 Task: Open Card Project Stakeholder Management in Board Content Marketing Content Distribution and Promotion to Workspace Health and Safety and add a team member Softage.1@softage.net, a label Blue, a checklist Sales Reporting, an attachment from your computer, a color Blue and finally, add a card description 'Conduct customer research for new market expansion opportunities' and a comment 'This task presents an opportunity to demonstrate our leadership skills and ability to take charge.'. Add a start date 'Jan 09, 1900' with a due date 'Jan 16, 1900'
Action: Mouse moved to (706, 200)
Screenshot: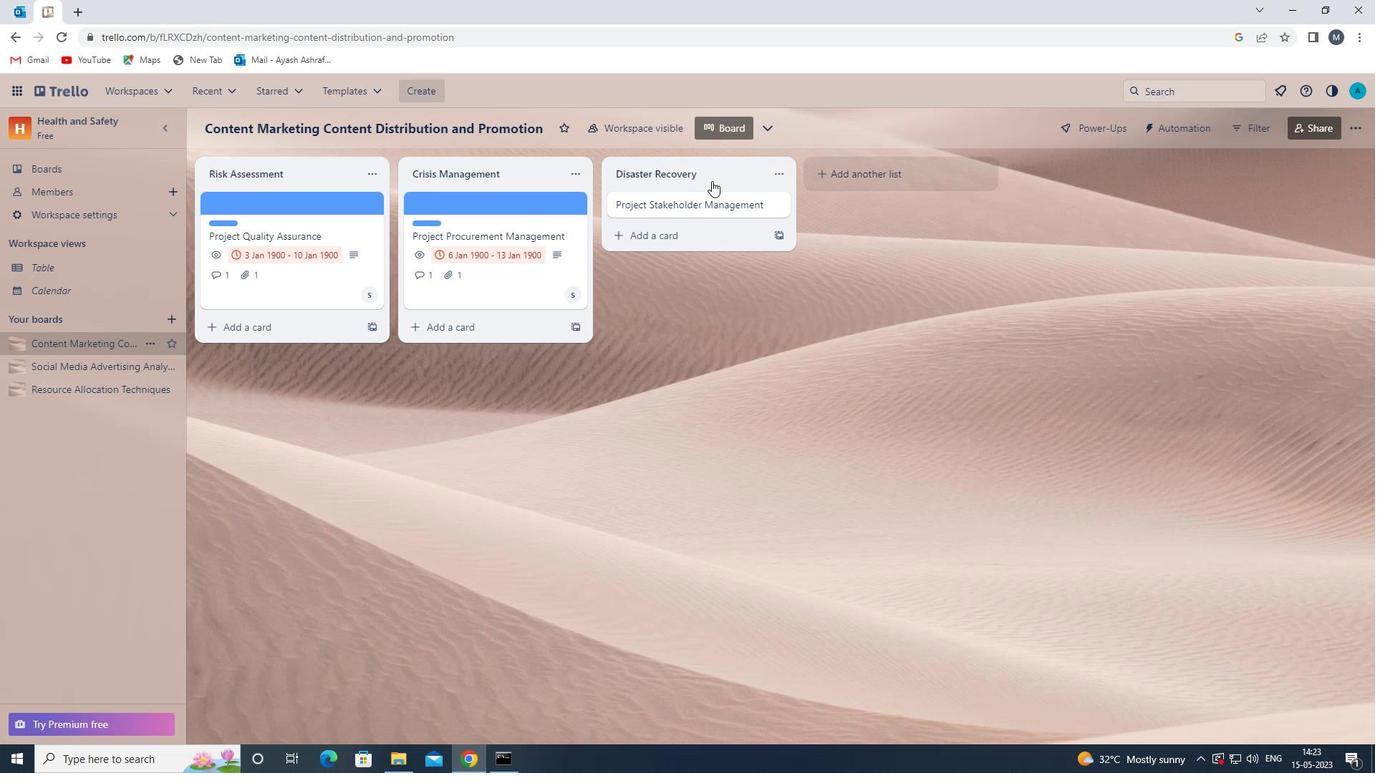 
Action: Mouse pressed left at (706, 200)
Screenshot: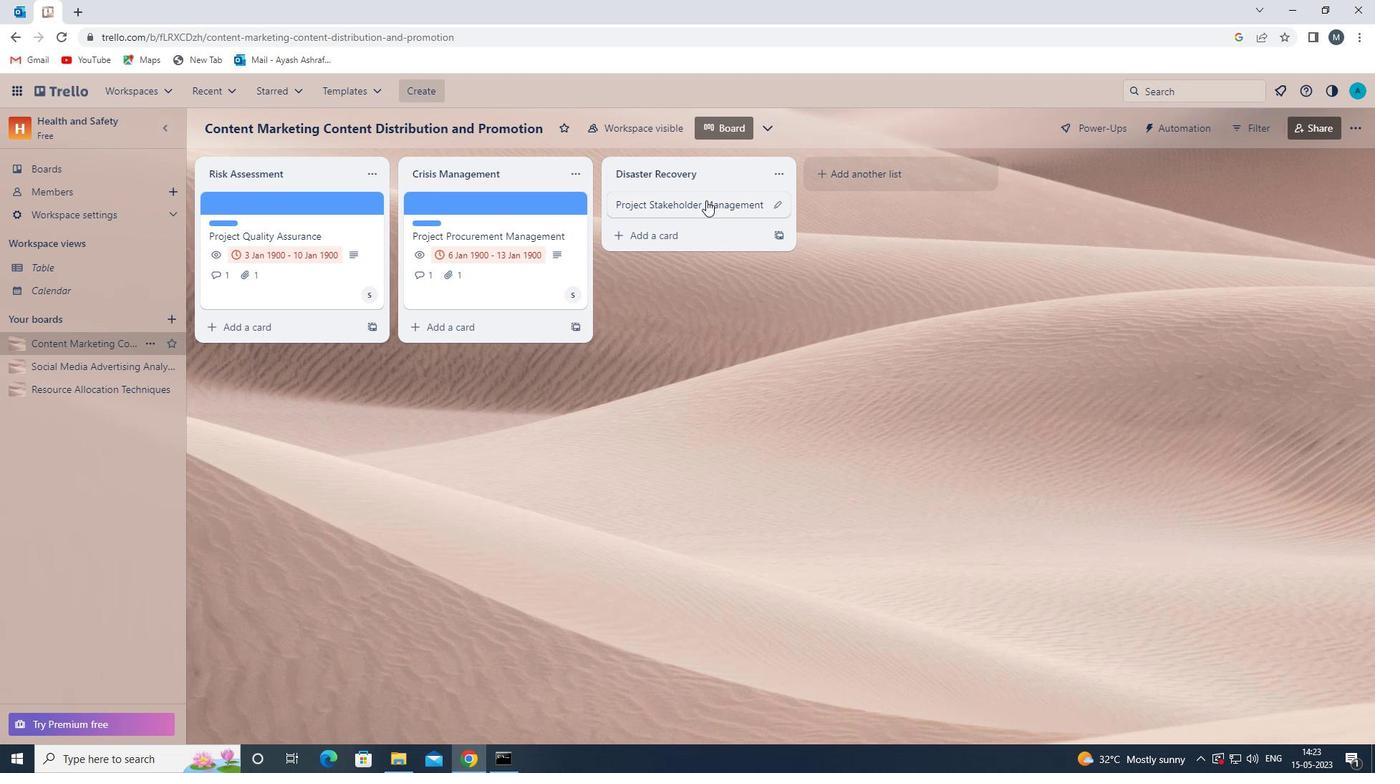 
Action: Mouse moved to (905, 258)
Screenshot: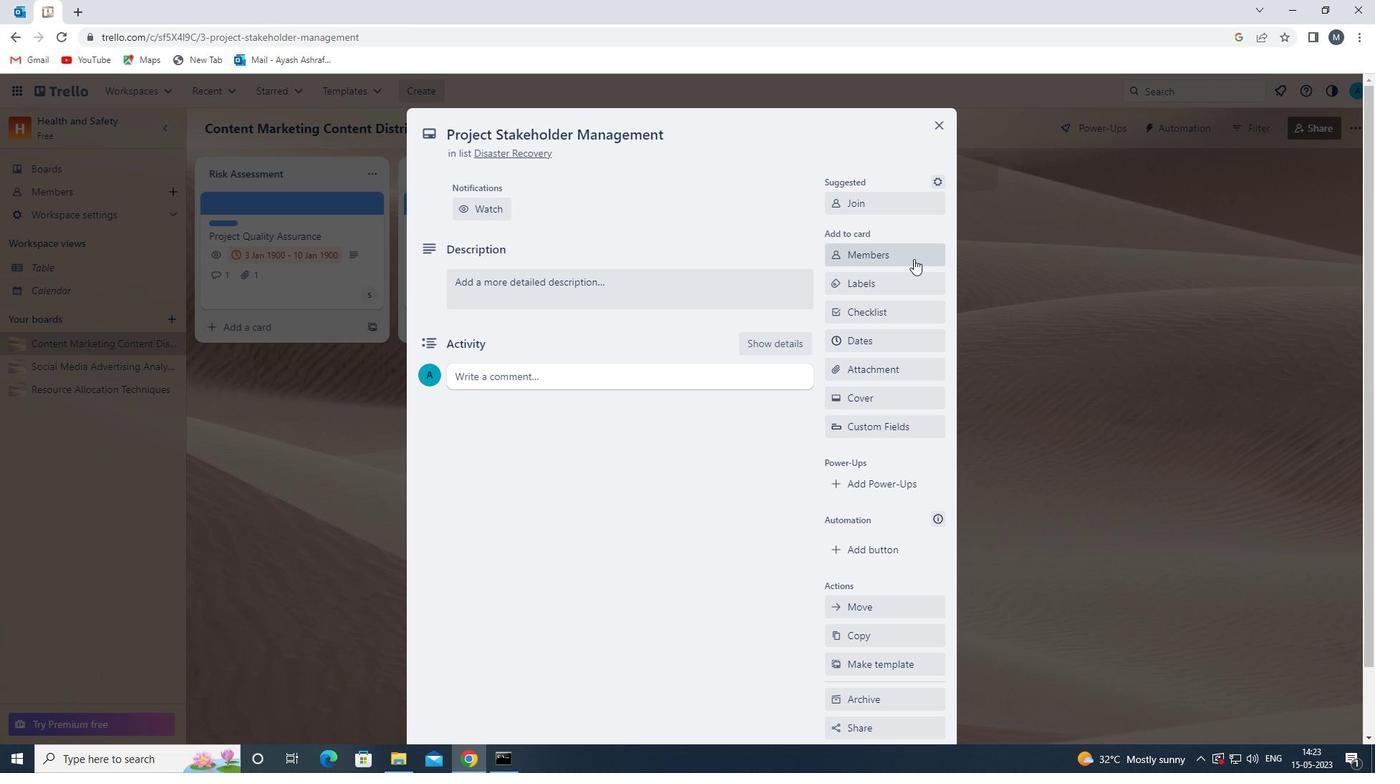 
Action: Mouse pressed left at (905, 258)
Screenshot: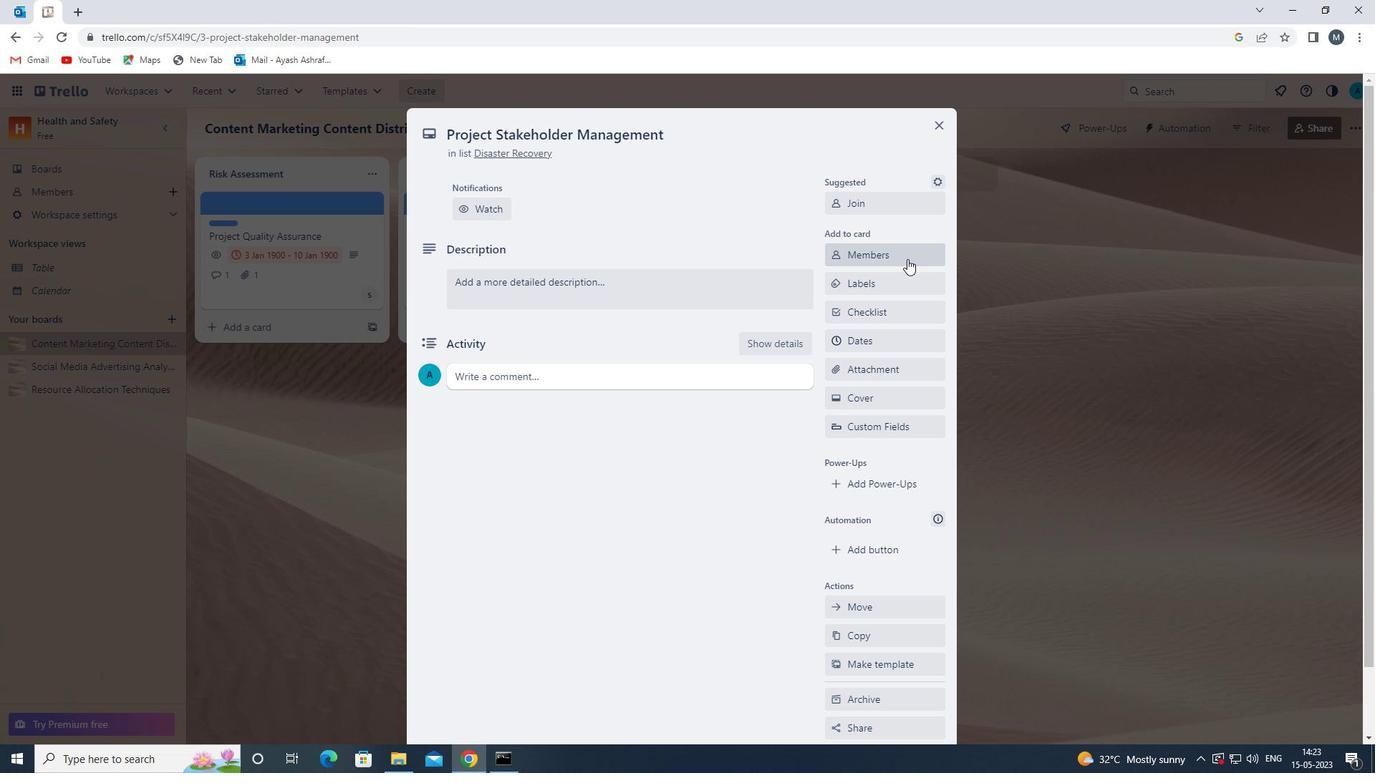 
Action: Mouse moved to (902, 257)
Screenshot: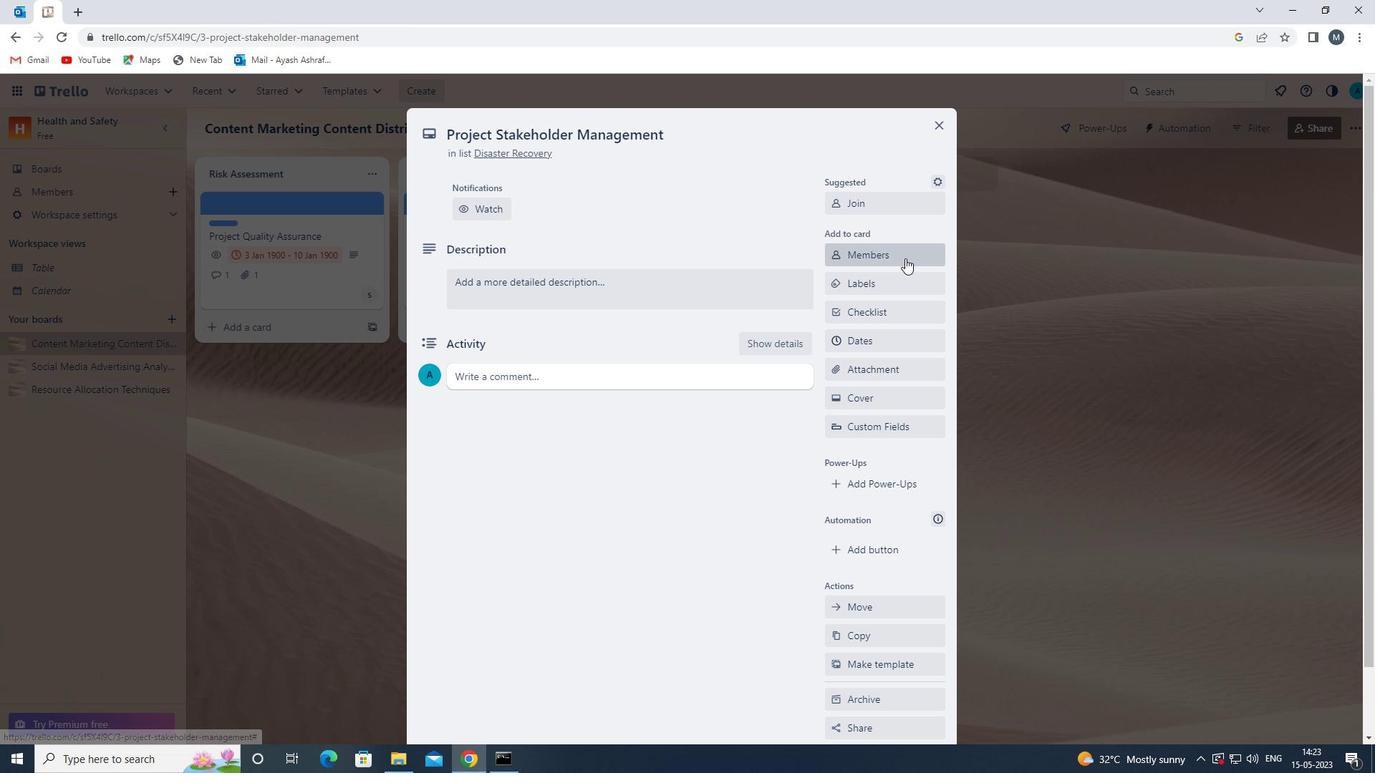 
Action: Key pressed s
Screenshot: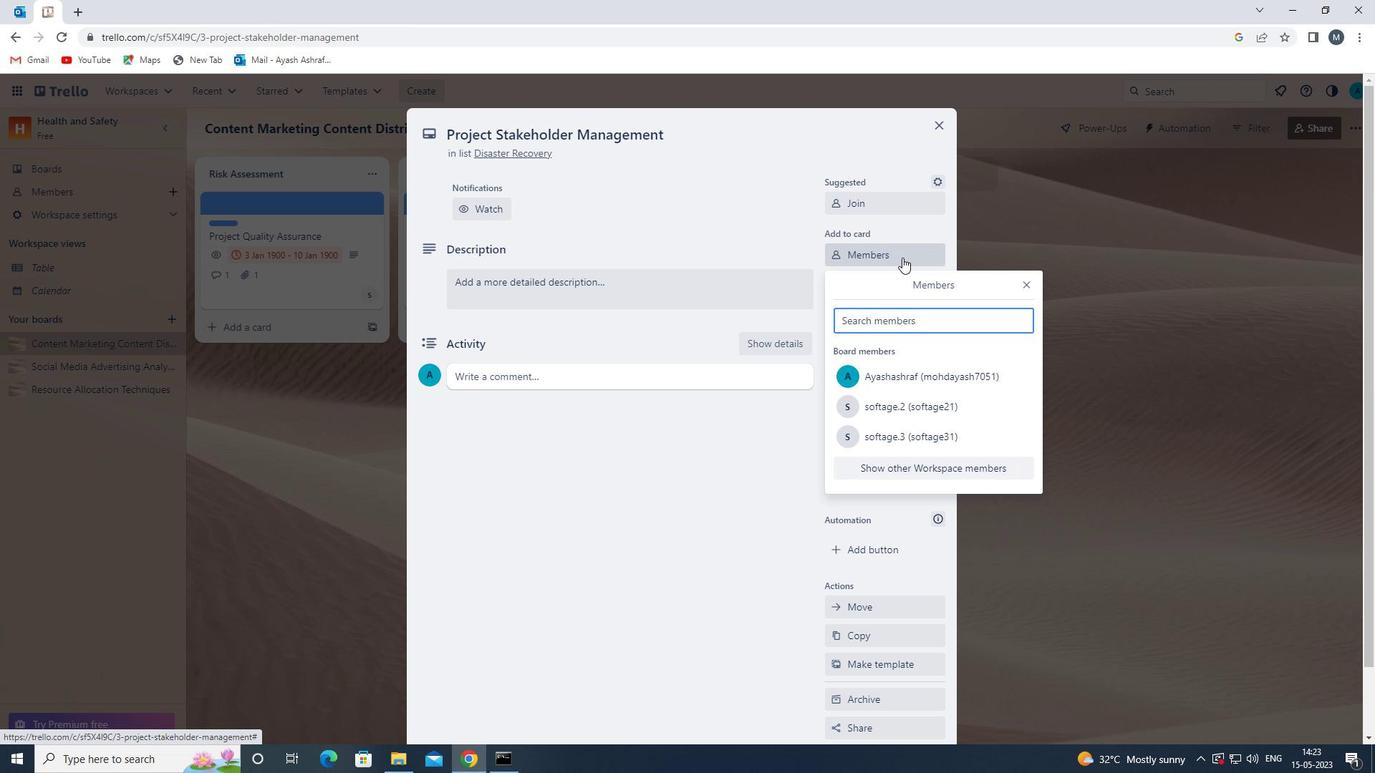 
Action: Mouse moved to (927, 467)
Screenshot: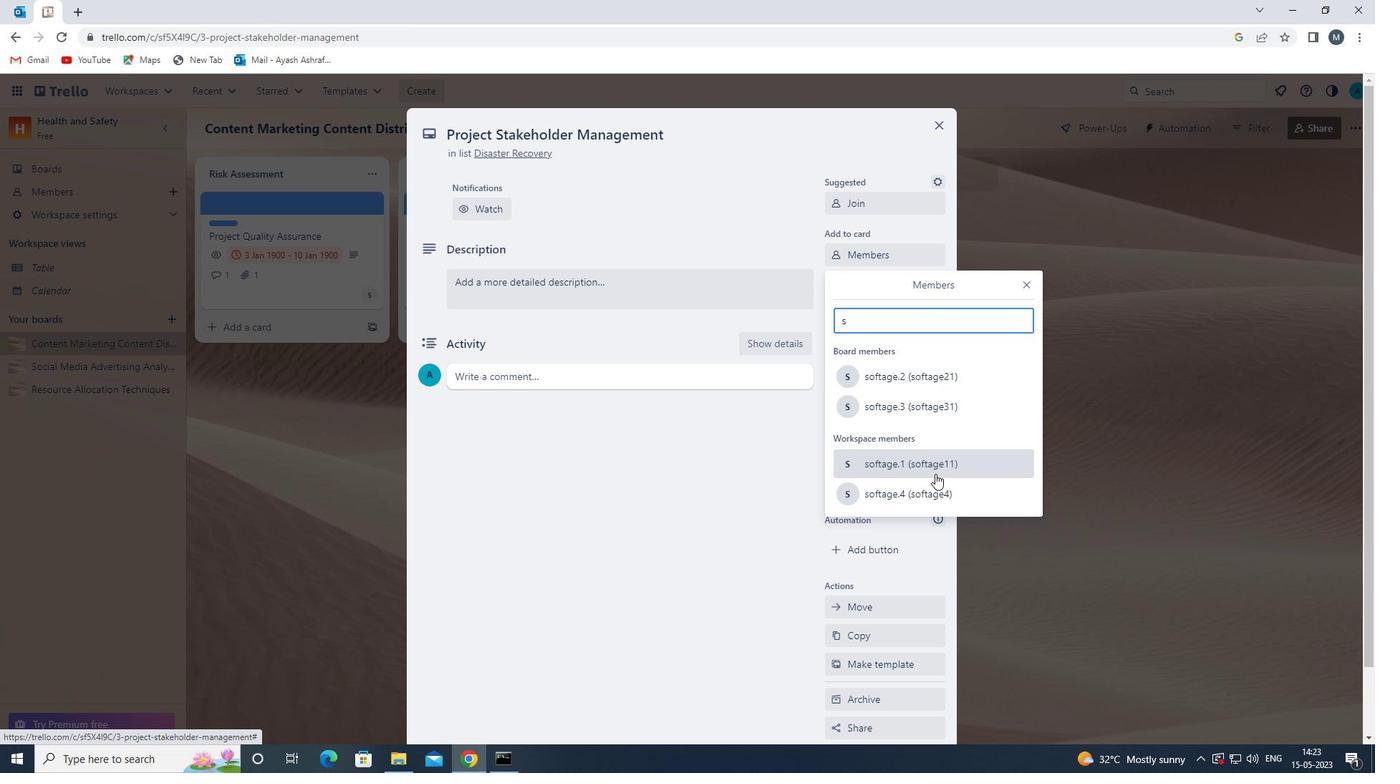
Action: Mouse pressed left at (927, 467)
Screenshot: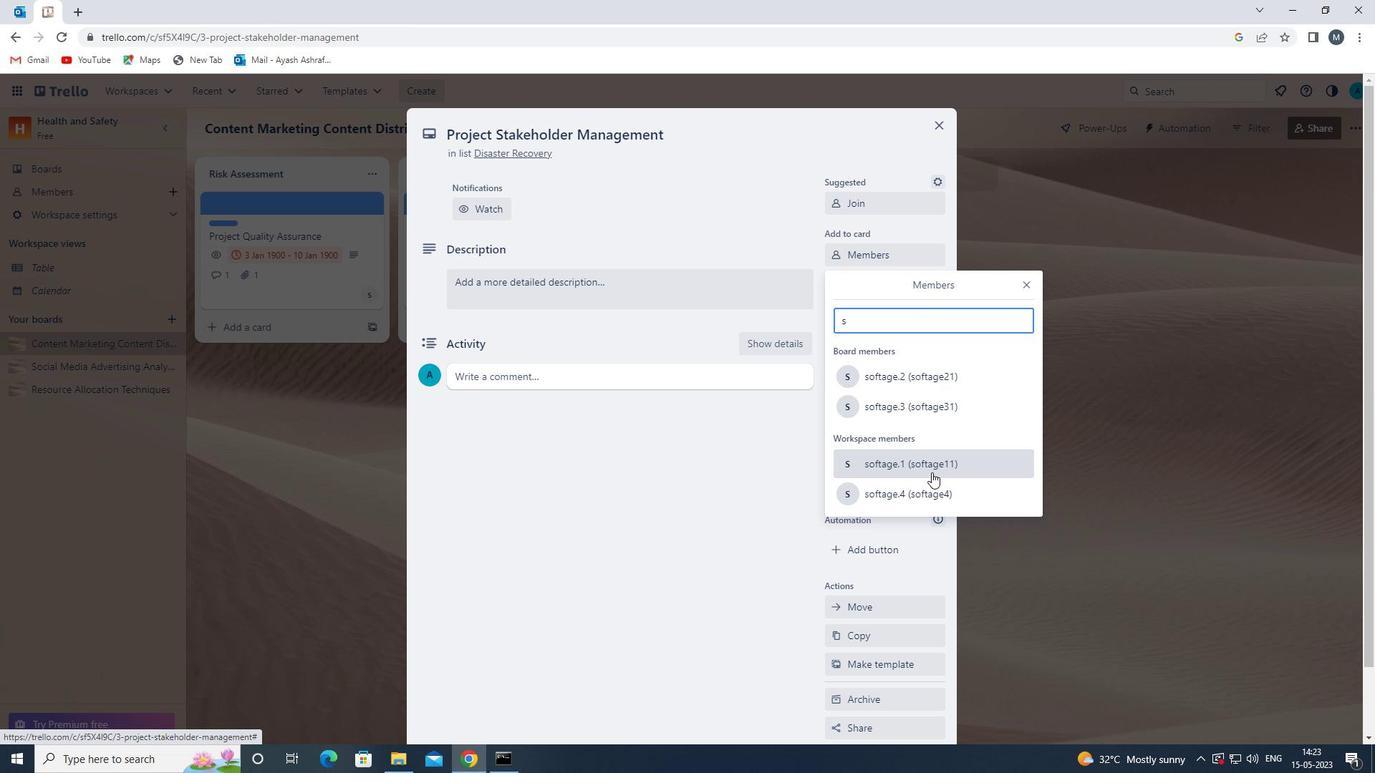
Action: Mouse moved to (1022, 288)
Screenshot: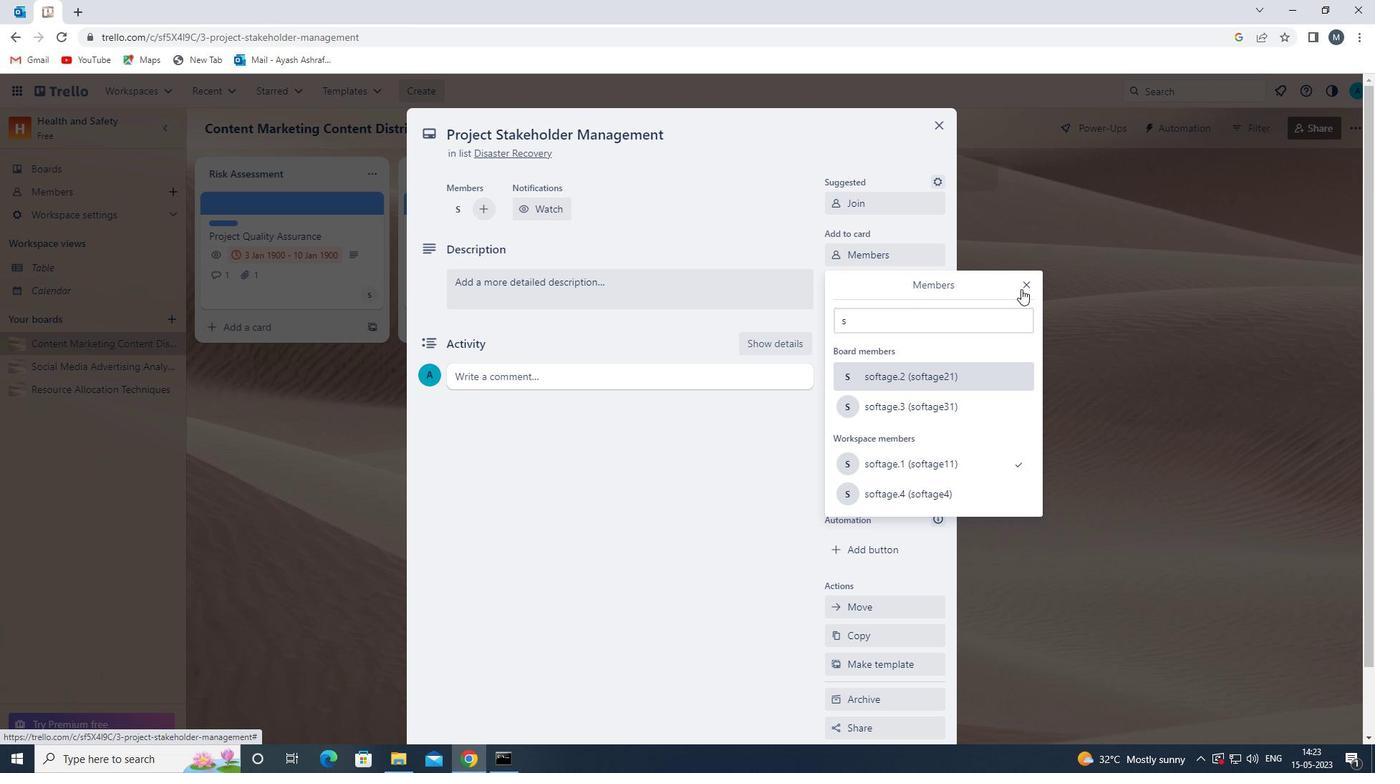 
Action: Mouse pressed left at (1022, 288)
Screenshot: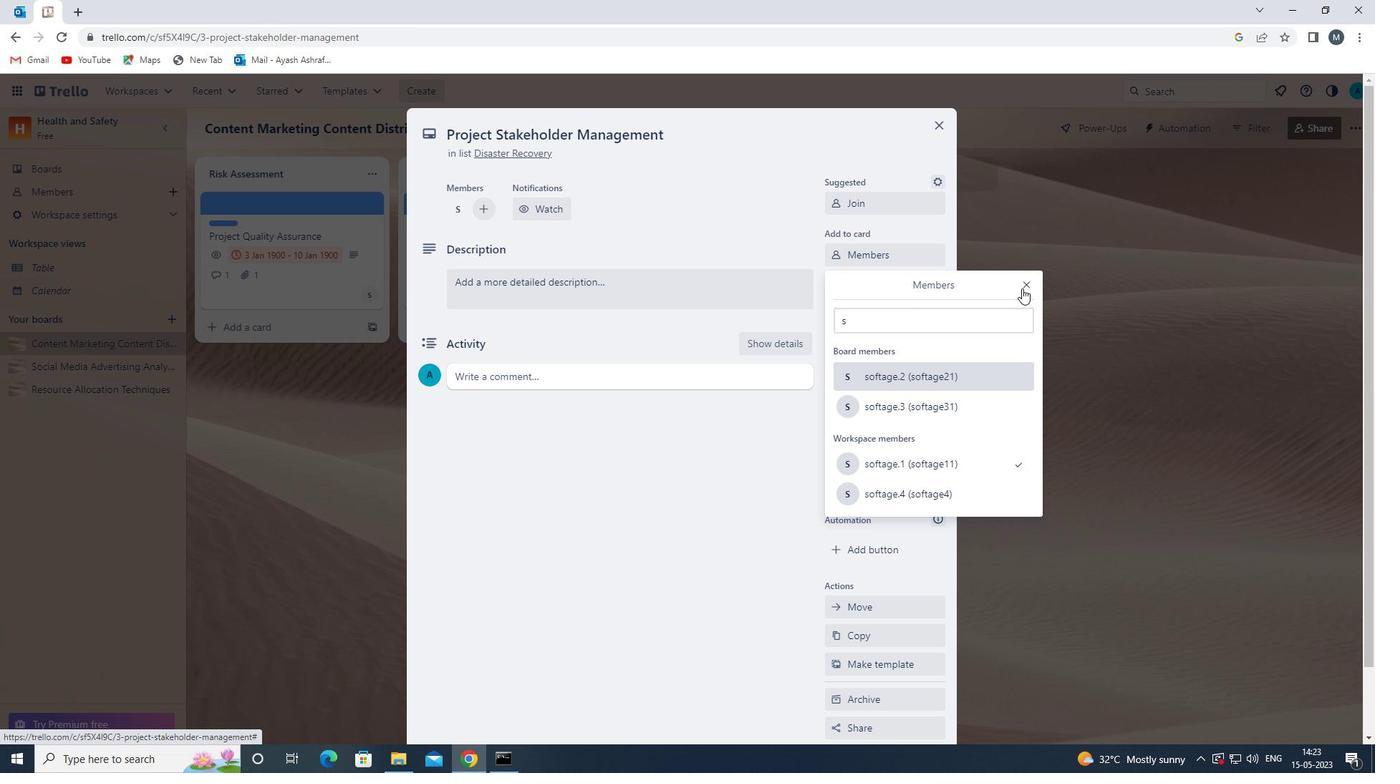 
Action: Mouse moved to (871, 289)
Screenshot: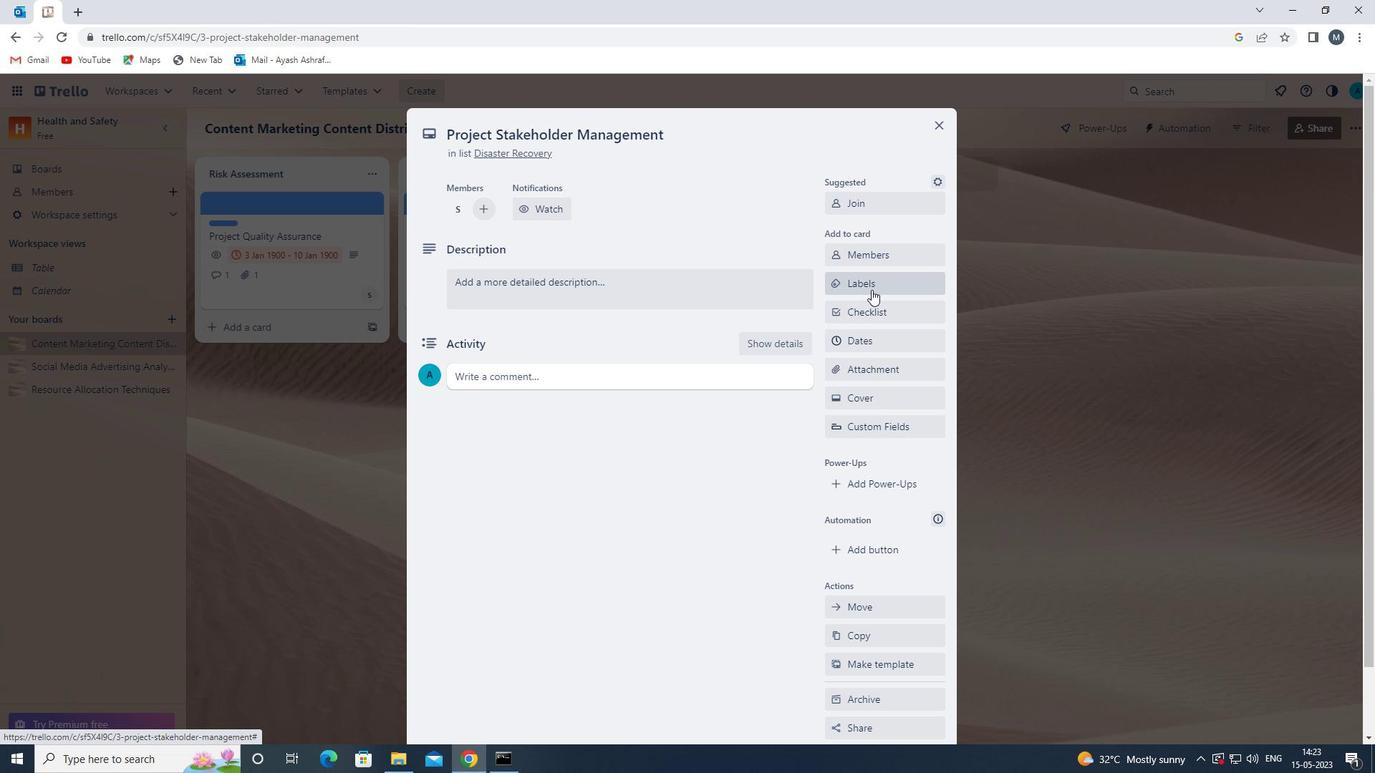 
Action: Mouse pressed left at (871, 289)
Screenshot: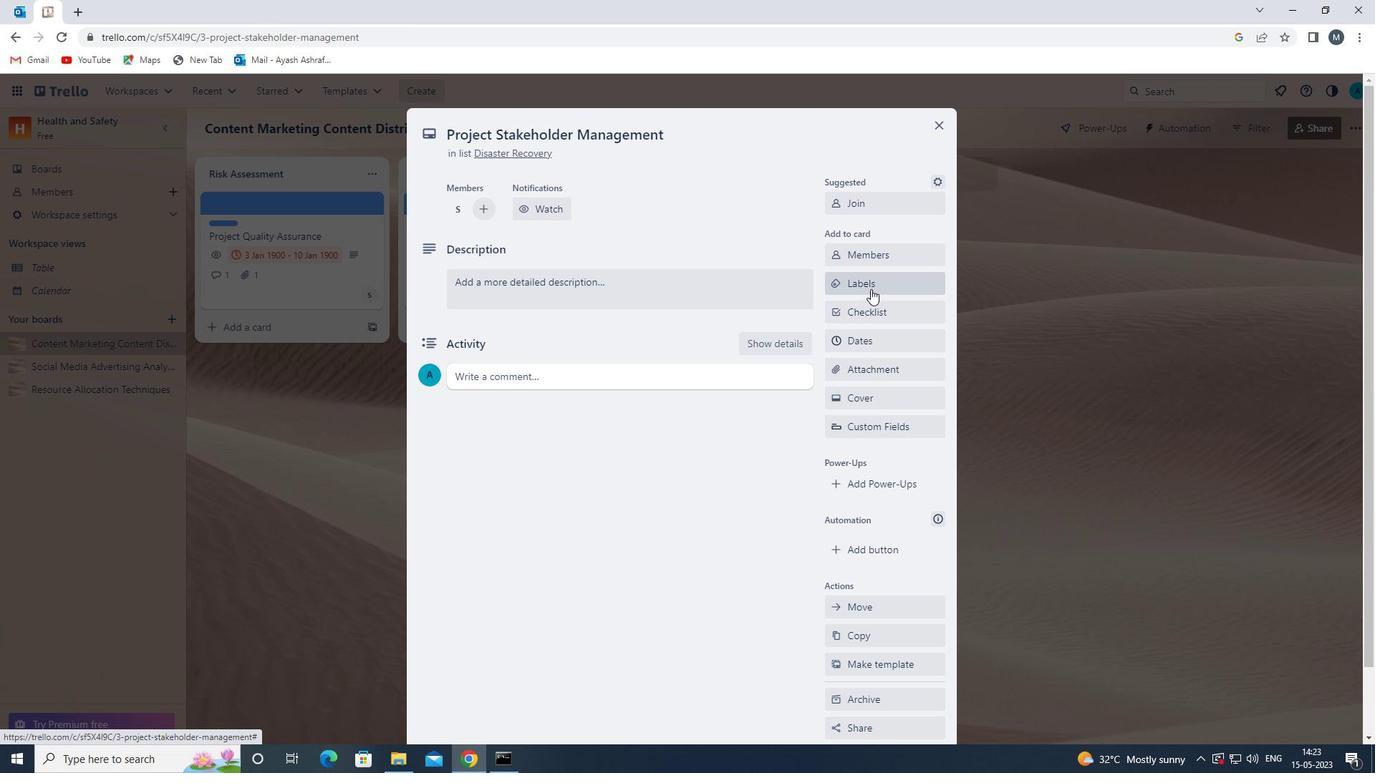 
Action: Mouse moved to (899, 528)
Screenshot: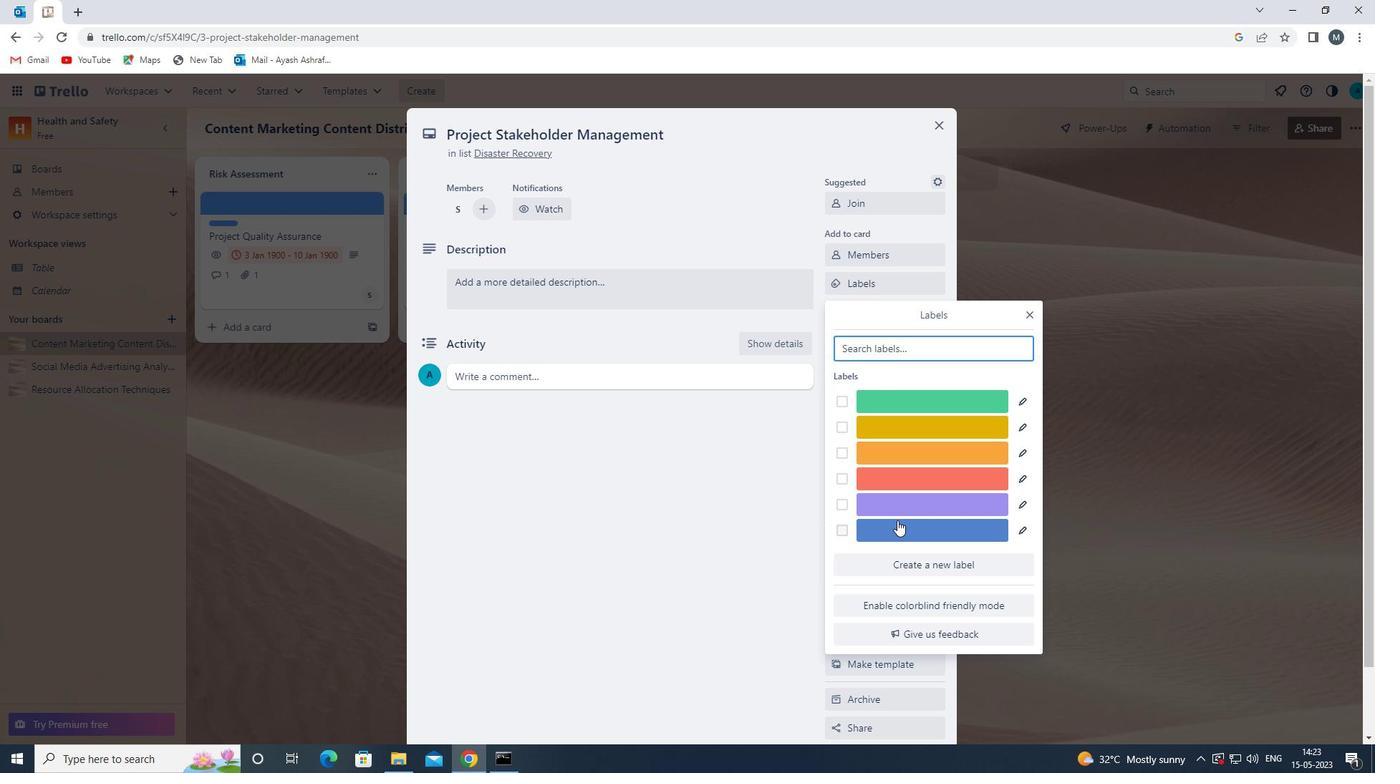 
Action: Mouse pressed left at (899, 528)
Screenshot: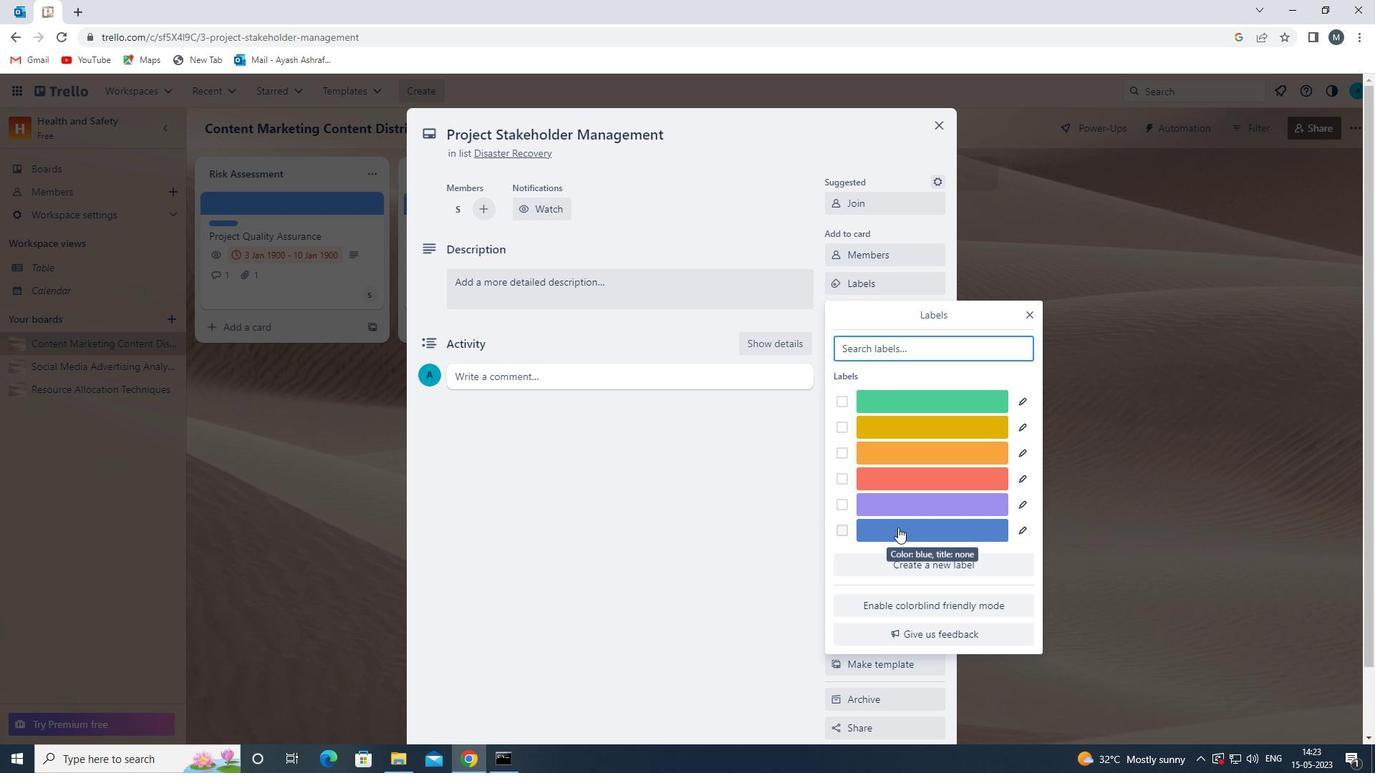
Action: Mouse moved to (1032, 313)
Screenshot: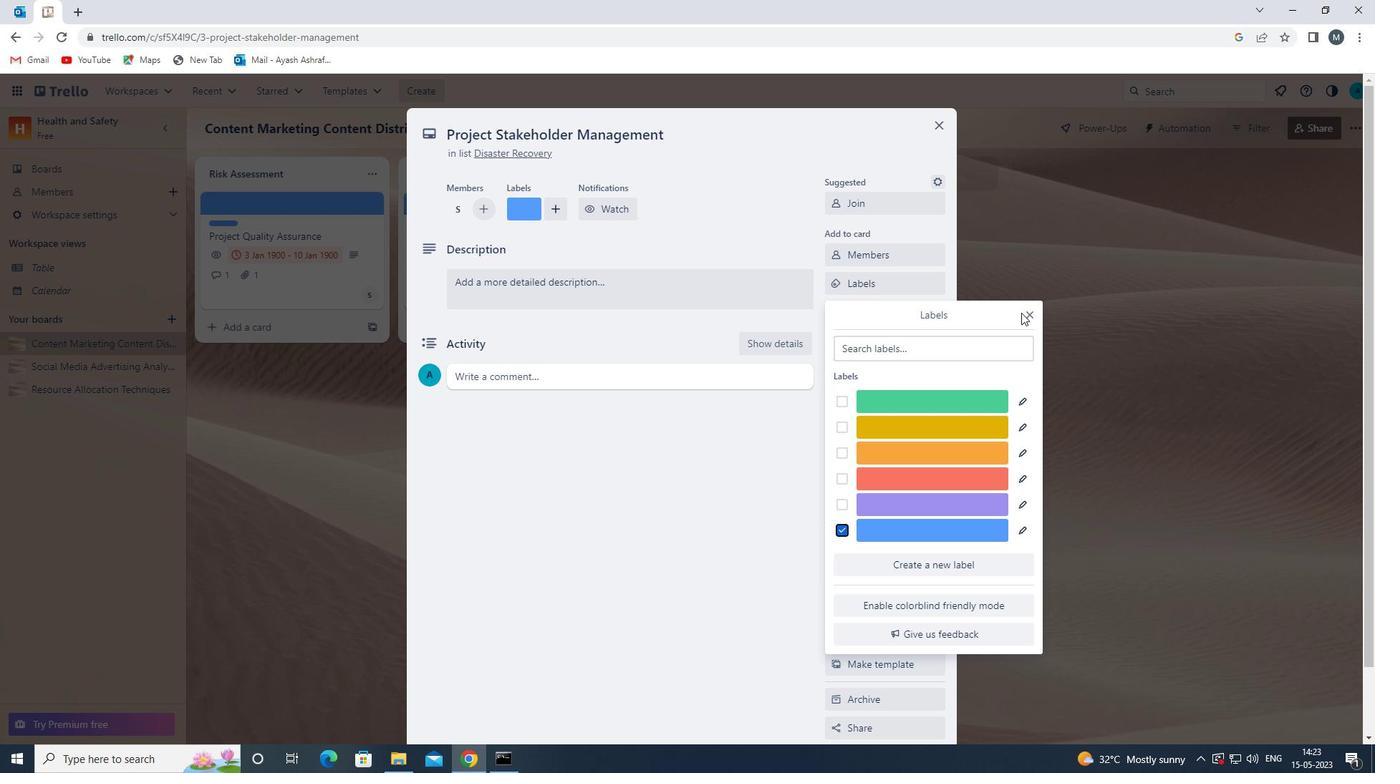 
Action: Mouse pressed left at (1032, 313)
Screenshot: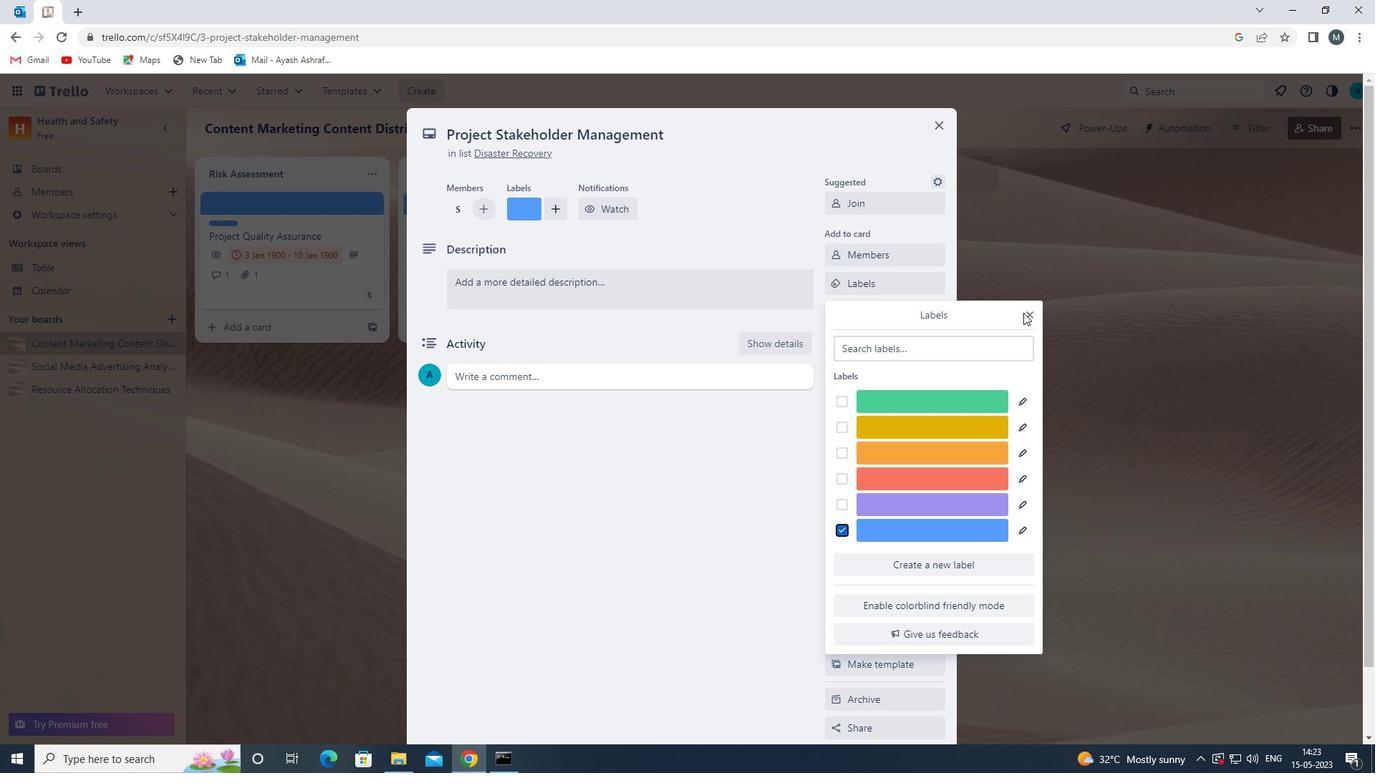 
Action: Mouse moved to (883, 311)
Screenshot: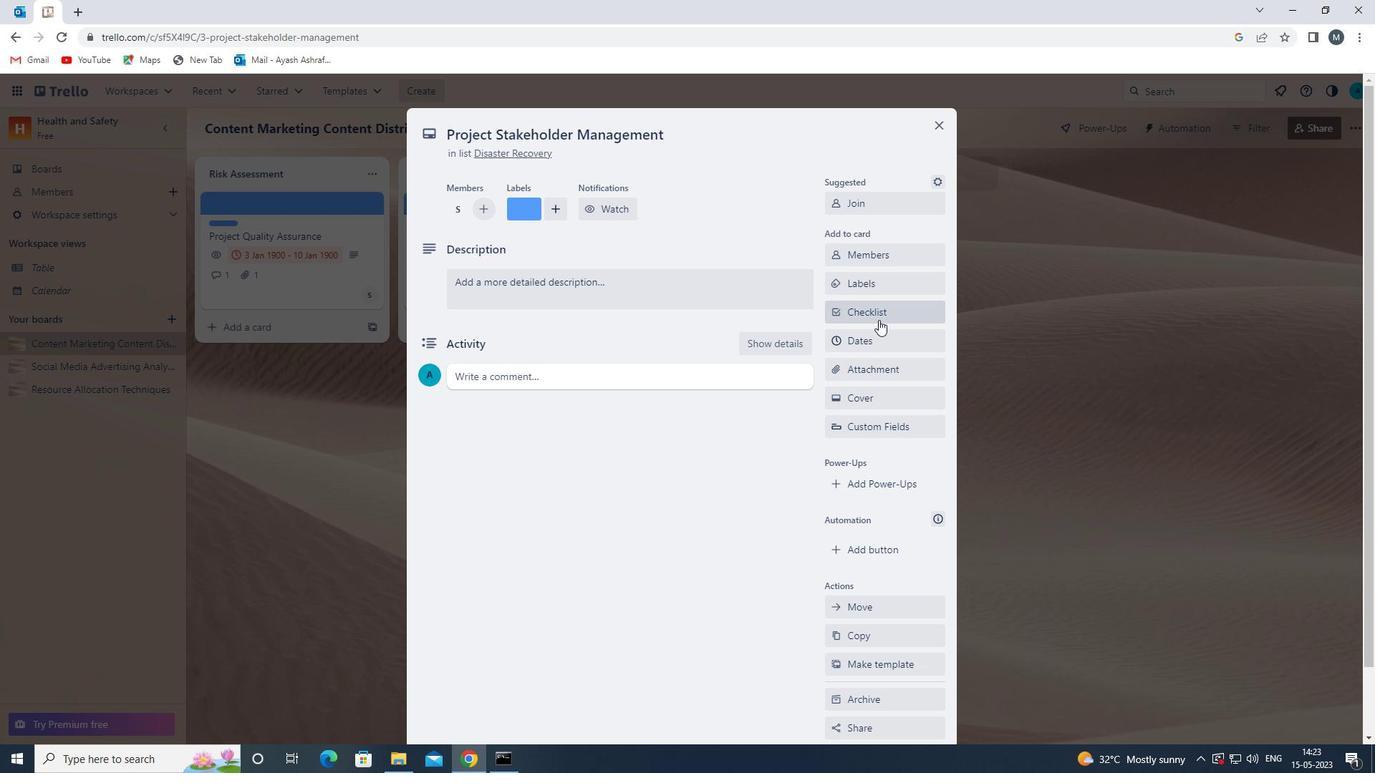 
Action: Mouse pressed left at (883, 311)
Screenshot: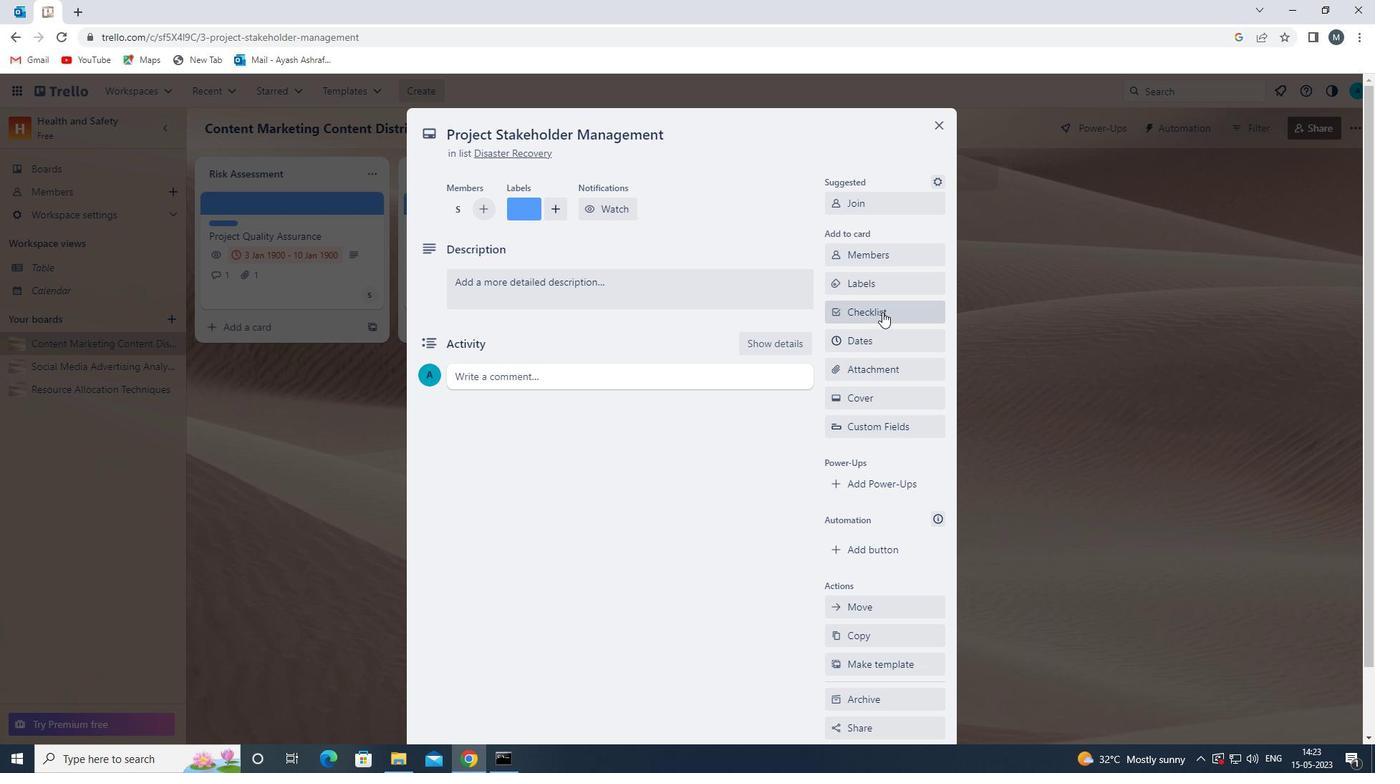 
Action: Key pressed s
Screenshot: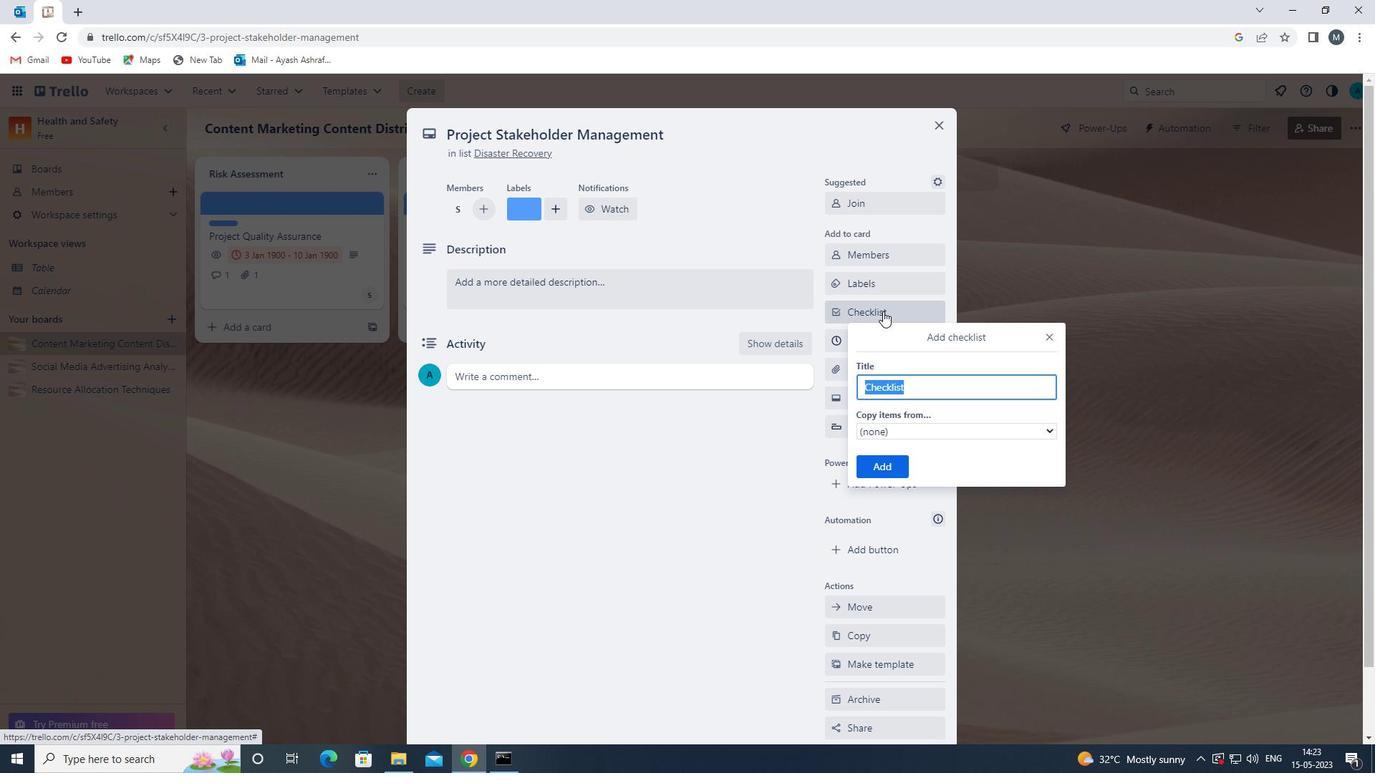 
Action: Mouse moved to (972, 475)
Screenshot: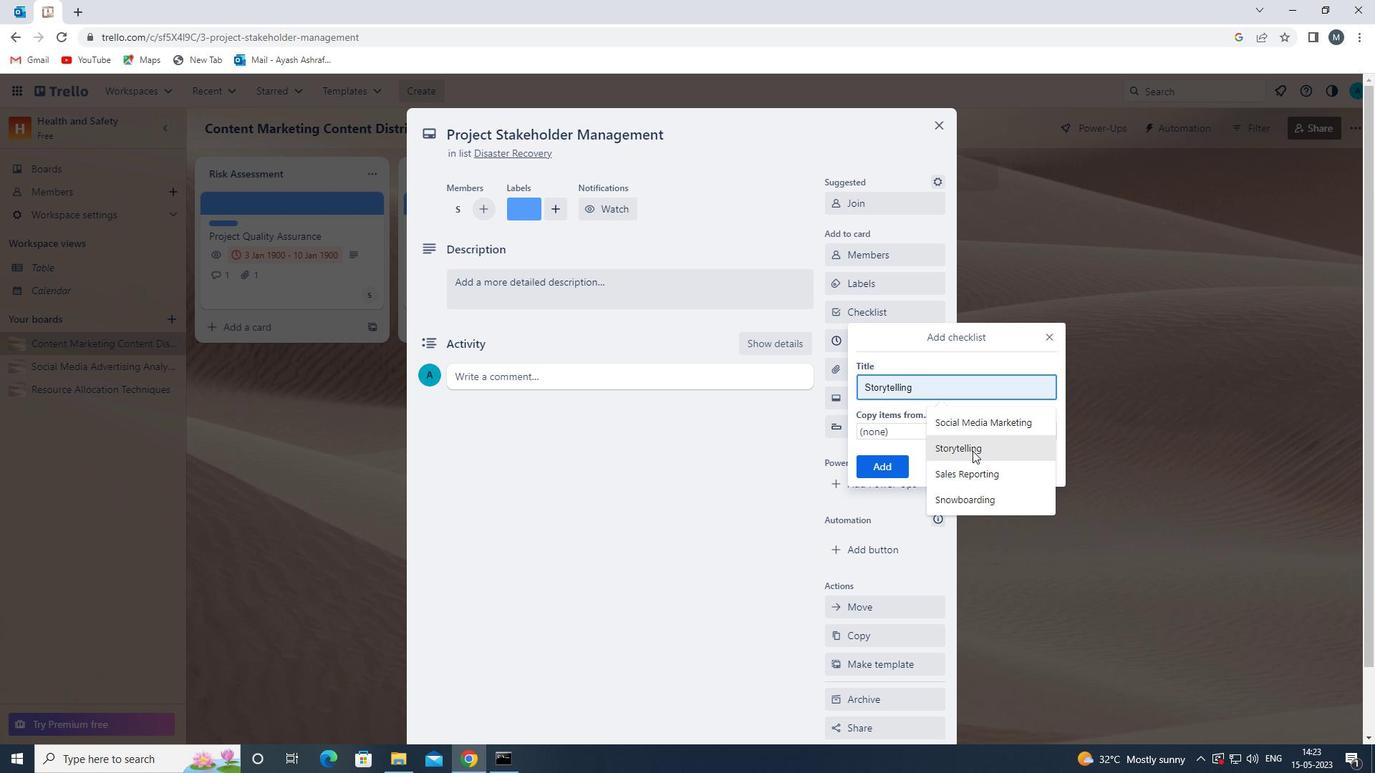 
Action: Mouse pressed left at (972, 475)
Screenshot: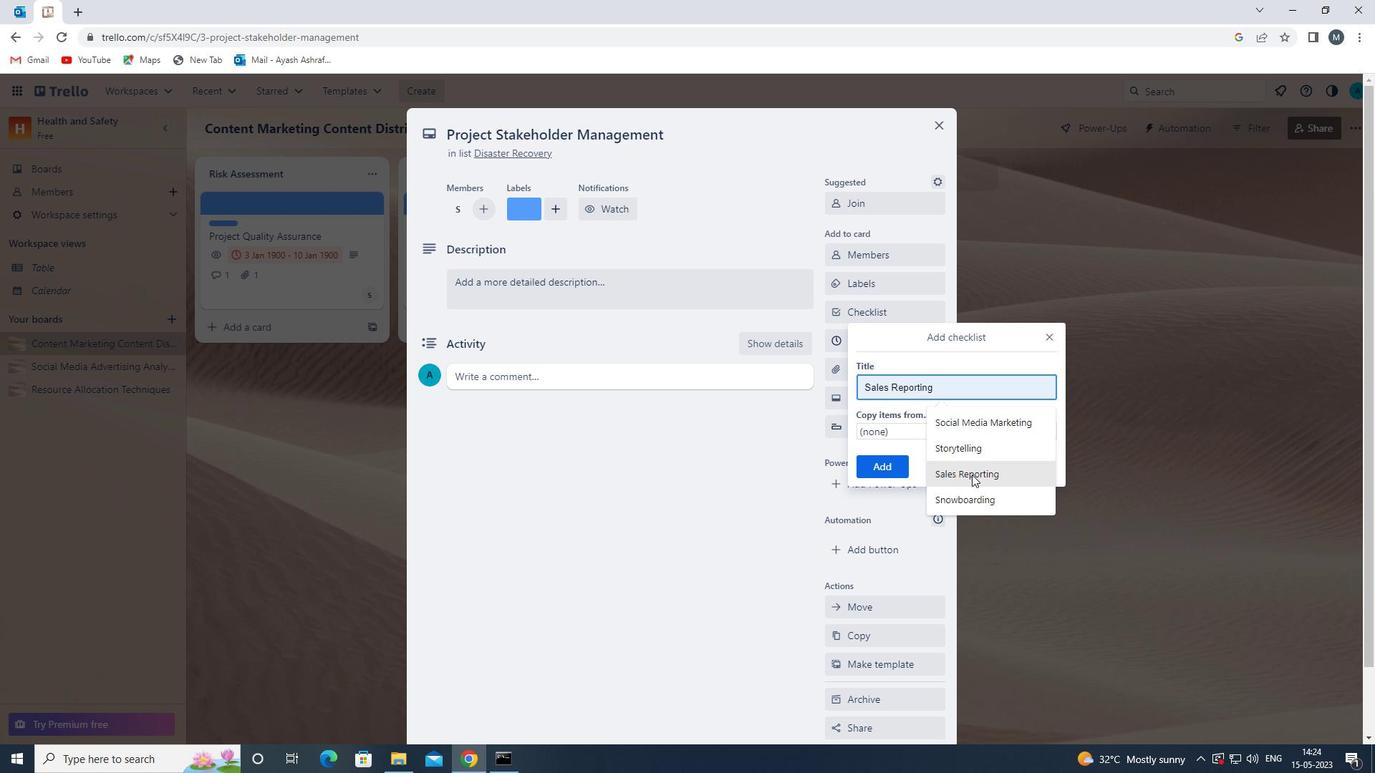 
Action: Mouse moved to (888, 467)
Screenshot: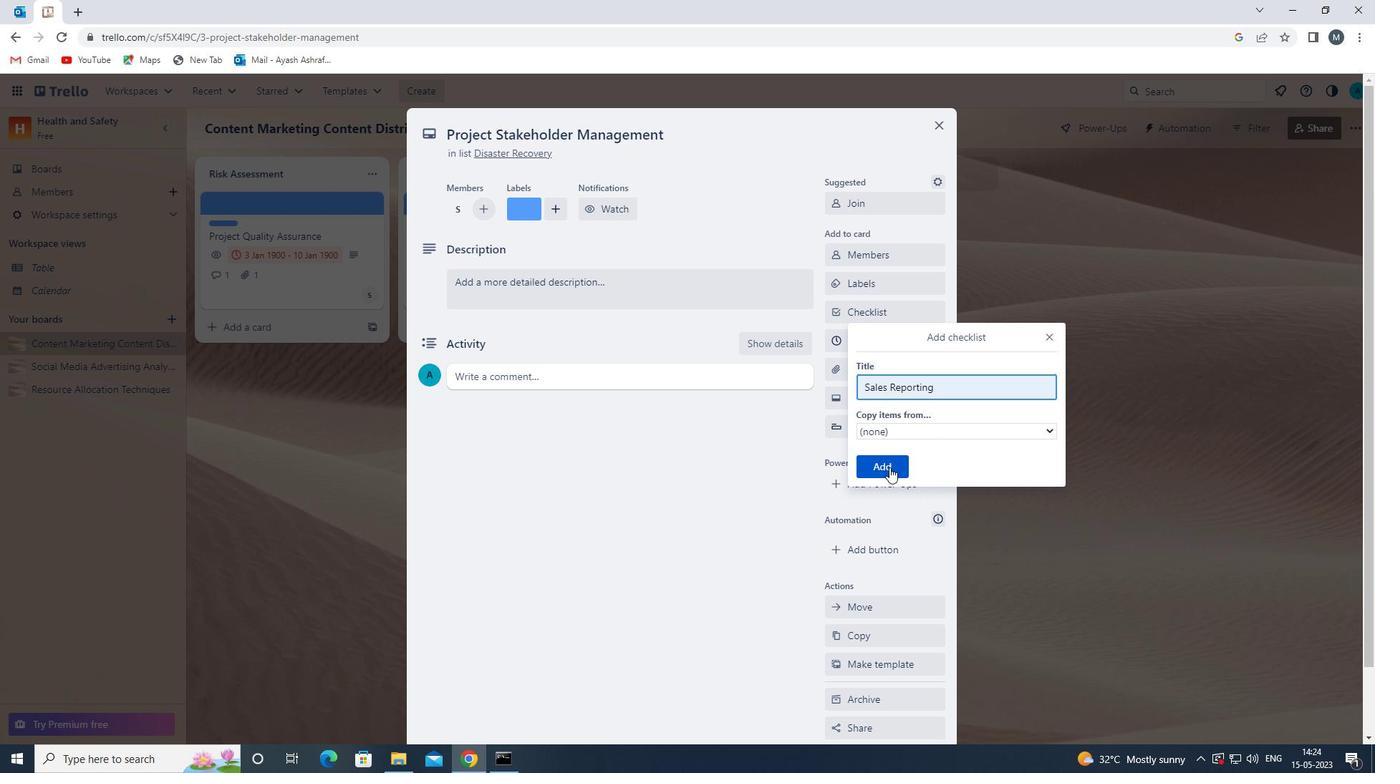 
Action: Mouse pressed left at (888, 467)
Screenshot: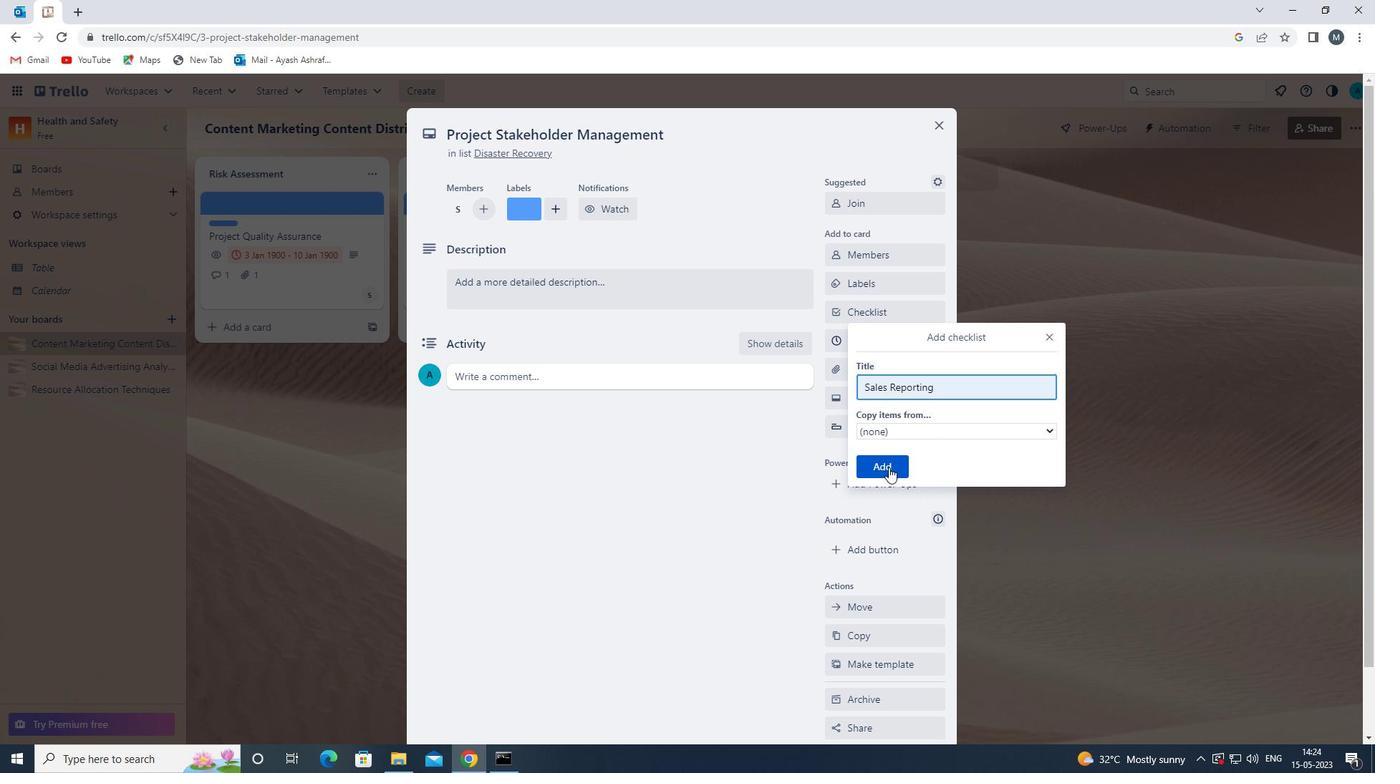 
Action: Mouse moved to (884, 376)
Screenshot: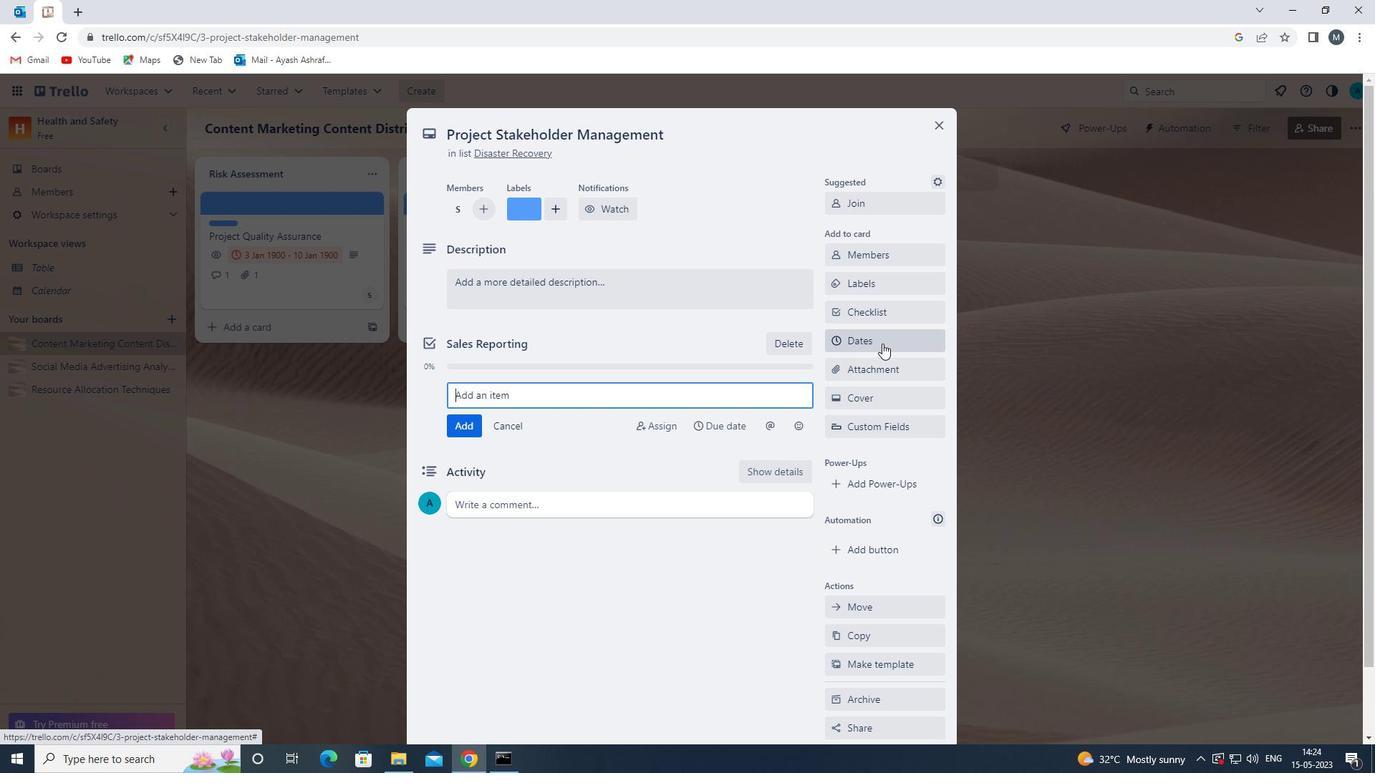 
Action: Mouse pressed left at (884, 376)
Screenshot: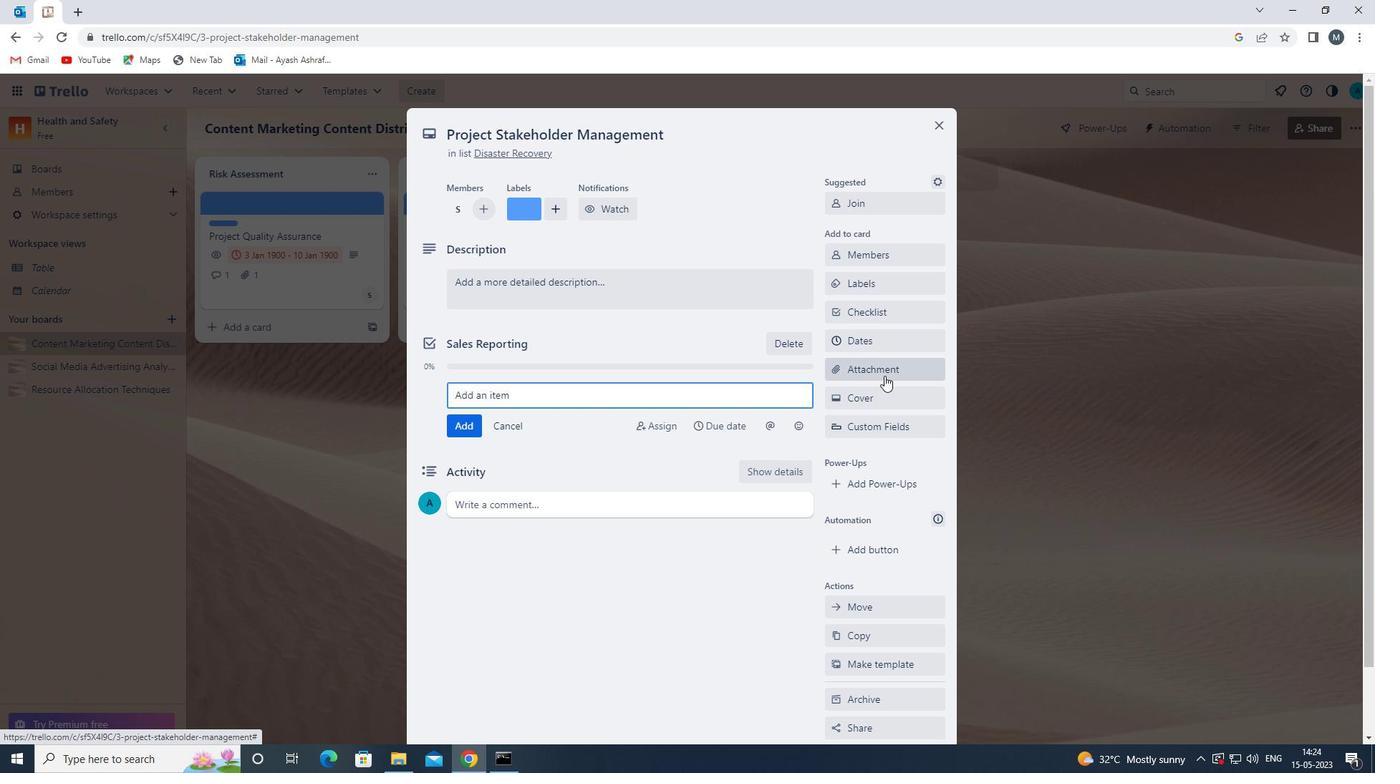 
Action: Mouse moved to (872, 430)
Screenshot: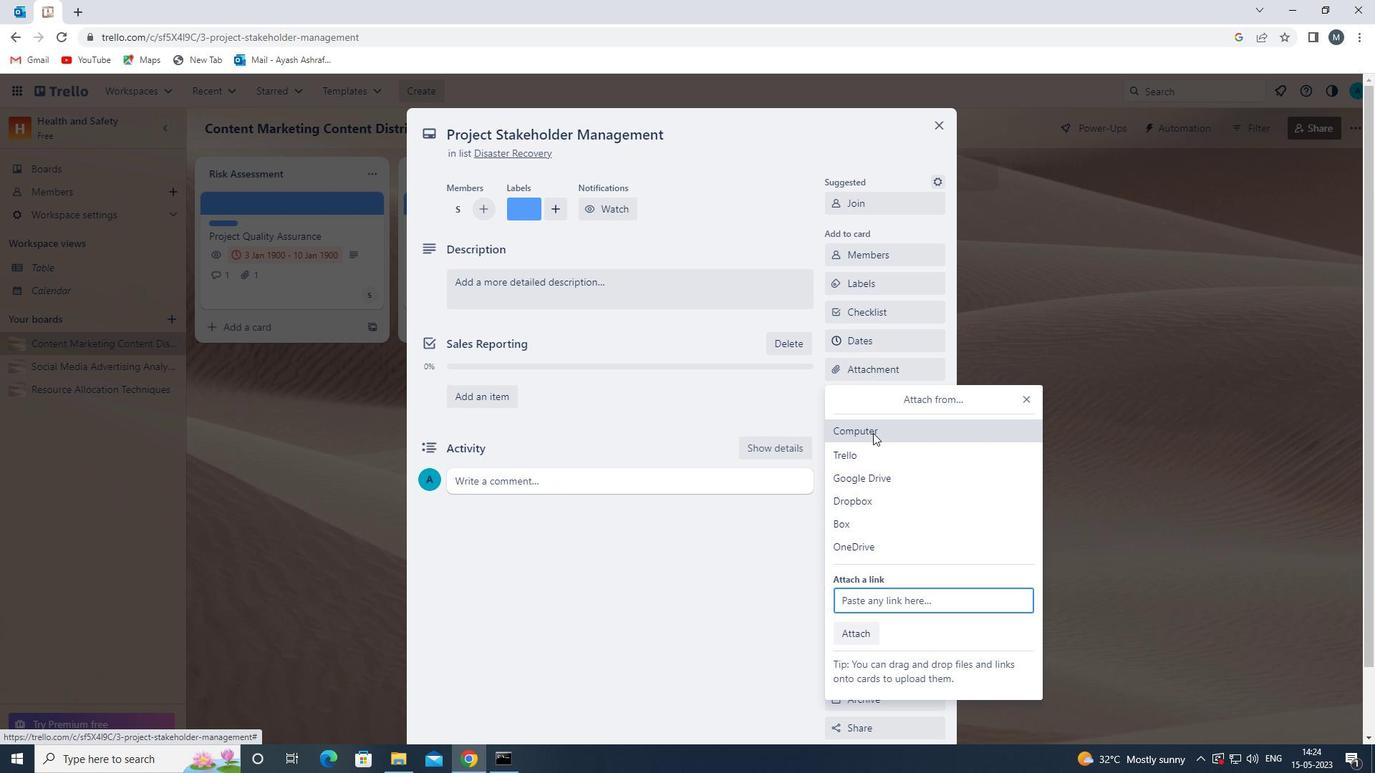
Action: Mouse pressed left at (872, 430)
Screenshot: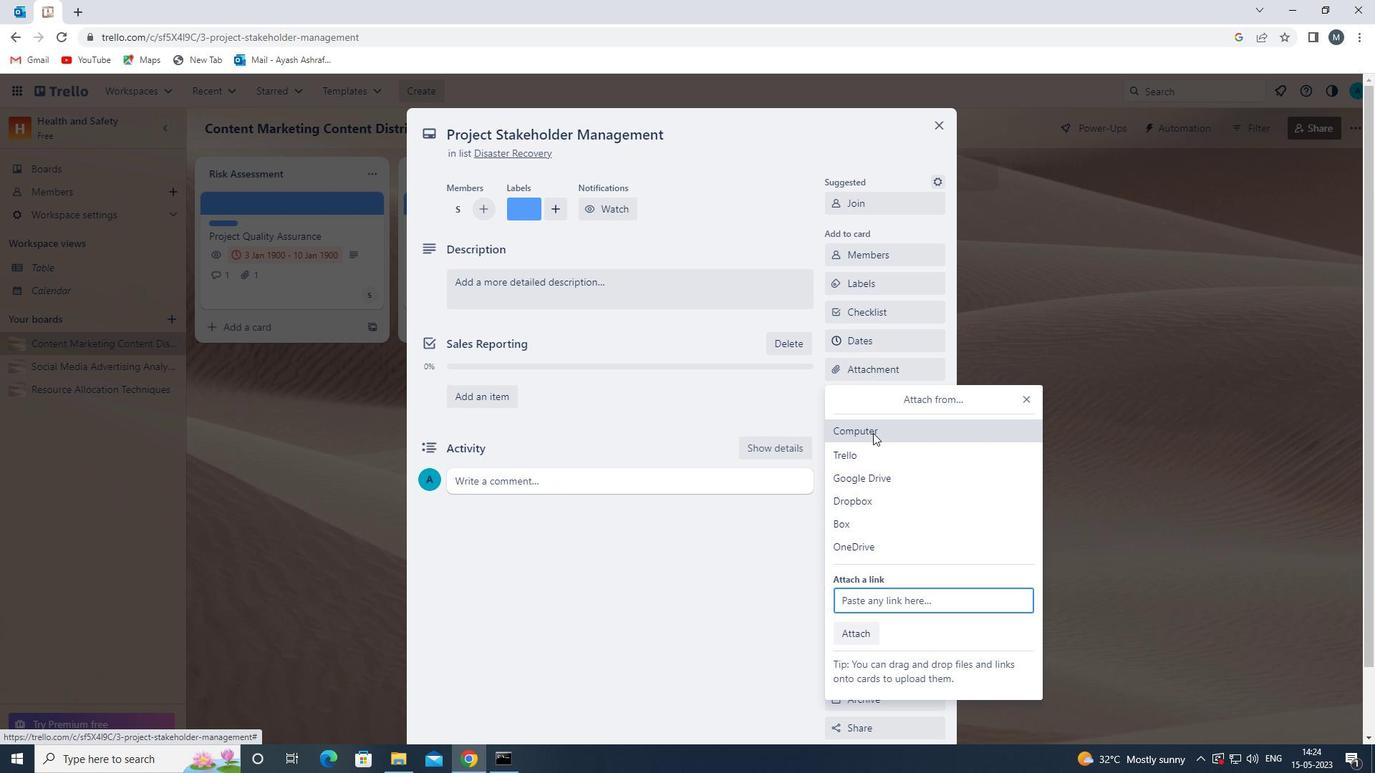 
Action: Mouse moved to (533, 270)
Screenshot: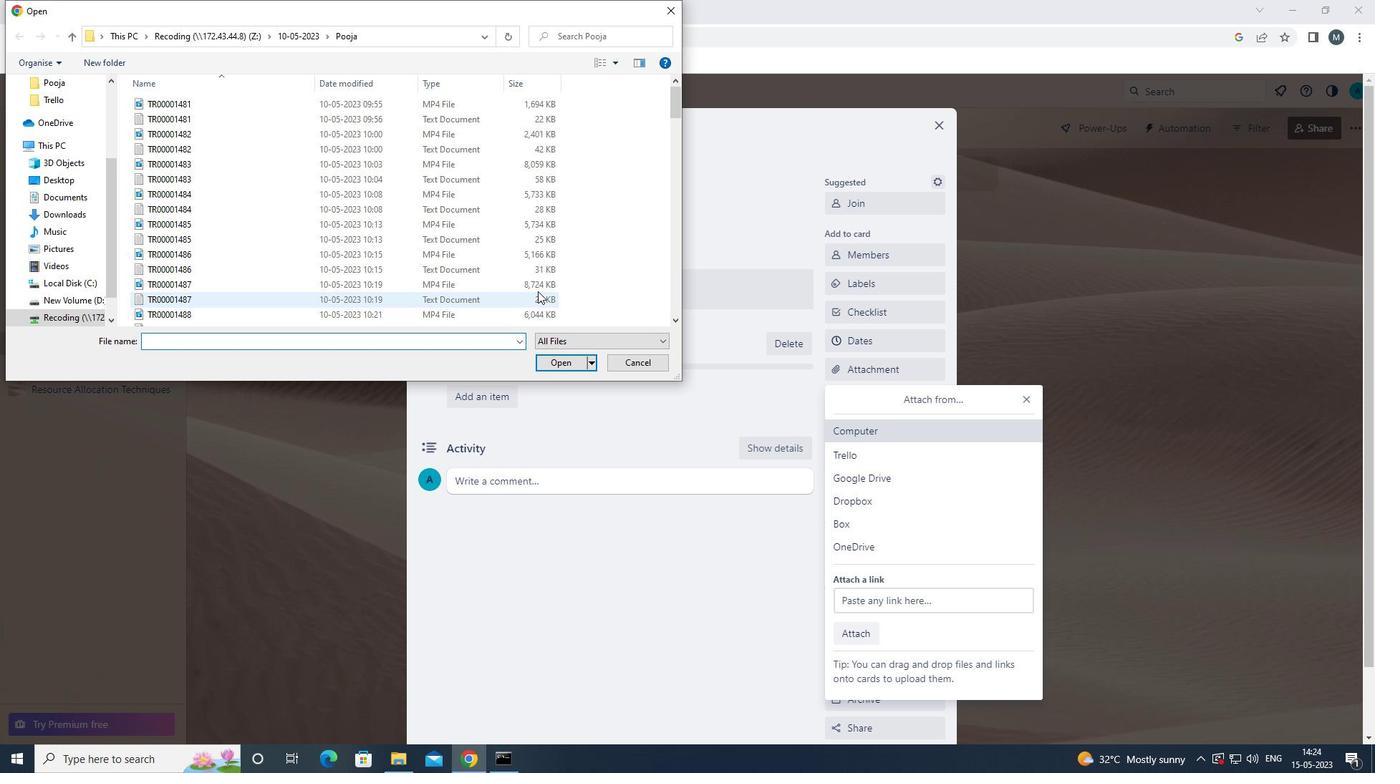 
Action: Mouse pressed left at (533, 270)
Screenshot: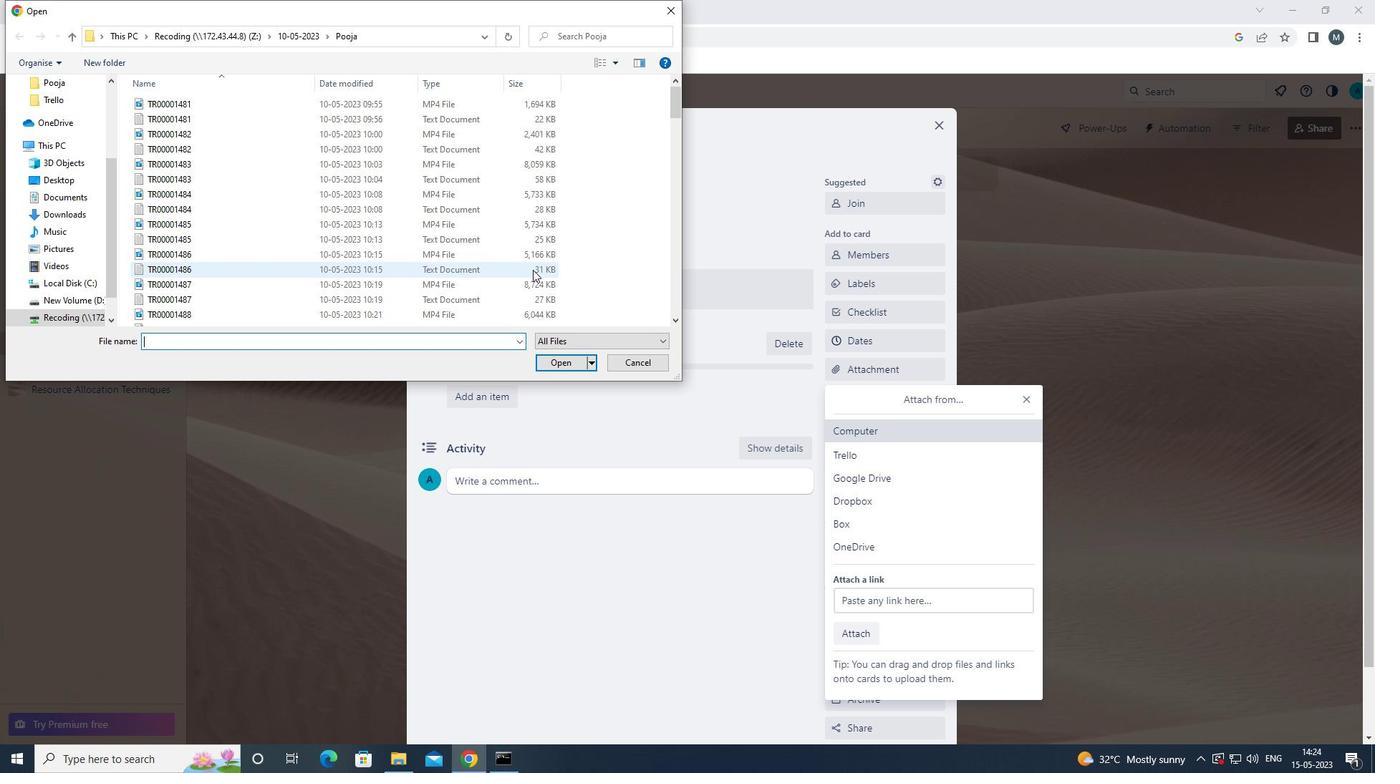 
Action: Mouse moved to (559, 358)
Screenshot: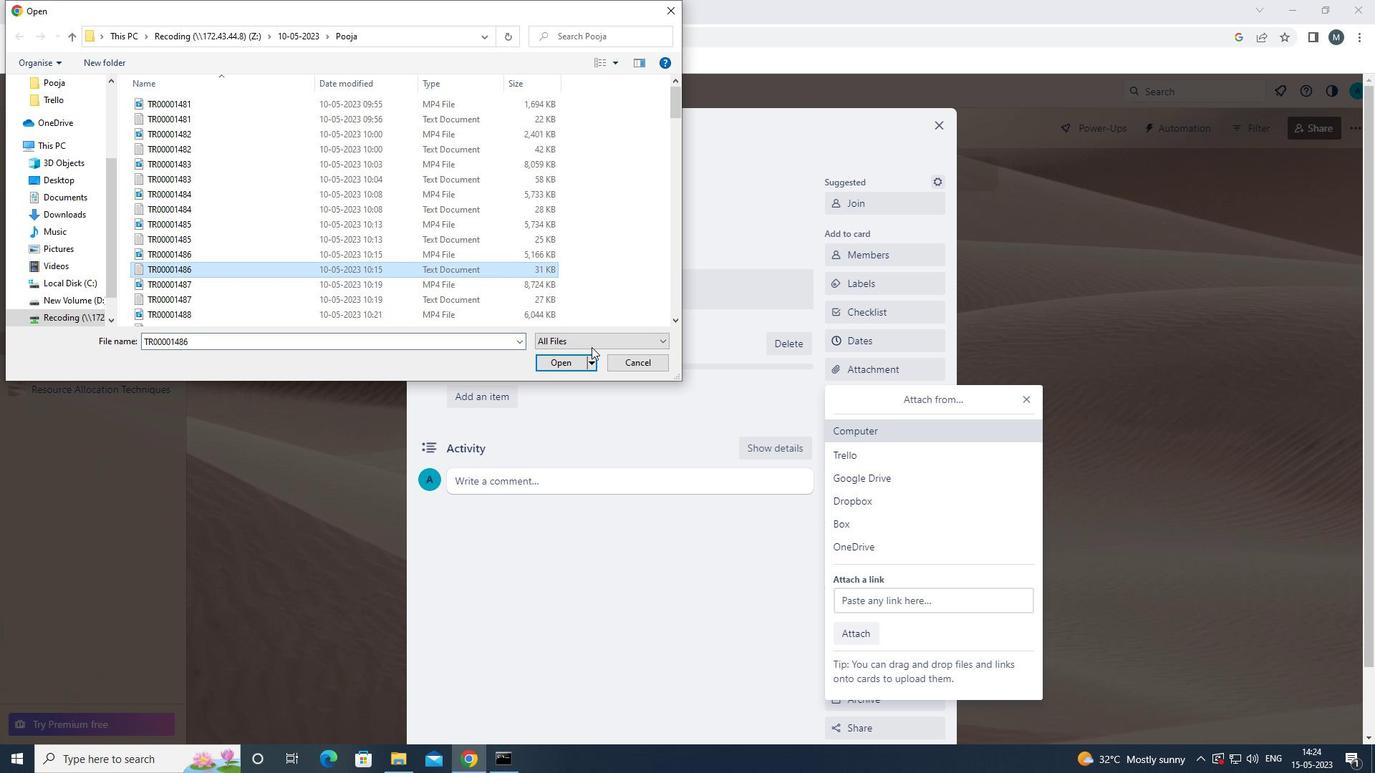 
Action: Mouse pressed left at (559, 358)
Screenshot: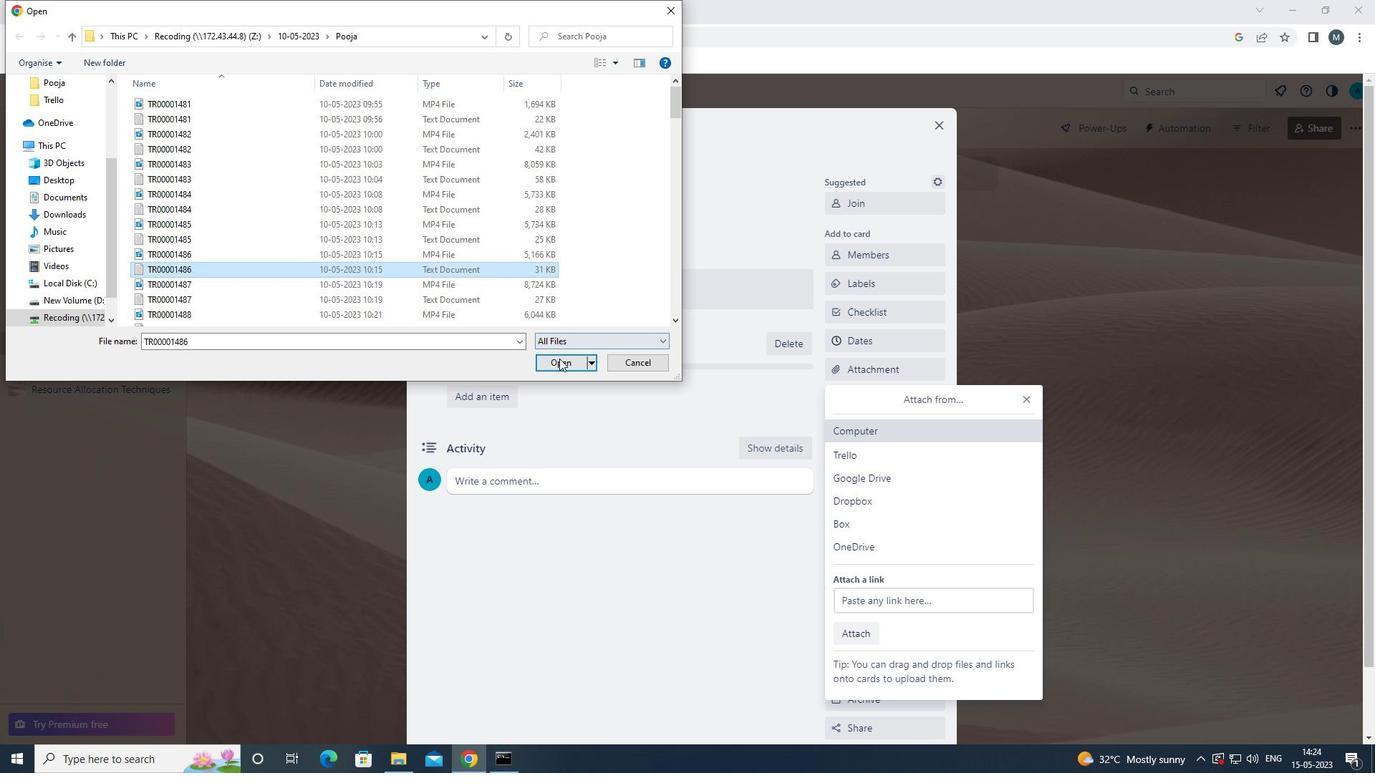 
Action: Mouse moved to (884, 398)
Screenshot: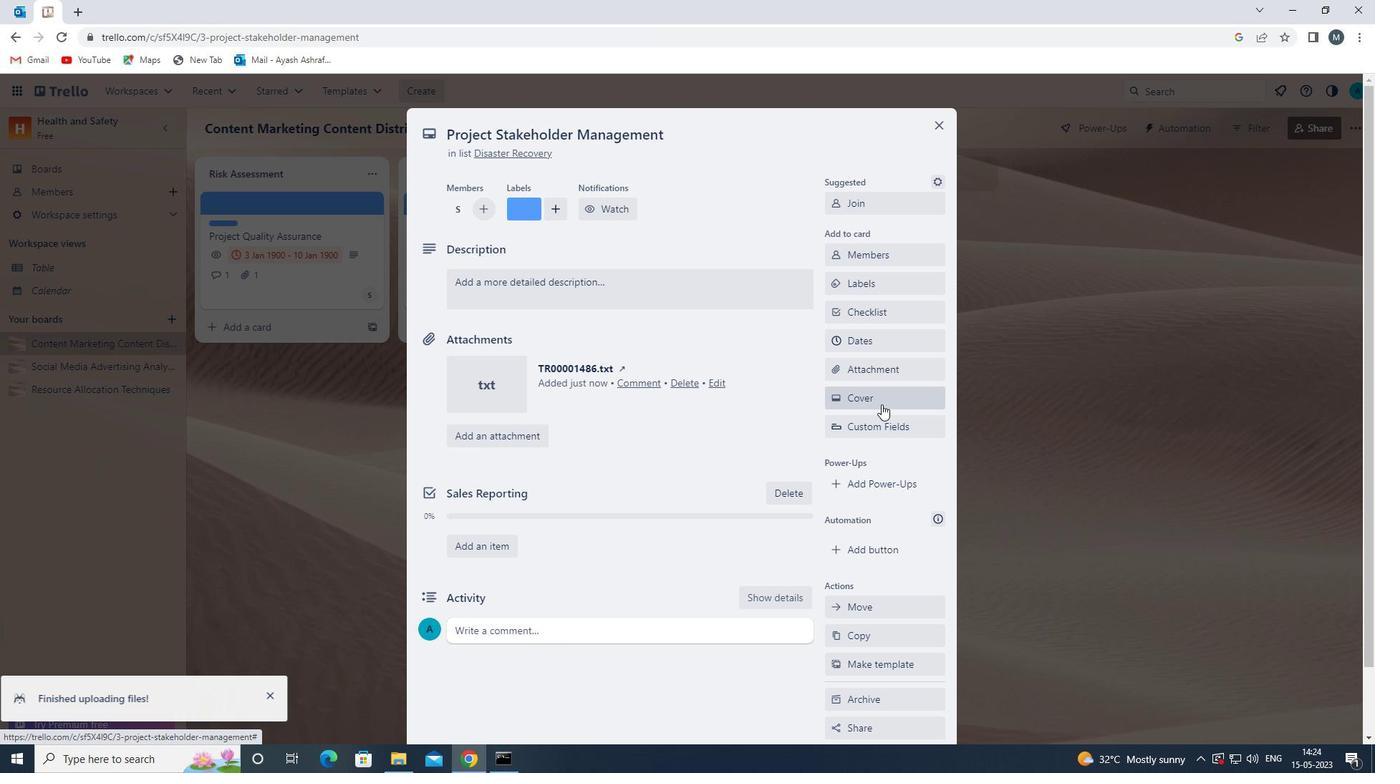 
Action: Mouse pressed left at (884, 398)
Screenshot: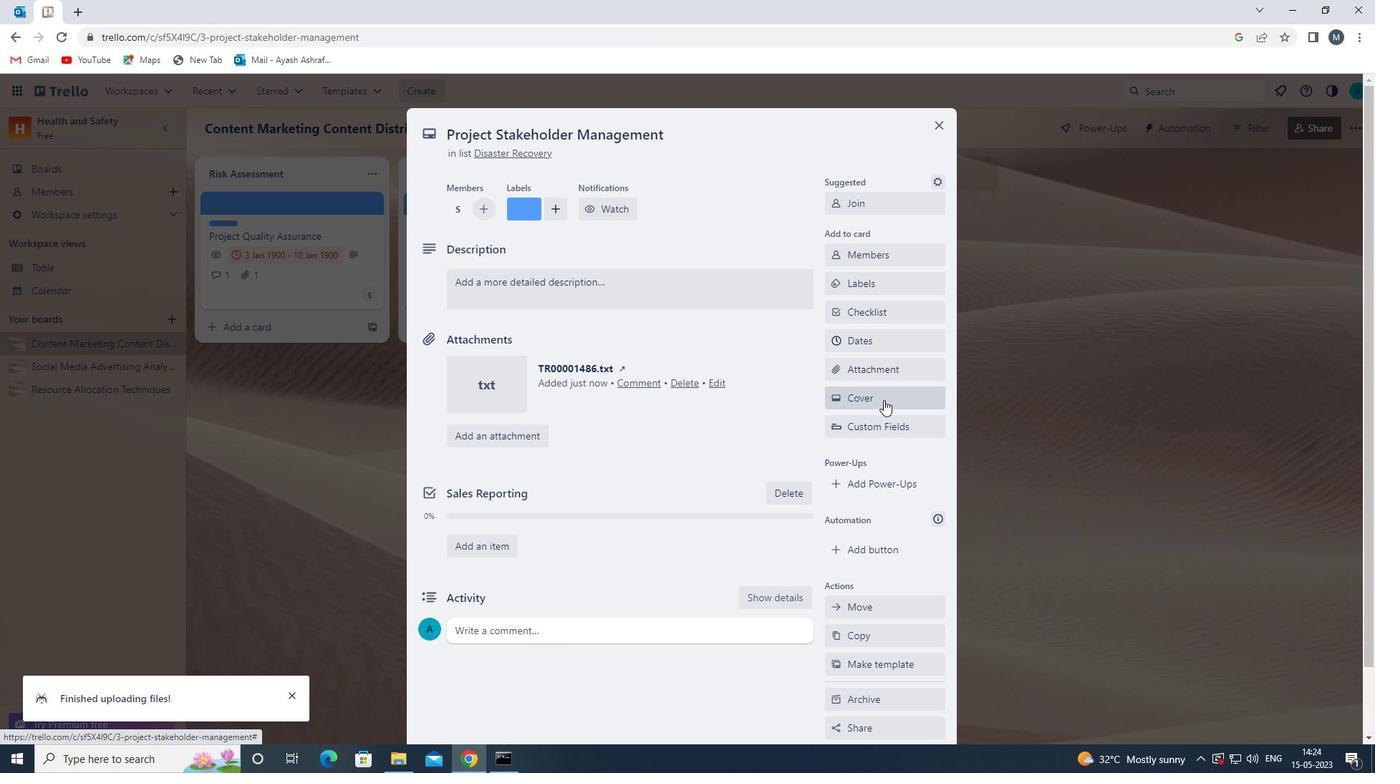 
Action: Mouse moved to (849, 488)
Screenshot: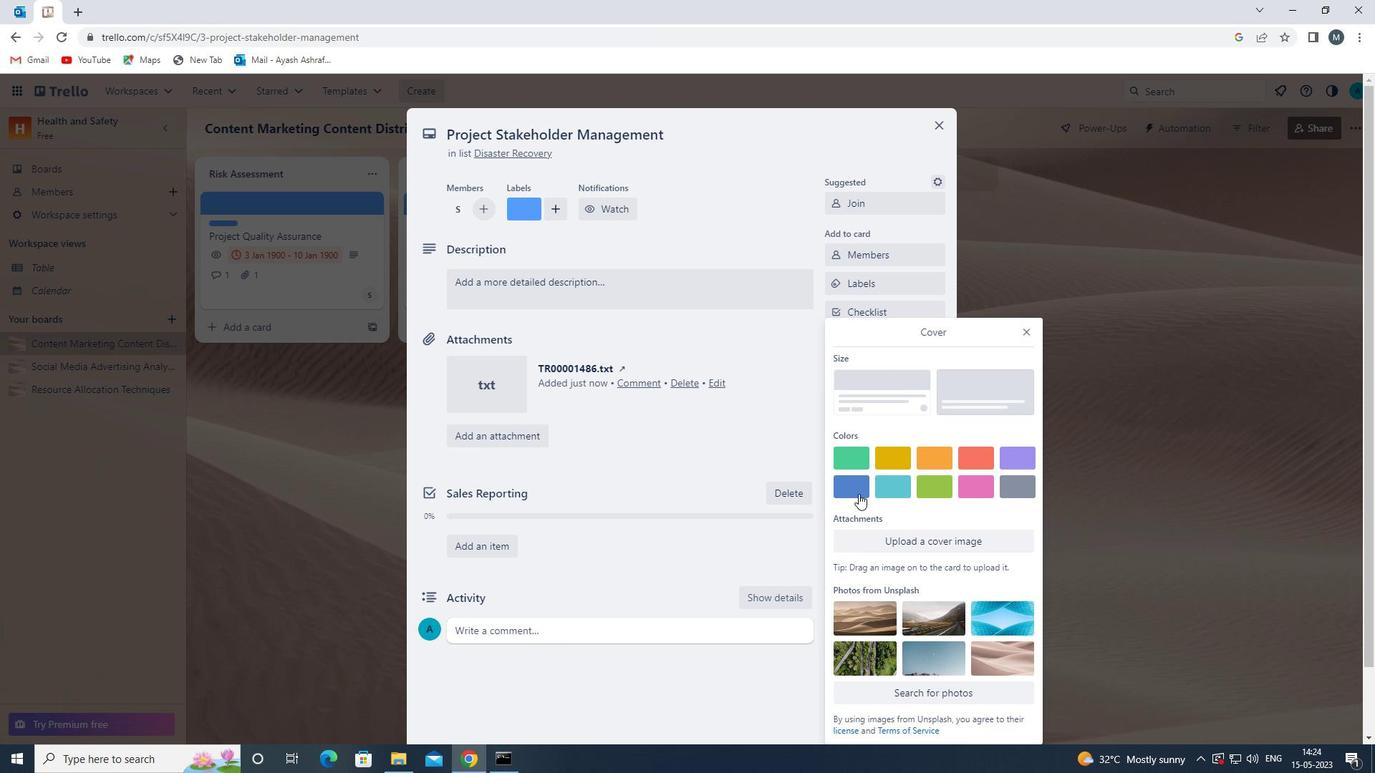 
Action: Mouse pressed left at (849, 488)
Screenshot: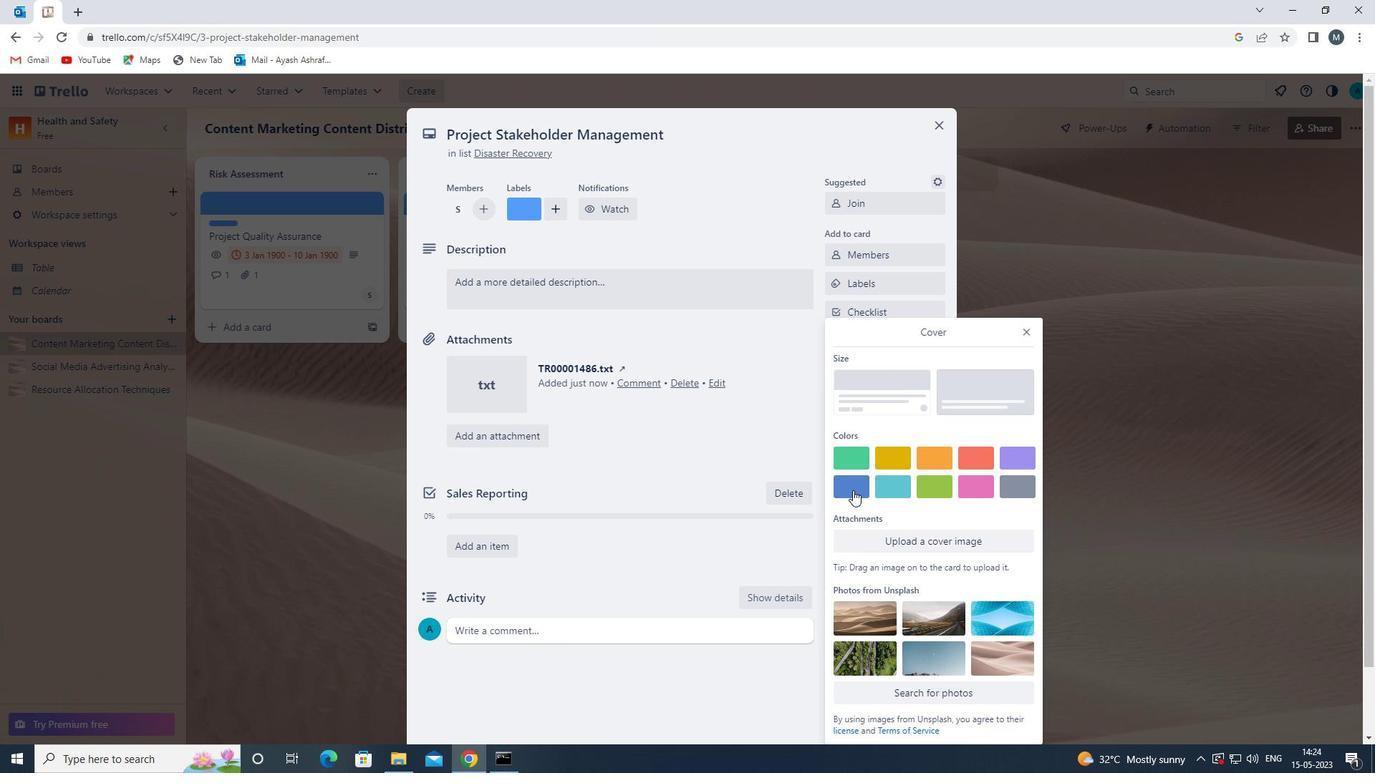 
Action: Mouse moved to (1024, 305)
Screenshot: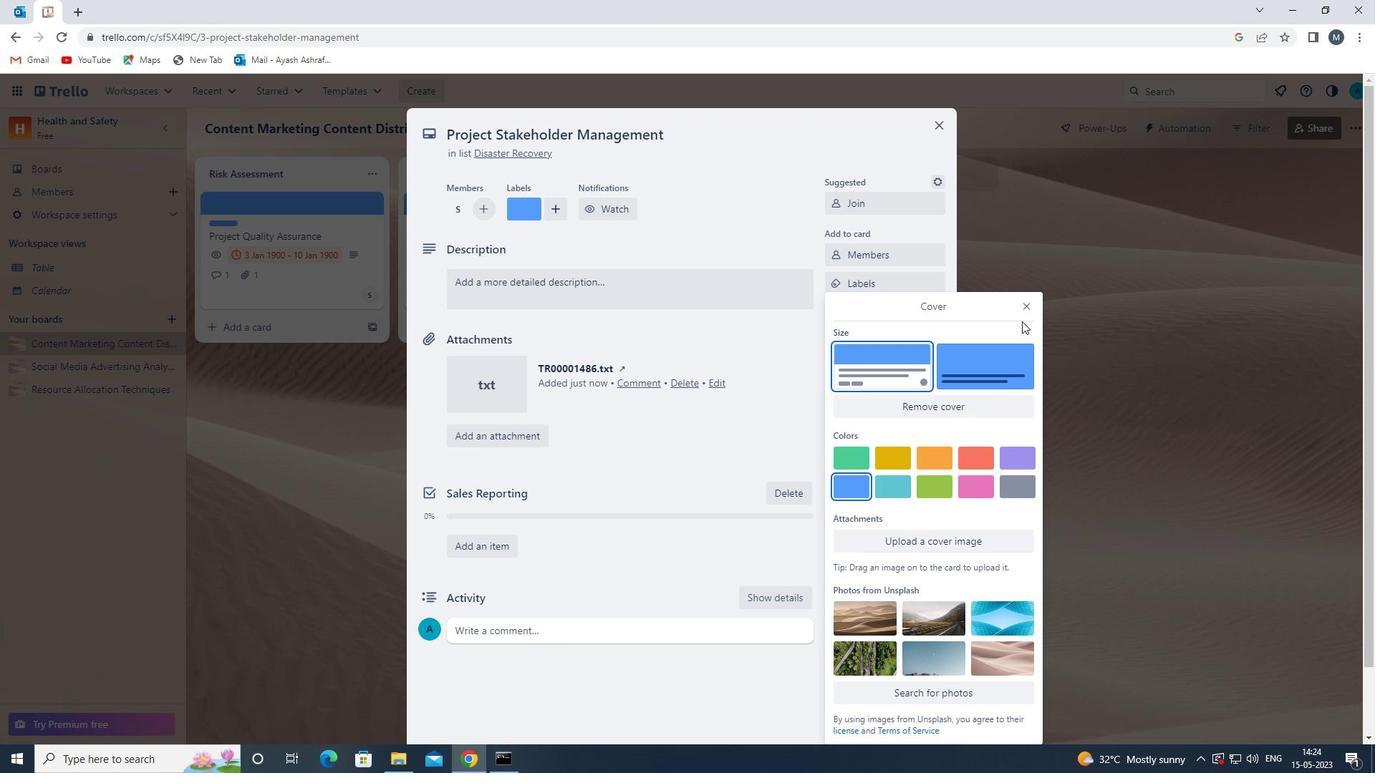 
Action: Mouse pressed left at (1024, 305)
Screenshot: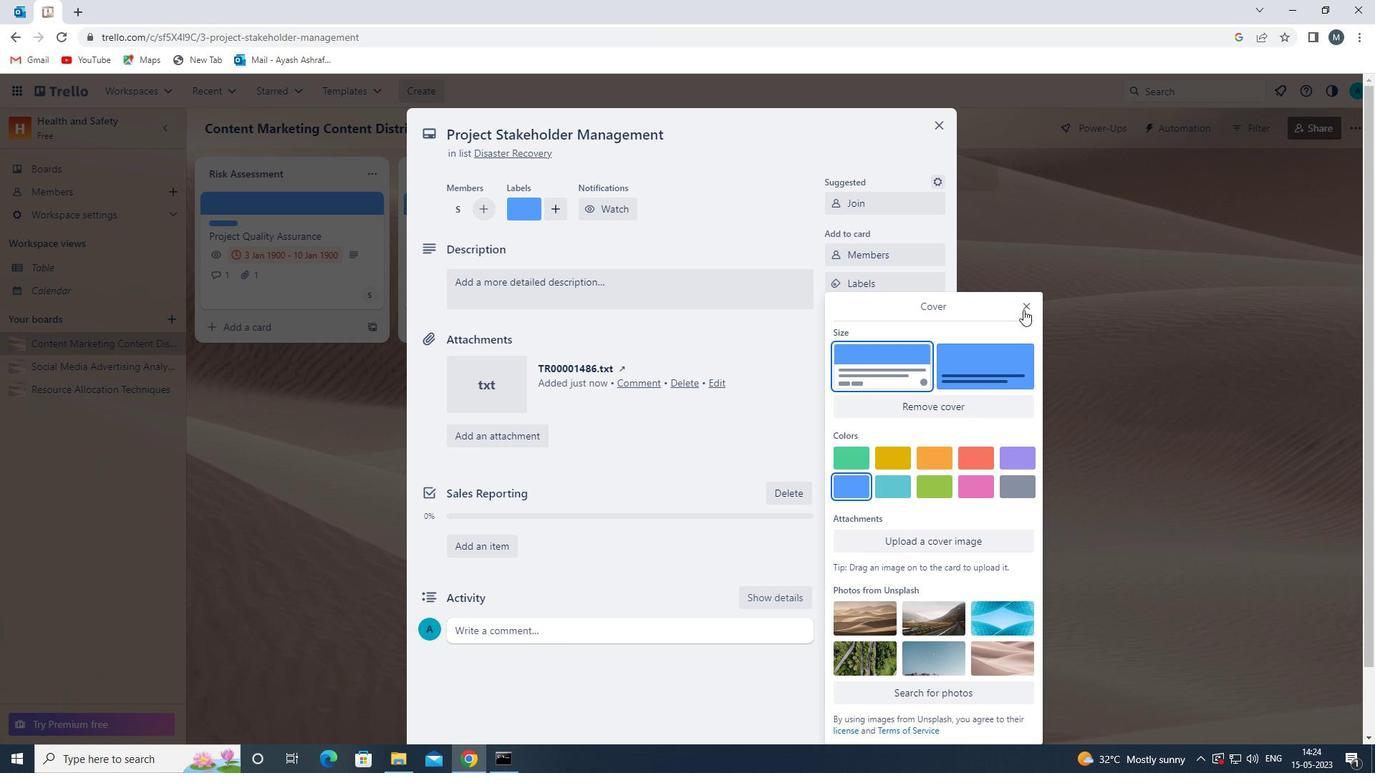 
Action: Mouse moved to (489, 366)
Screenshot: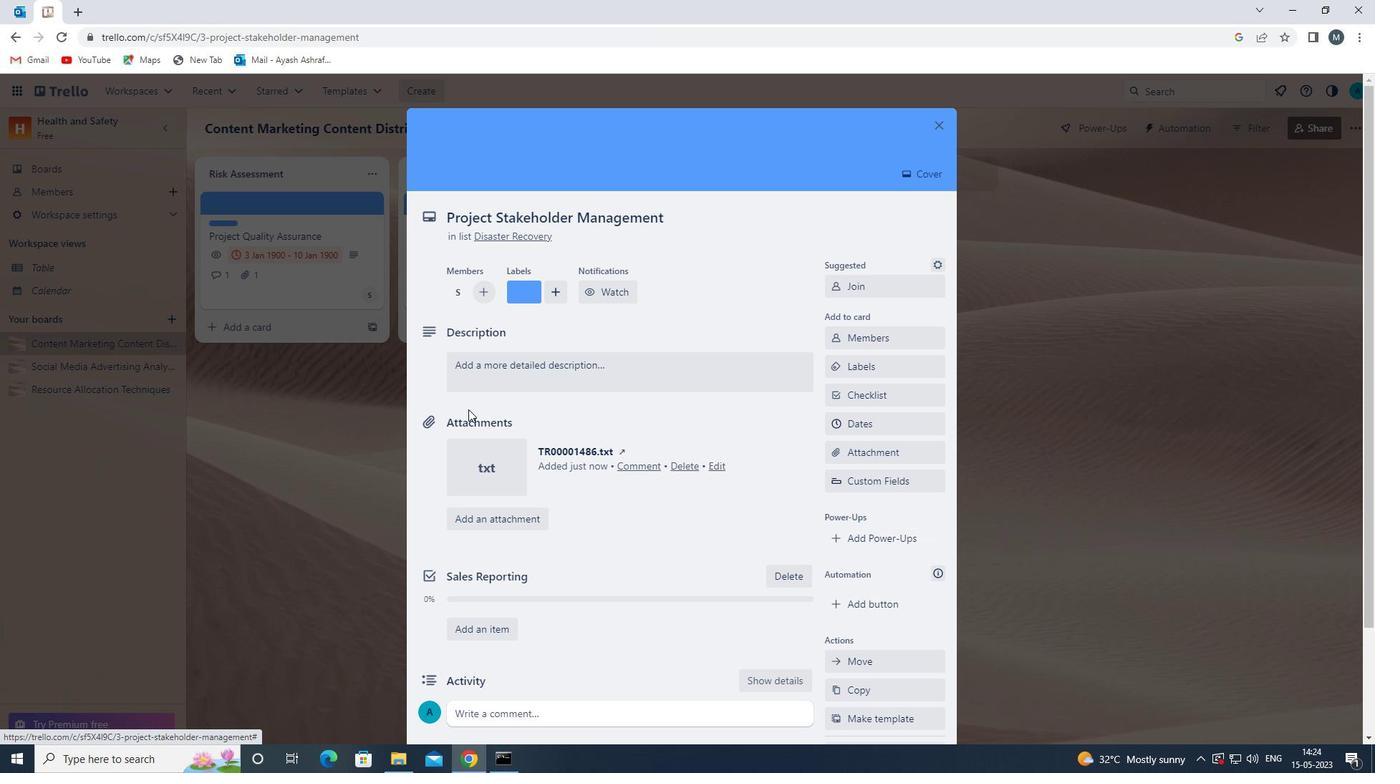
Action: Mouse pressed left at (489, 366)
Screenshot: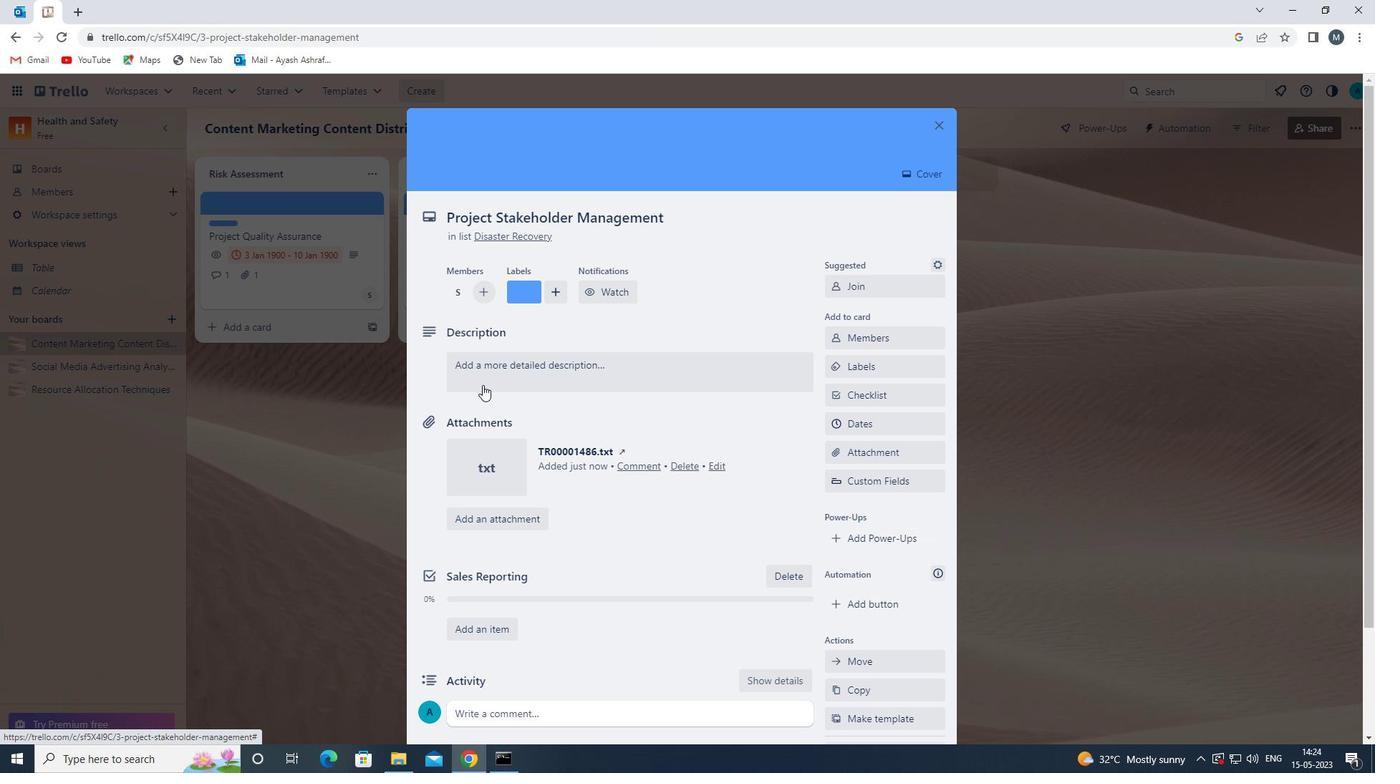 
Action: Mouse moved to (496, 417)
Screenshot: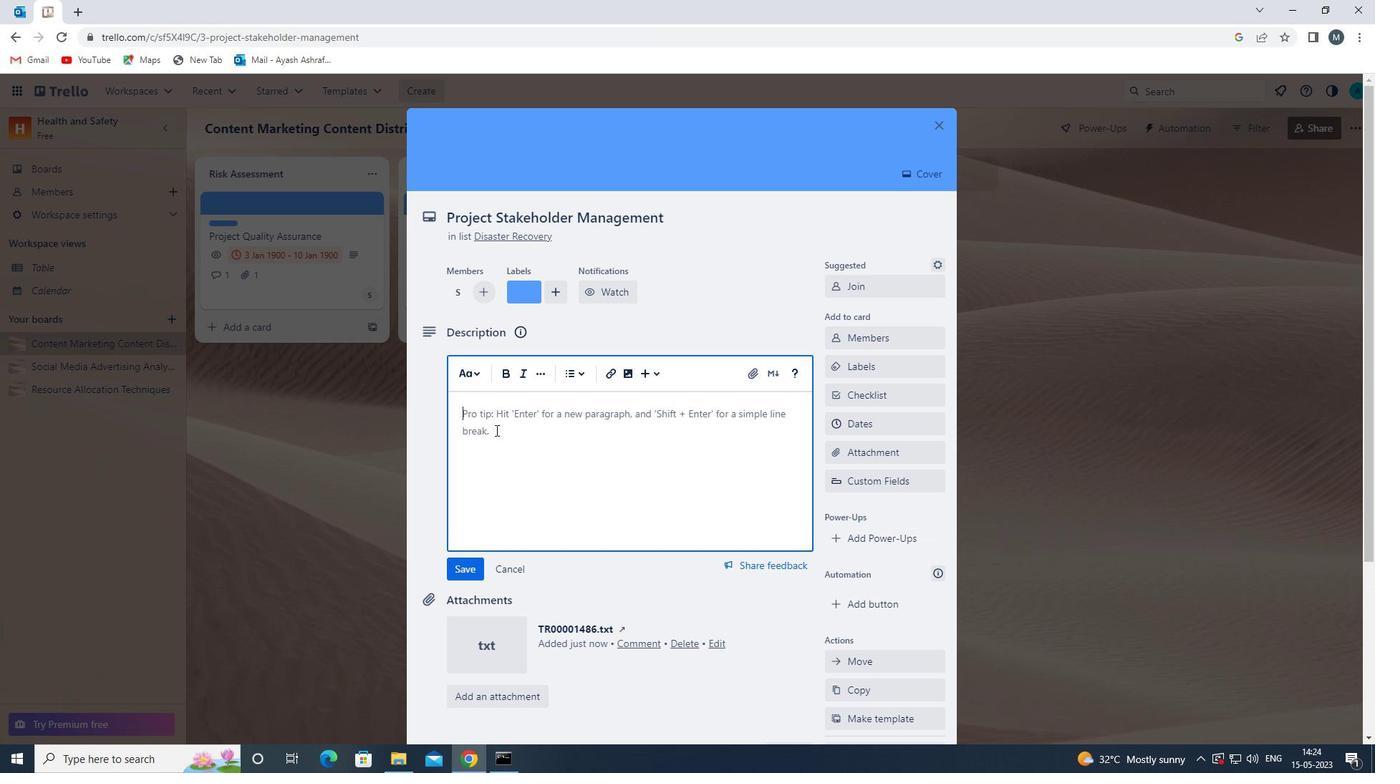 
Action: Mouse pressed left at (496, 417)
Screenshot: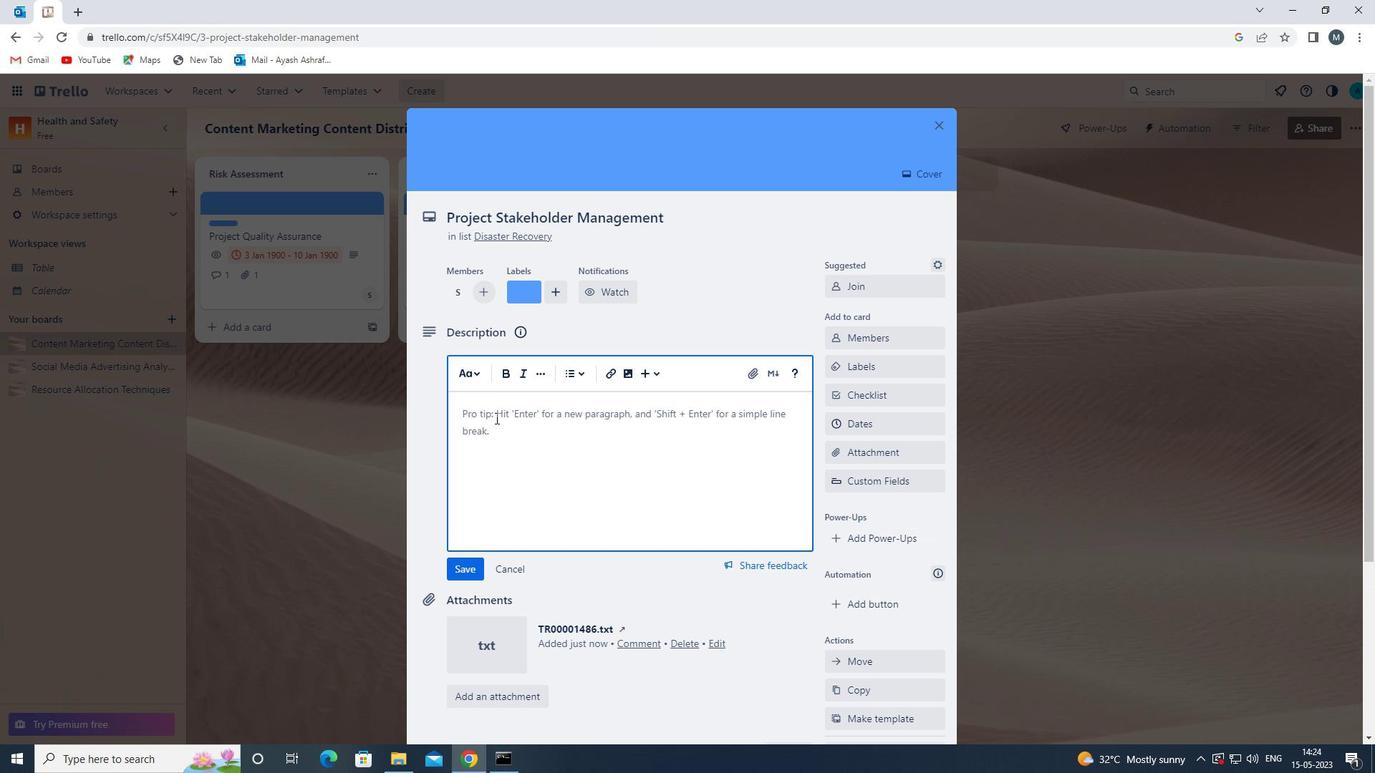 
Action: Key pressed <Key.shift>CONDUCT<Key.space>CUSTOMER<Key.space>RESEARCH<Key.space>FOR<Key.space>NEW<Key.space>MARKET<Key.space>EXPANSION<Key.space>OPPORTUNITIES<Key.space>
Screenshot: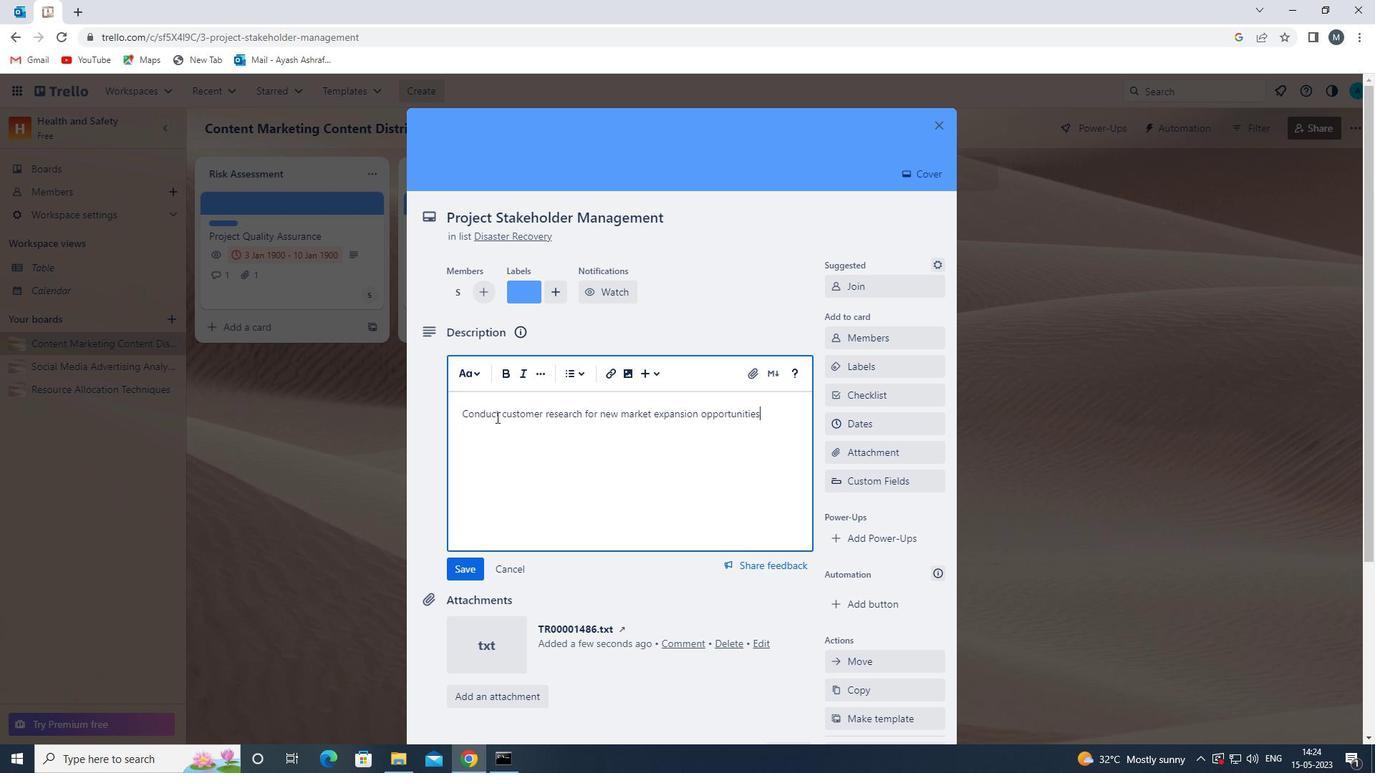 
Action: Mouse moved to (470, 571)
Screenshot: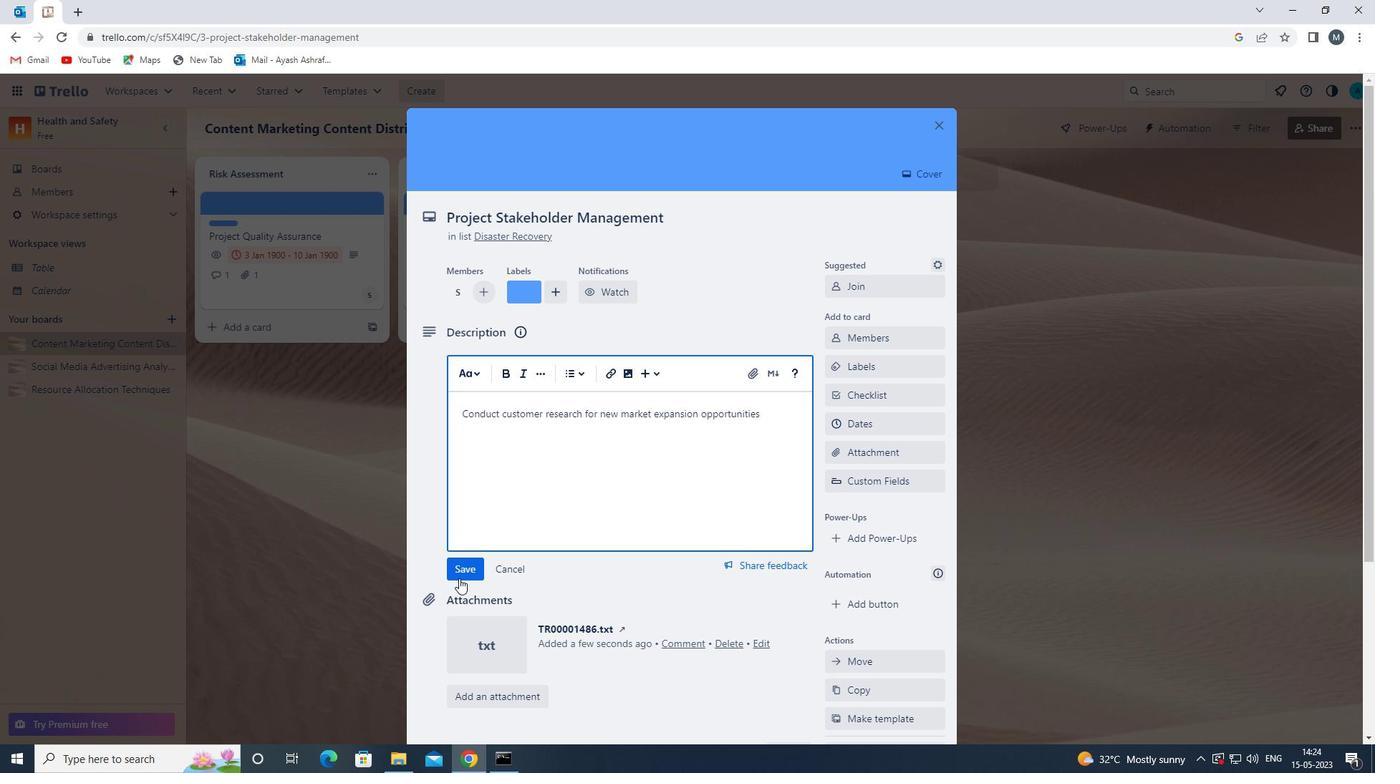 
Action: Mouse pressed left at (470, 571)
Screenshot: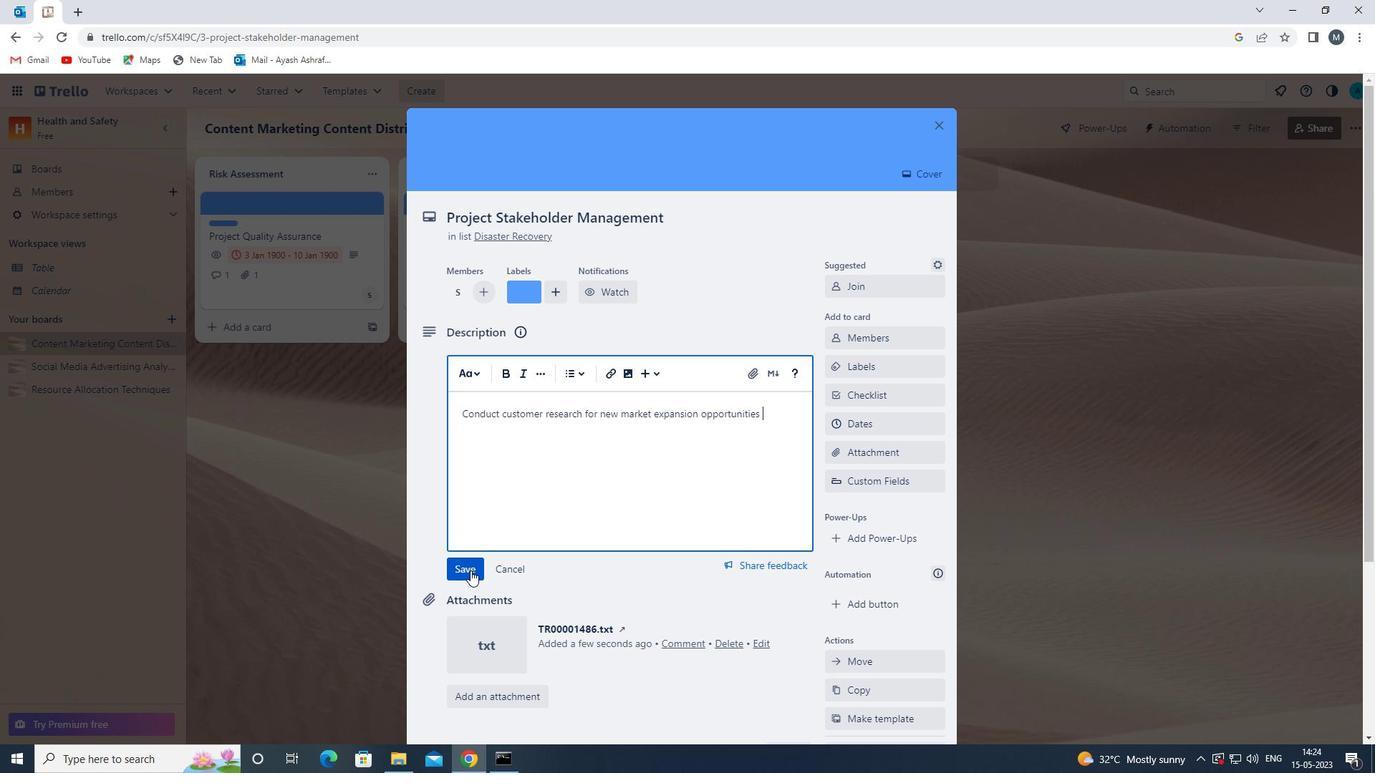 
Action: Mouse moved to (556, 506)
Screenshot: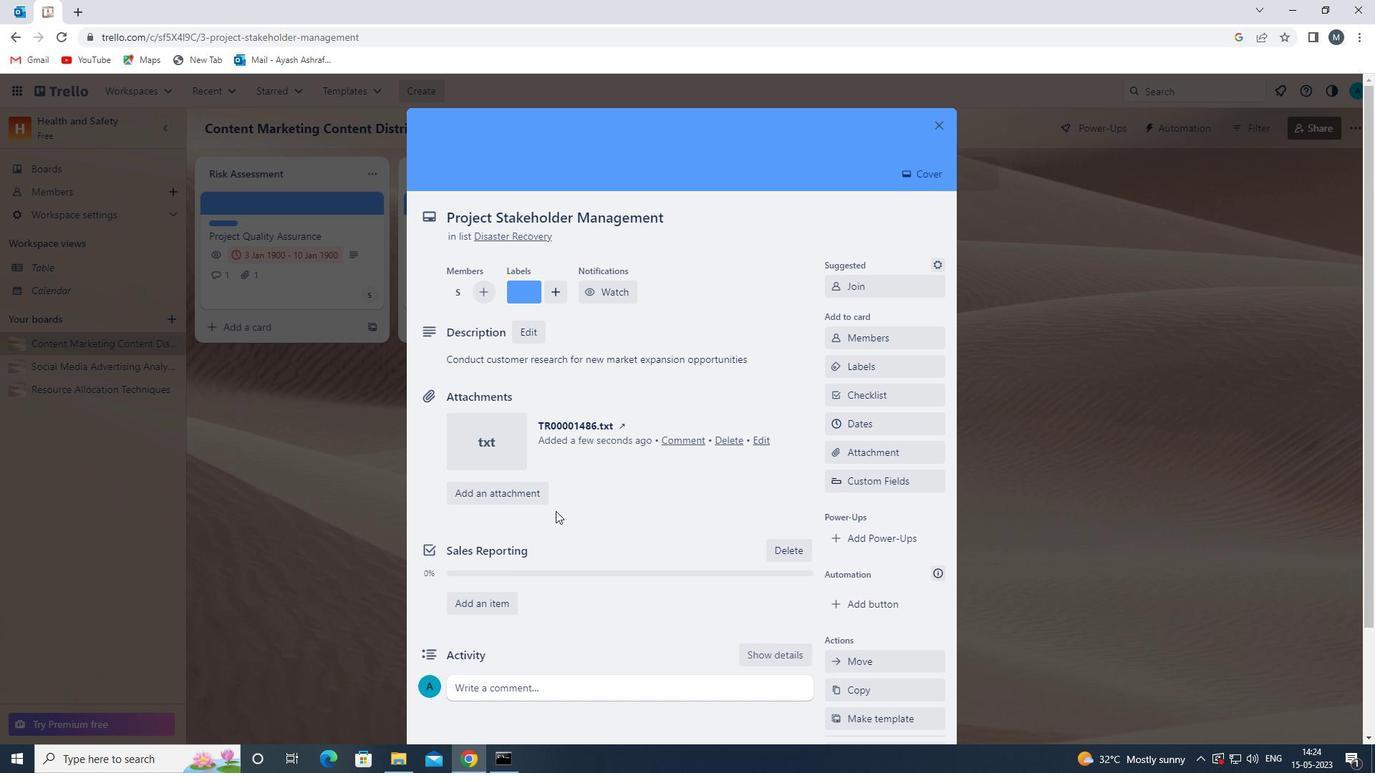 
Action: Mouse scrolled (556, 505) with delta (0, 0)
Screenshot: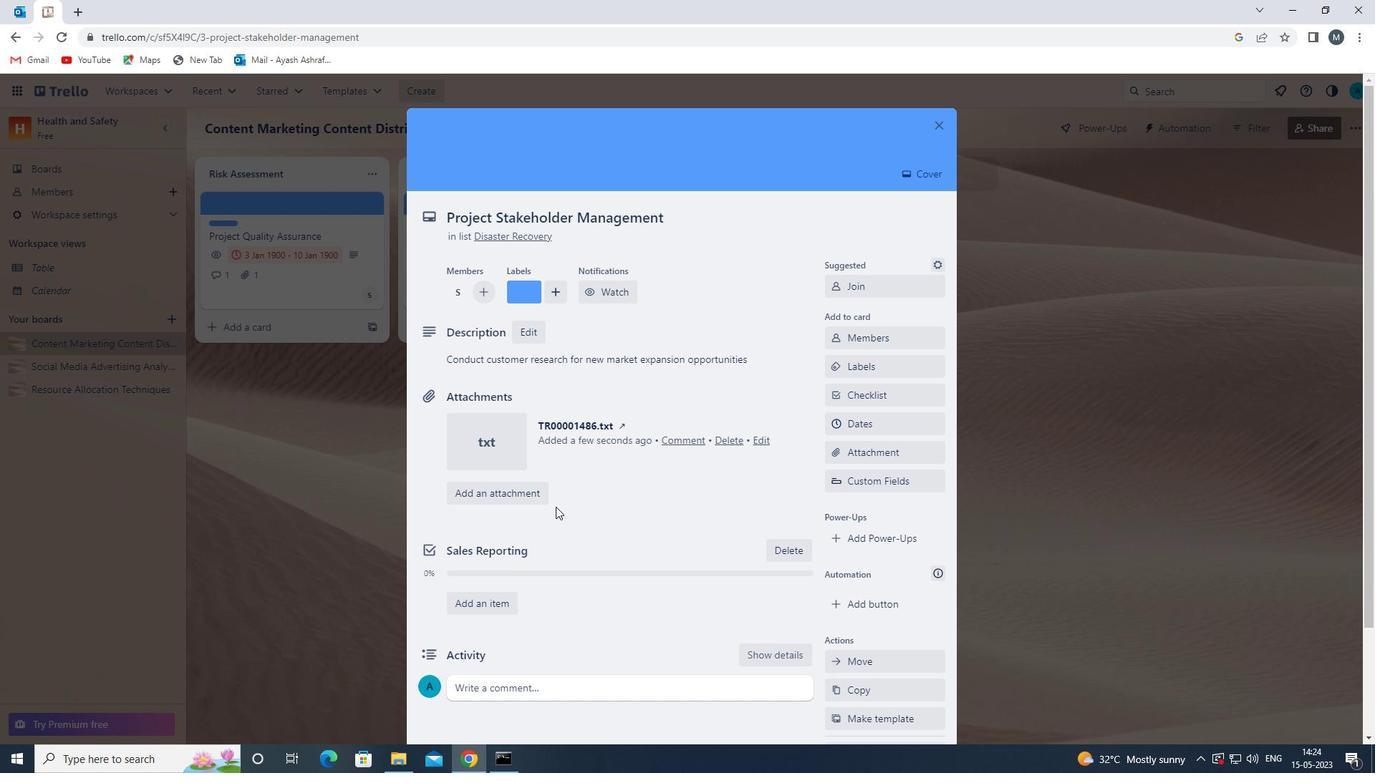 
Action: Mouse scrolled (556, 505) with delta (0, 0)
Screenshot: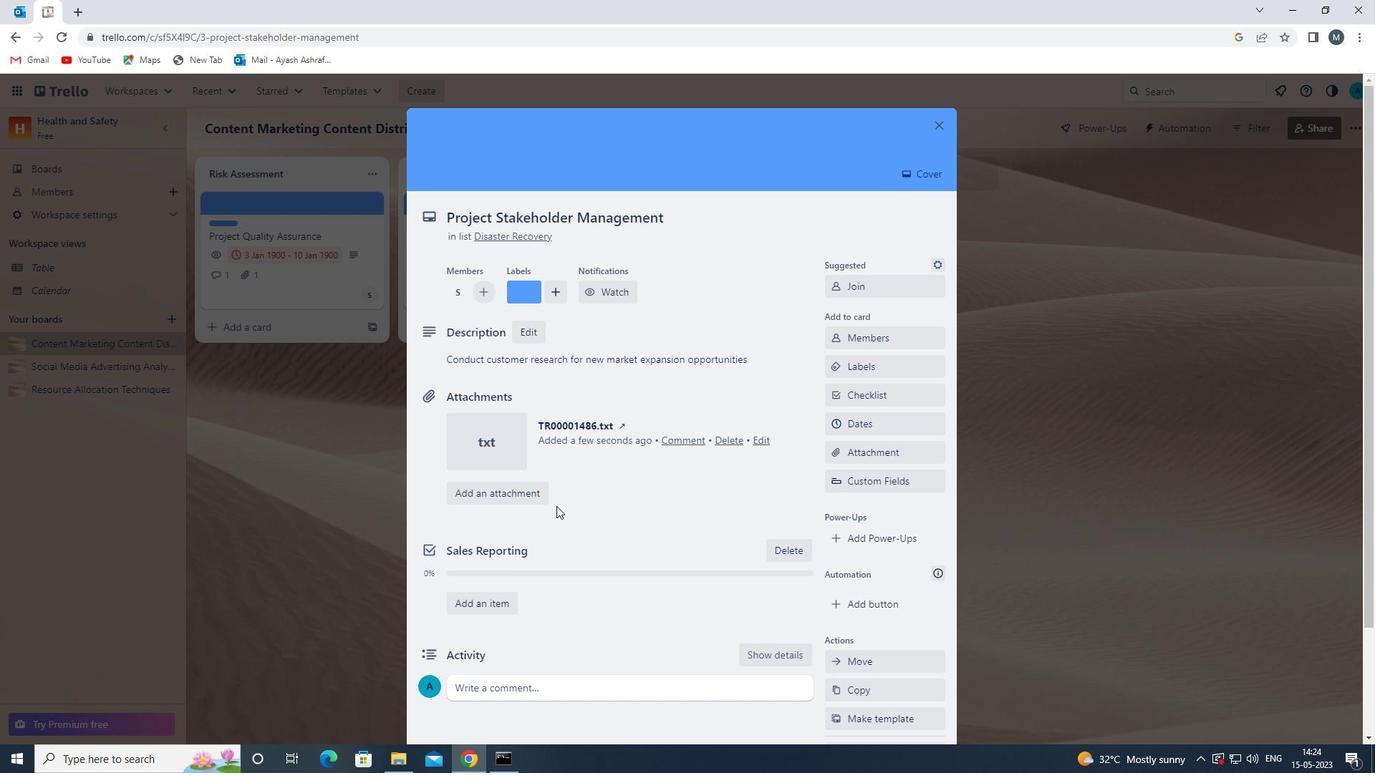 
Action: Mouse moved to (537, 558)
Screenshot: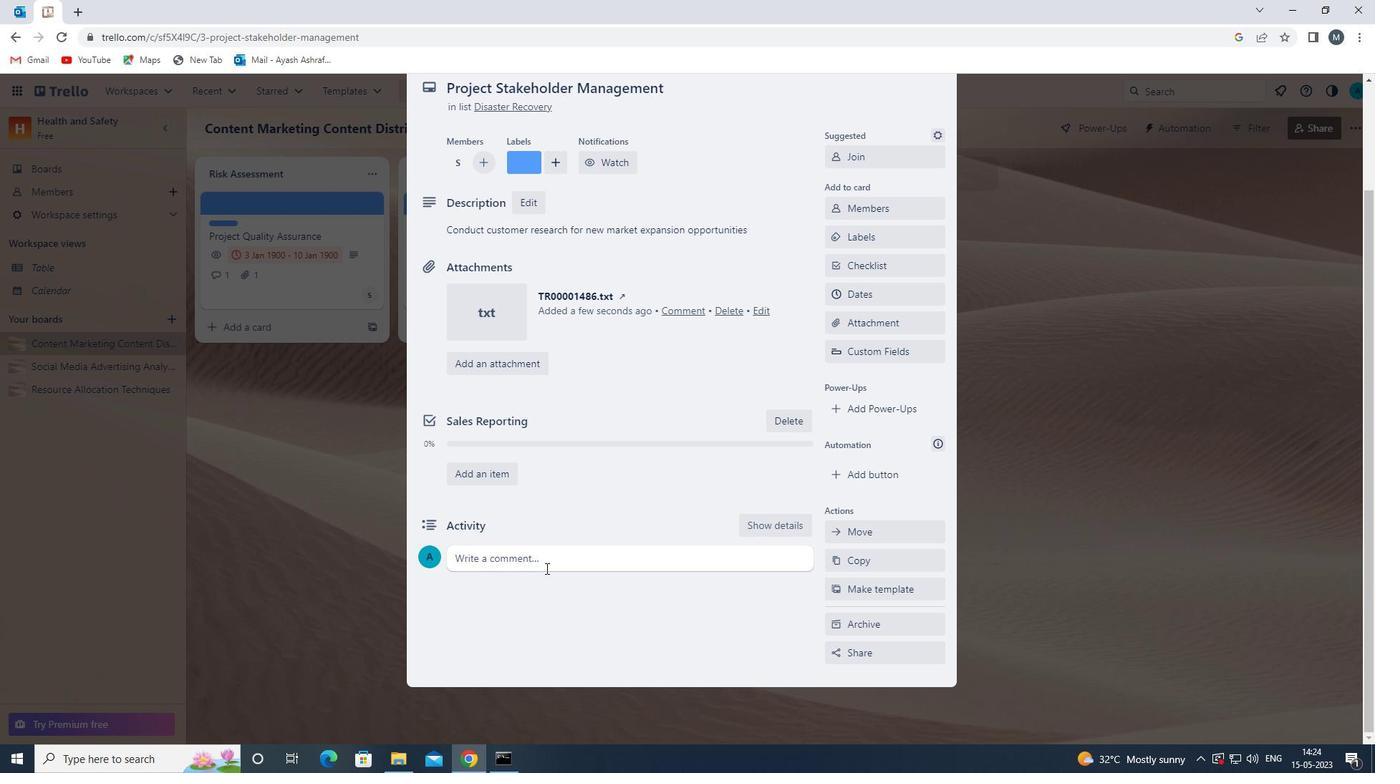 
Action: Mouse pressed left at (537, 558)
Screenshot: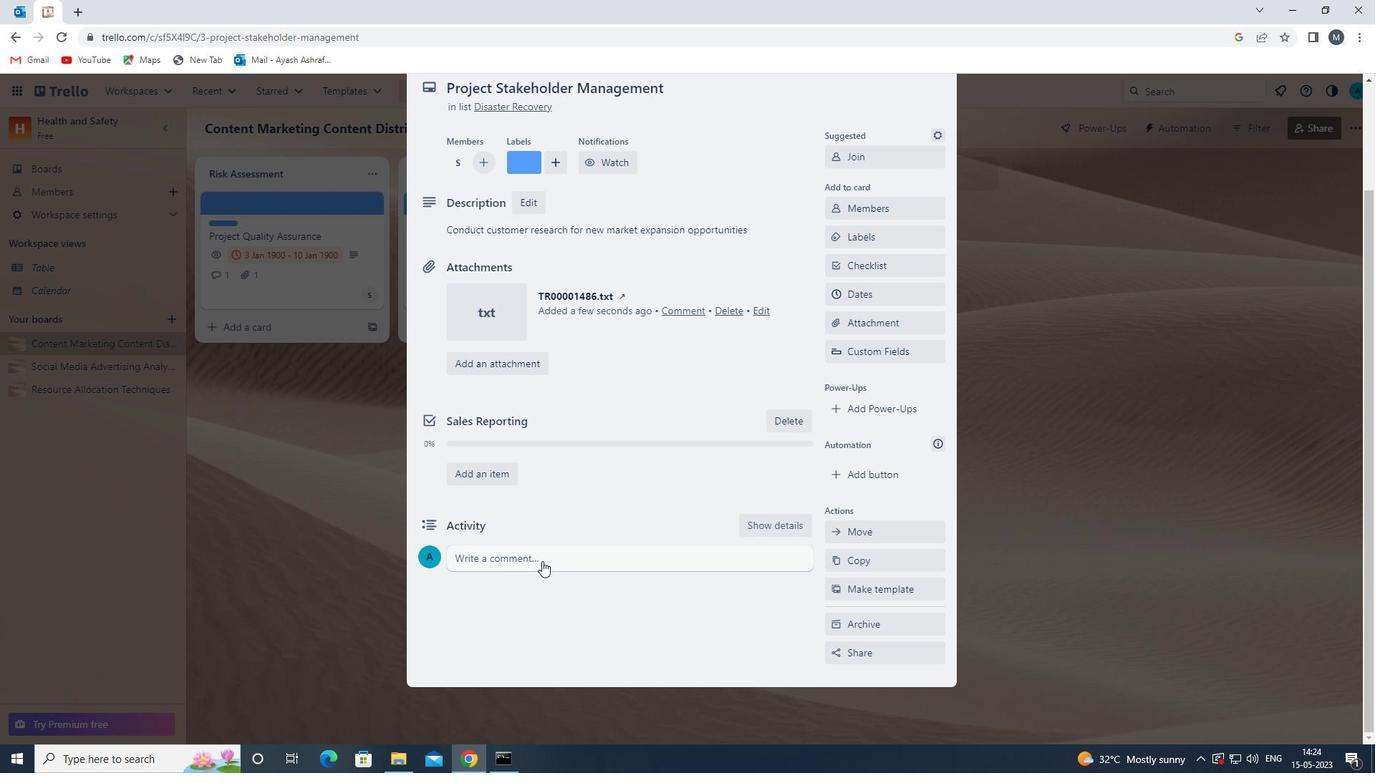 
Action: Mouse moved to (513, 603)
Screenshot: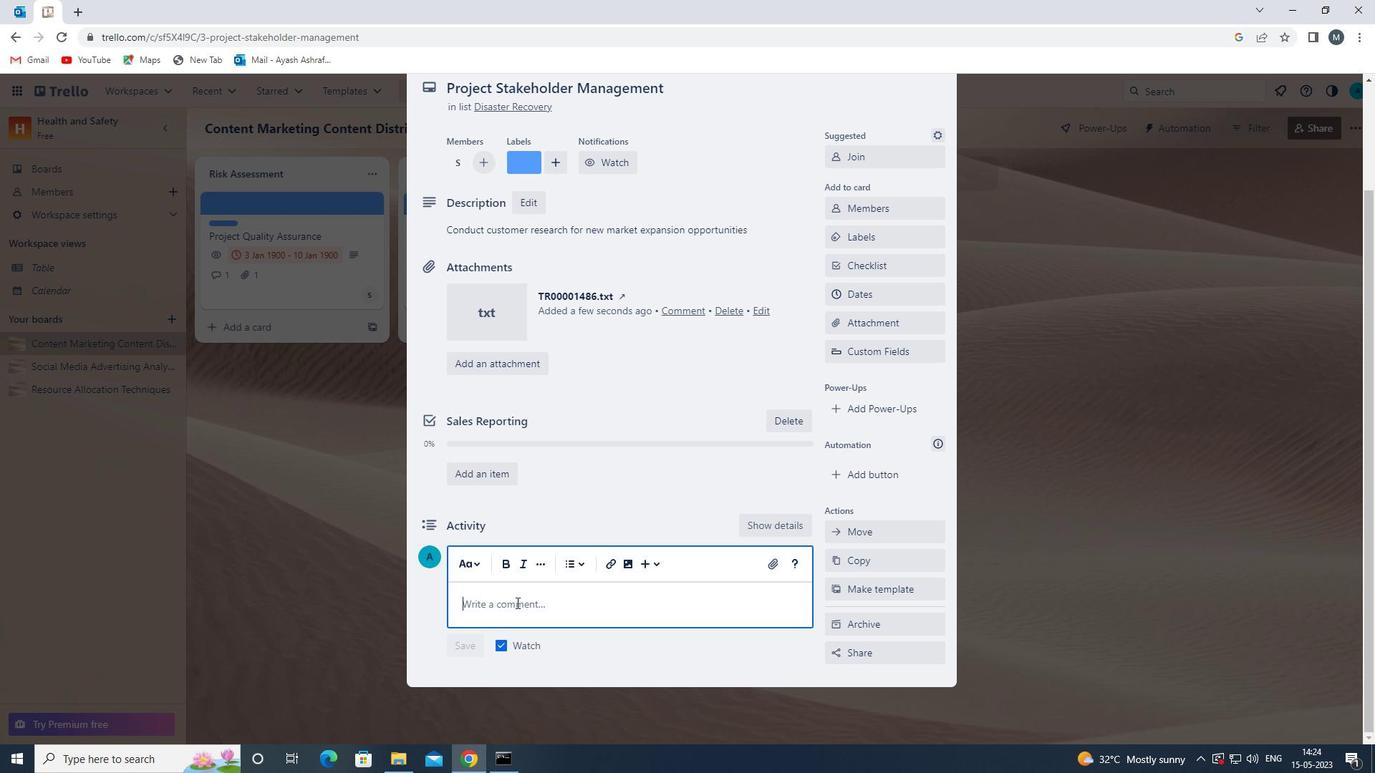 
Action: Mouse pressed left at (513, 603)
Screenshot: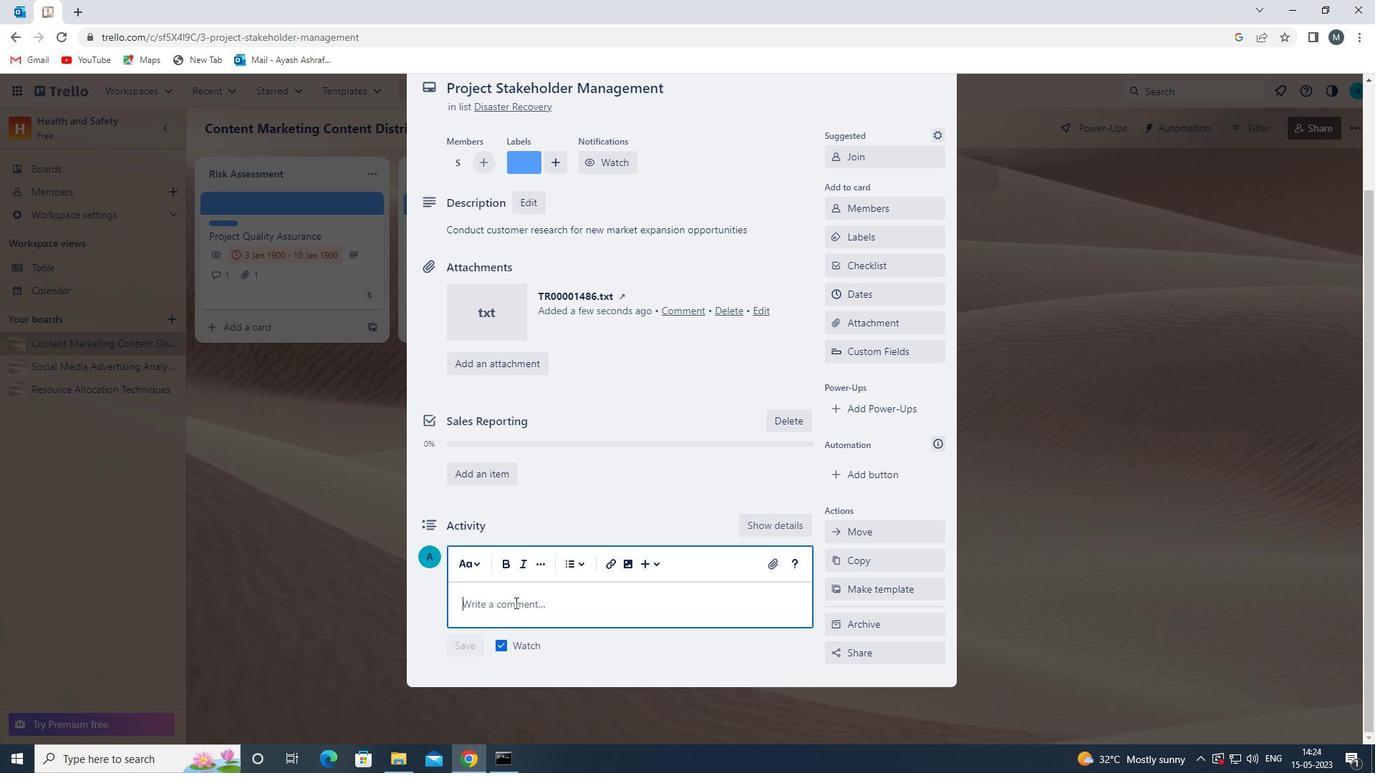 
Action: Mouse moved to (513, 603)
Screenshot: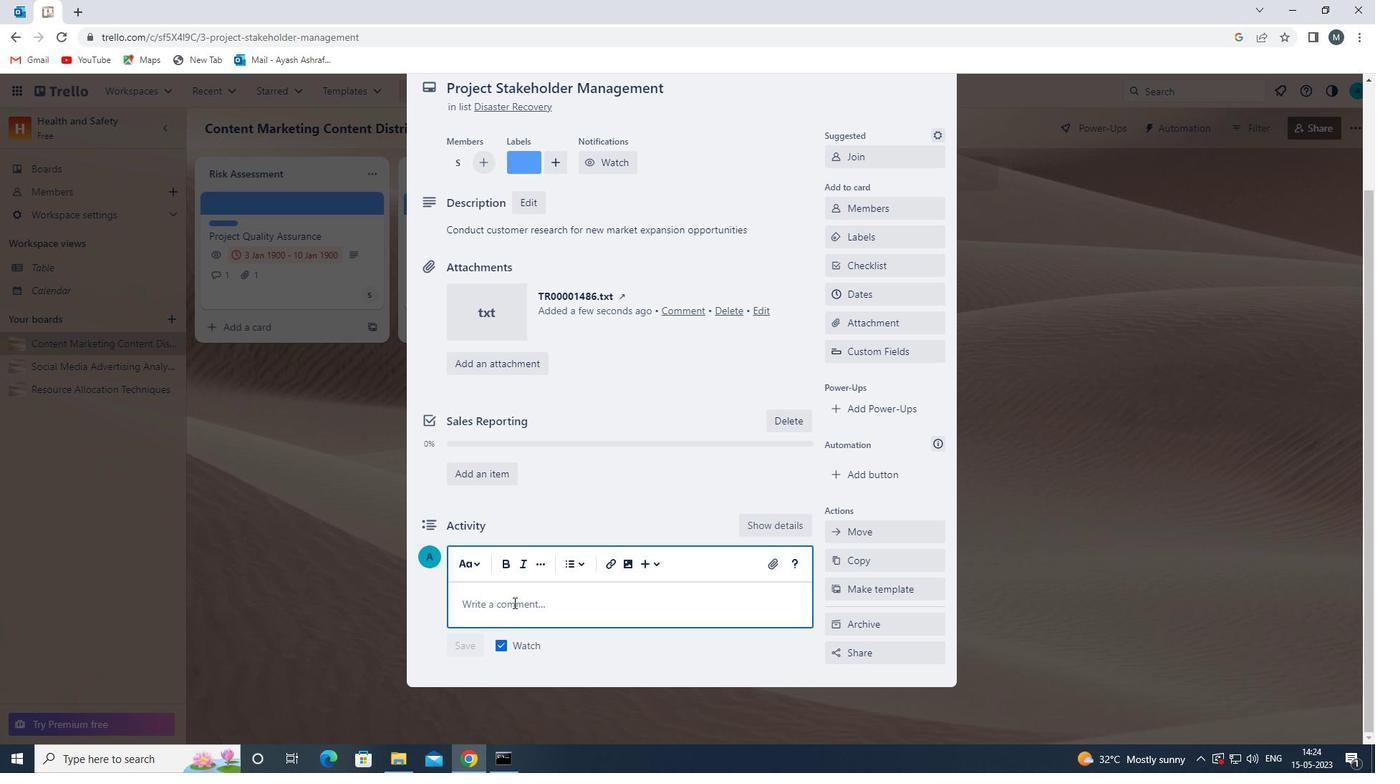 
Action: Key pressed <Key.shift>THIS<Key.space>TASK<Key.space>PRESENTS<Key.space>AN<Key.space>OPPORTUNITY<Key.space>TO<Key.space>DEMONSTRATE<Key.space>OUR<Key.space>LEADERSHIP<Key.space>SKILS<Key.space><Key.backspace><Key.backspace>LS<Key.space>AND<Key.space>ABILITY<Key.space>TO<Key.space>TAKE<Key.space>A<Key.backspace>CHARGE<Key.space><Key.backspace>.
Screenshot: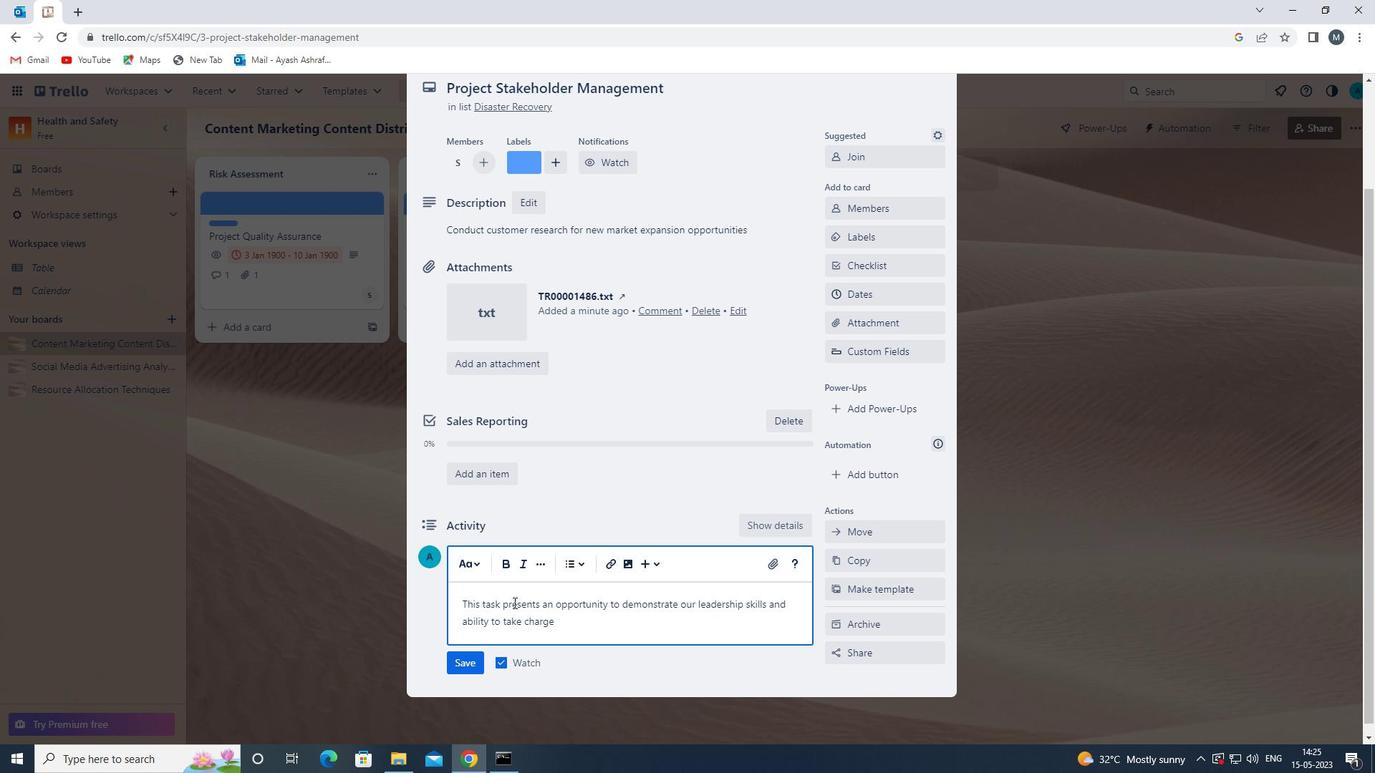 
Action: Mouse moved to (460, 658)
Screenshot: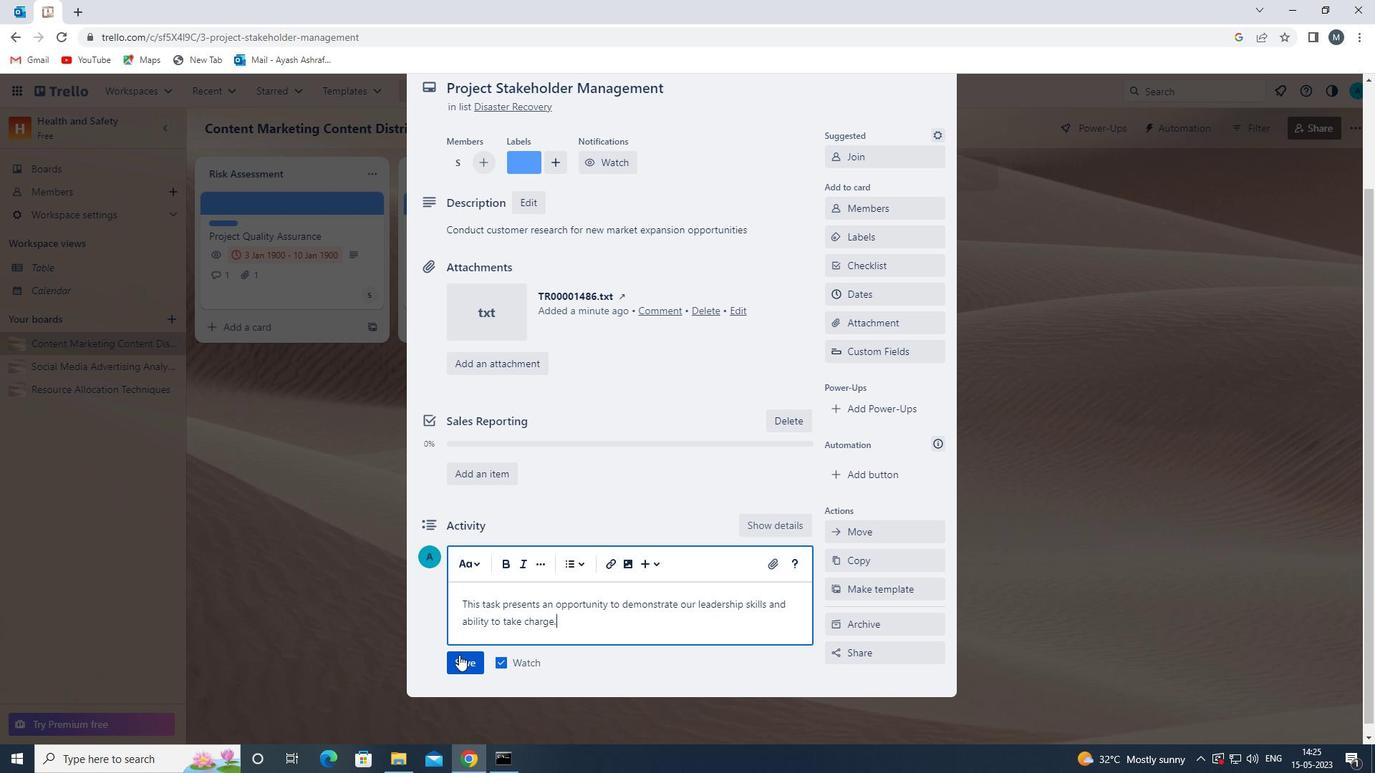 
Action: Mouse pressed left at (460, 658)
Screenshot: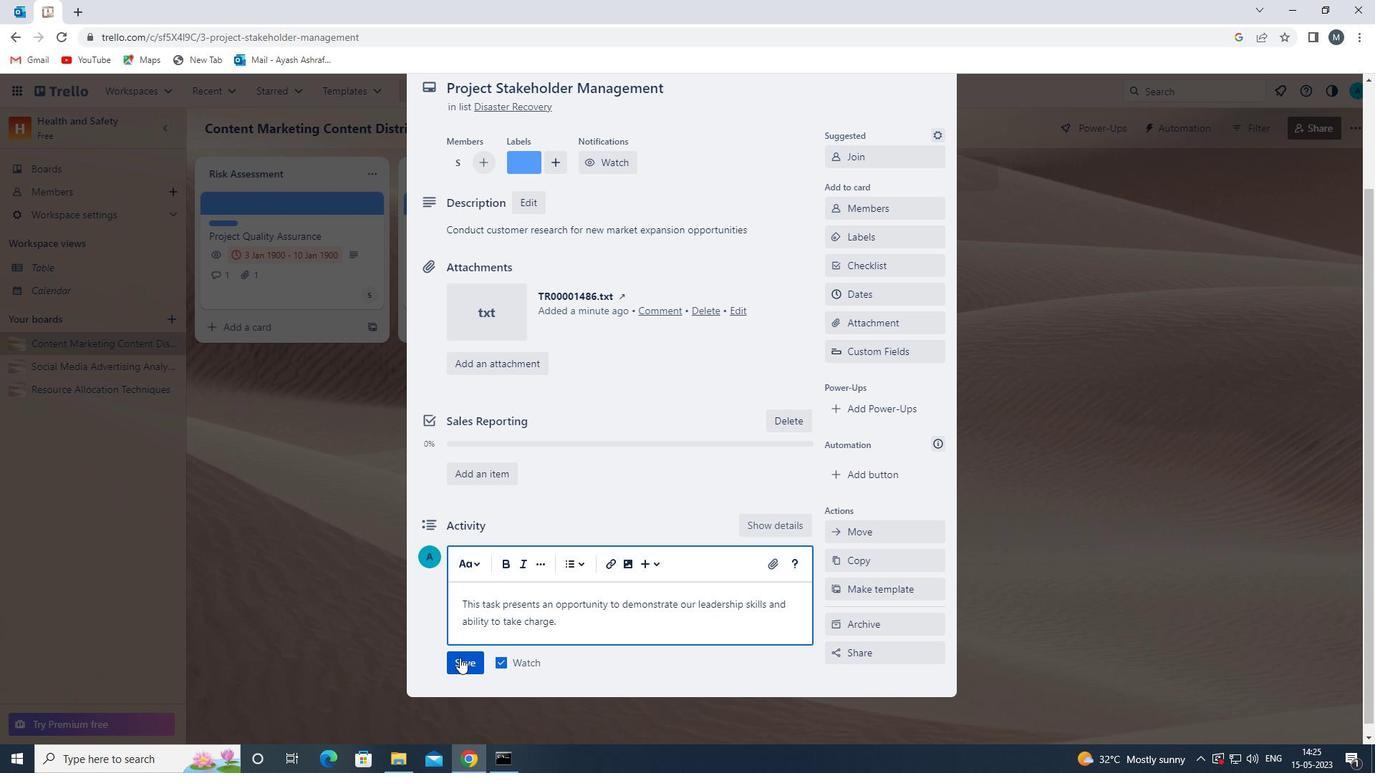 
Action: Mouse moved to (872, 295)
Screenshot: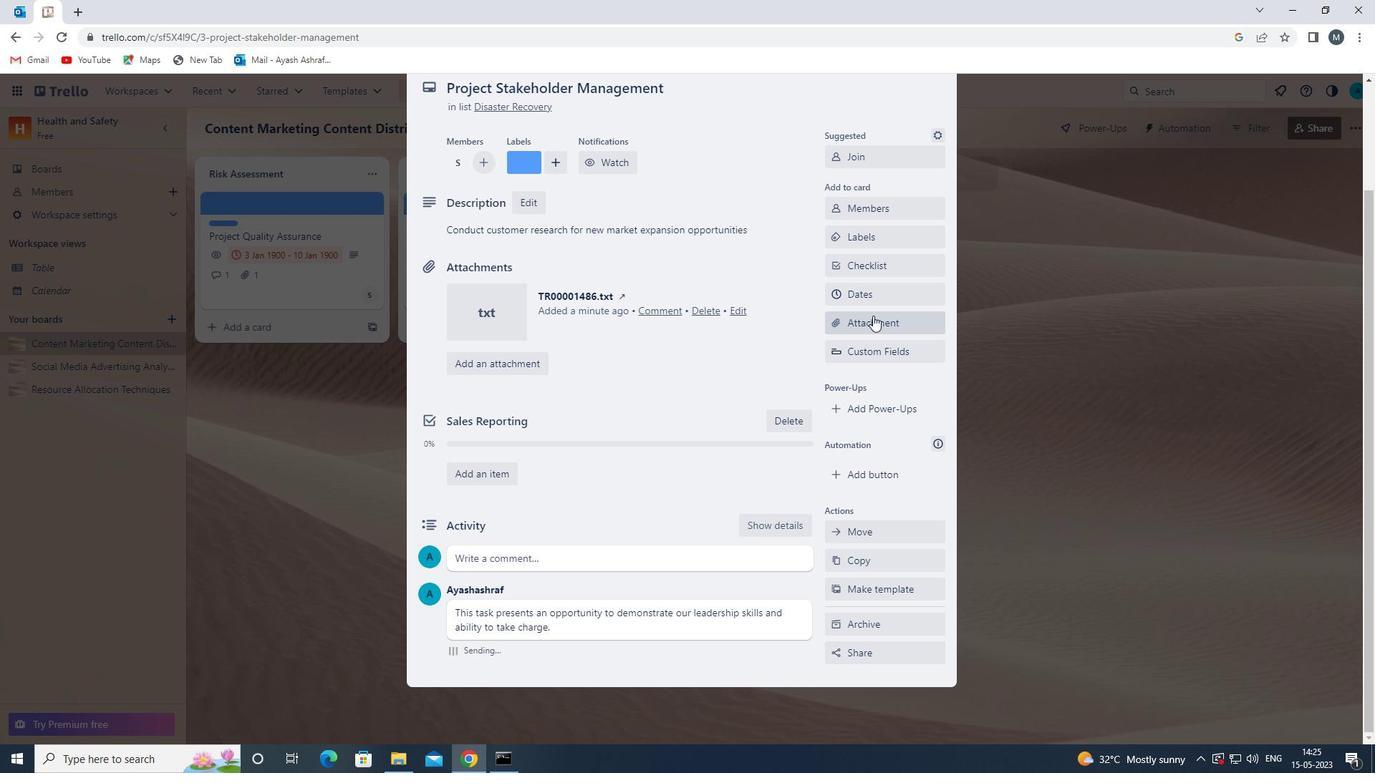 
Action: Mouse pressed left at (872, 295)
Screenshot: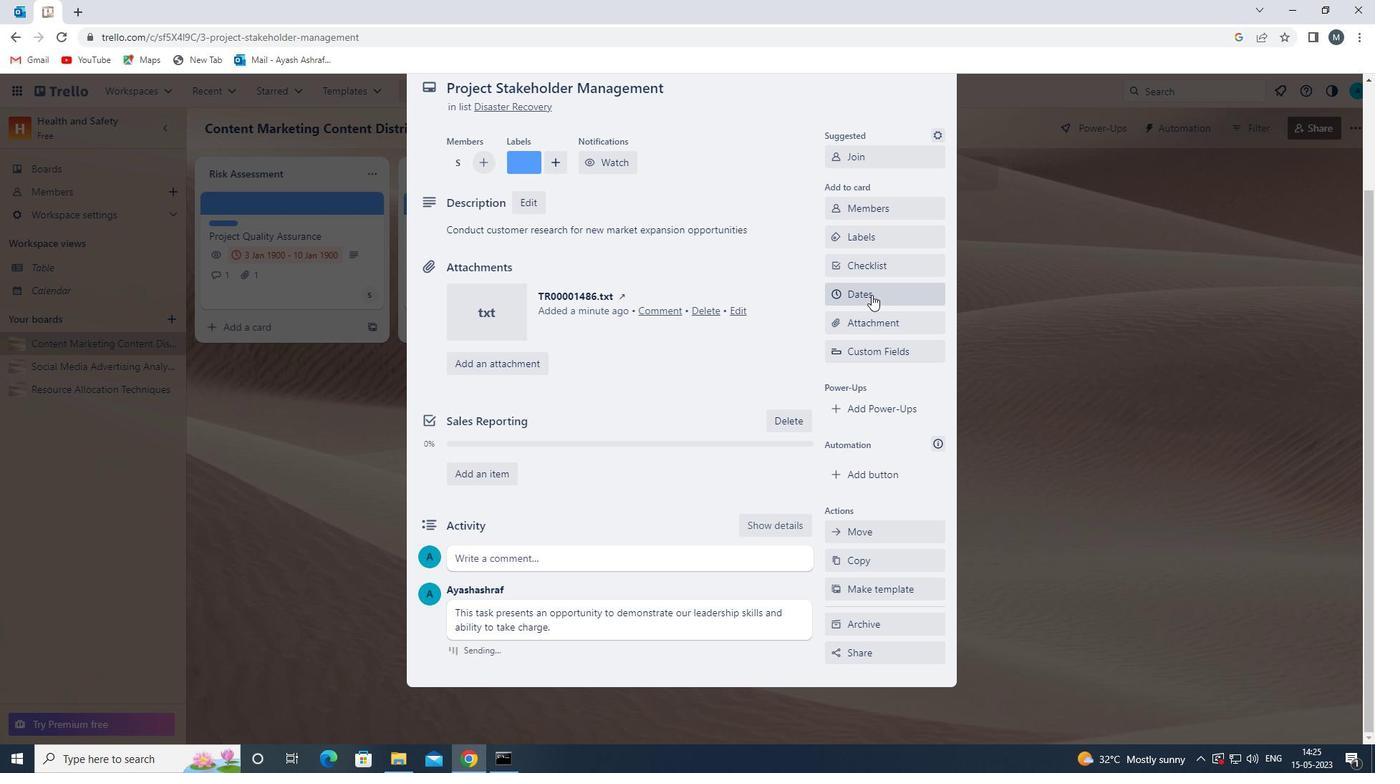 
Action: Mouse moved to (838, 381)
Screenshot: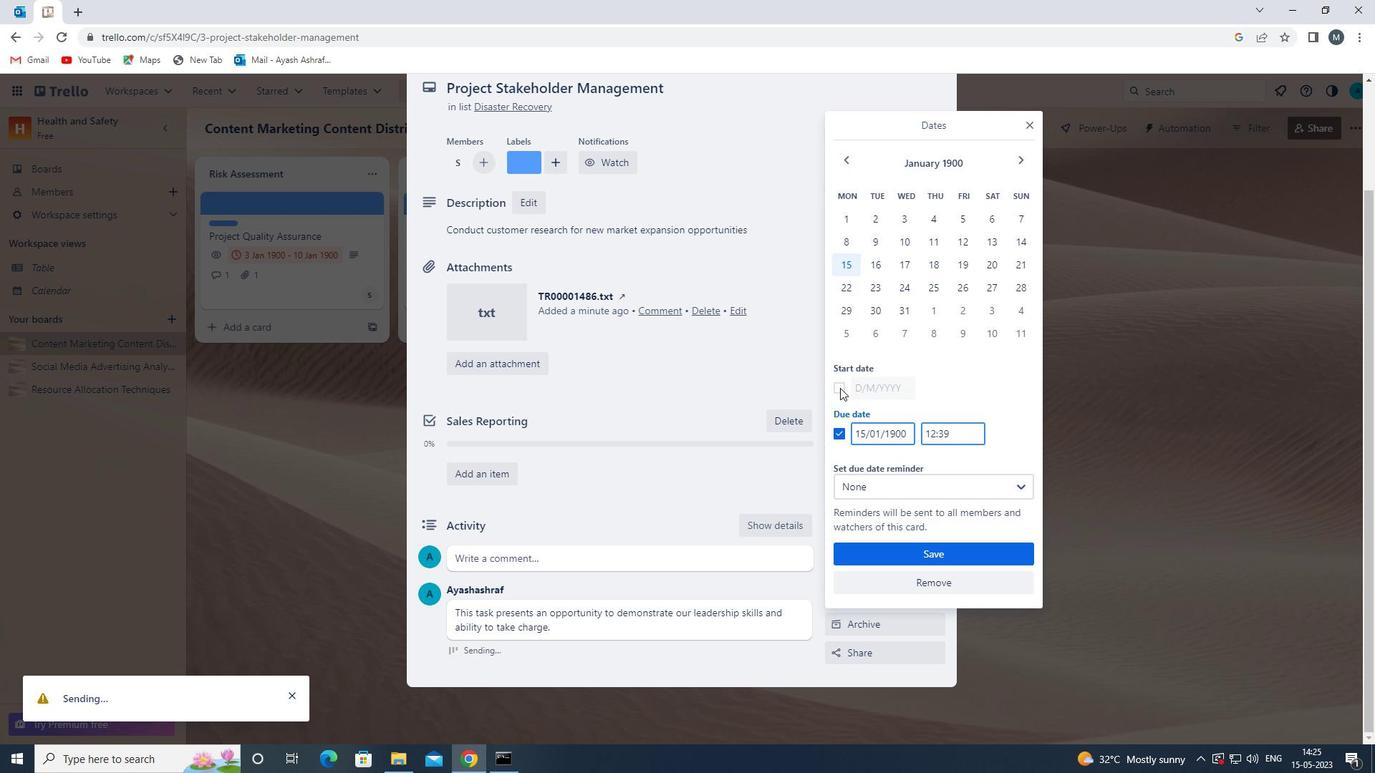 
Action: Mouse pressed left at (838, 381)
Screenshot: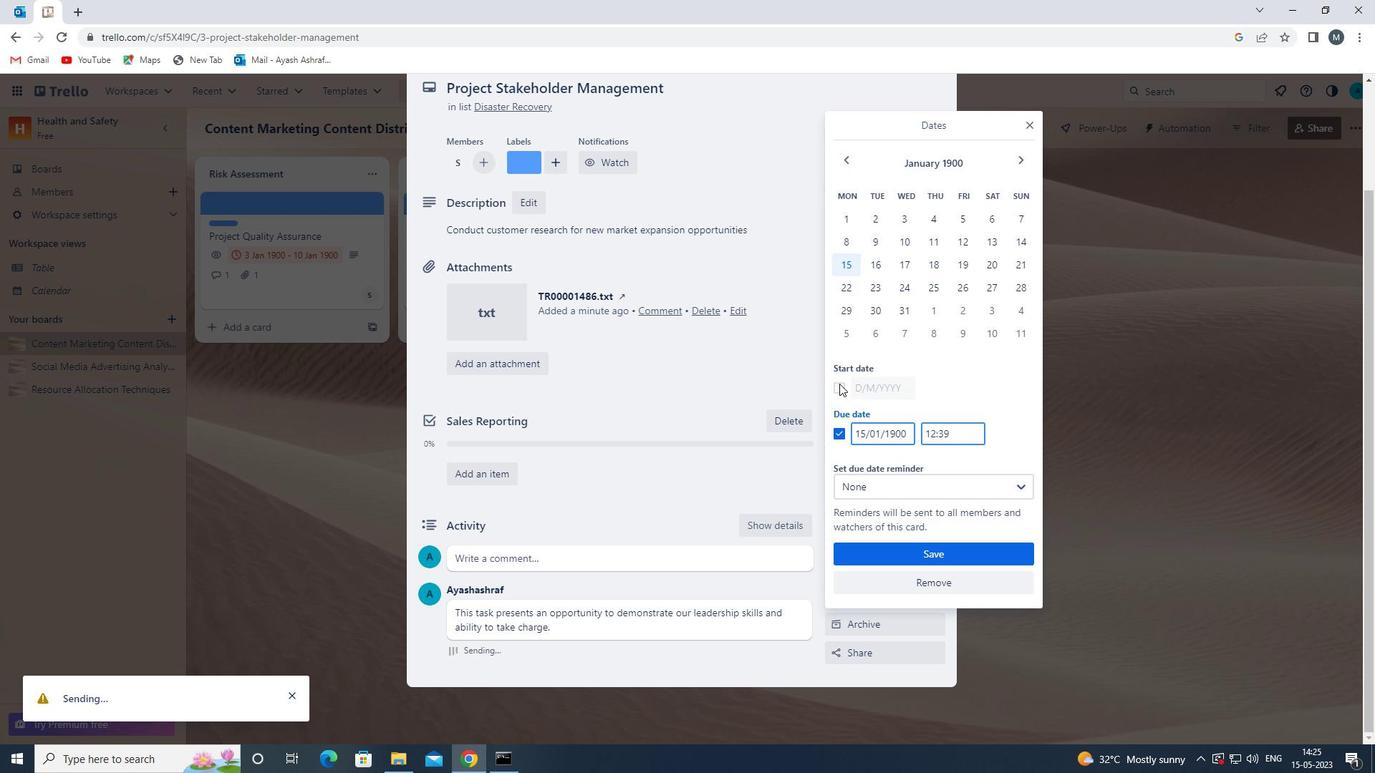 
Action: Mouse moved to (868, 389)
Screenshot: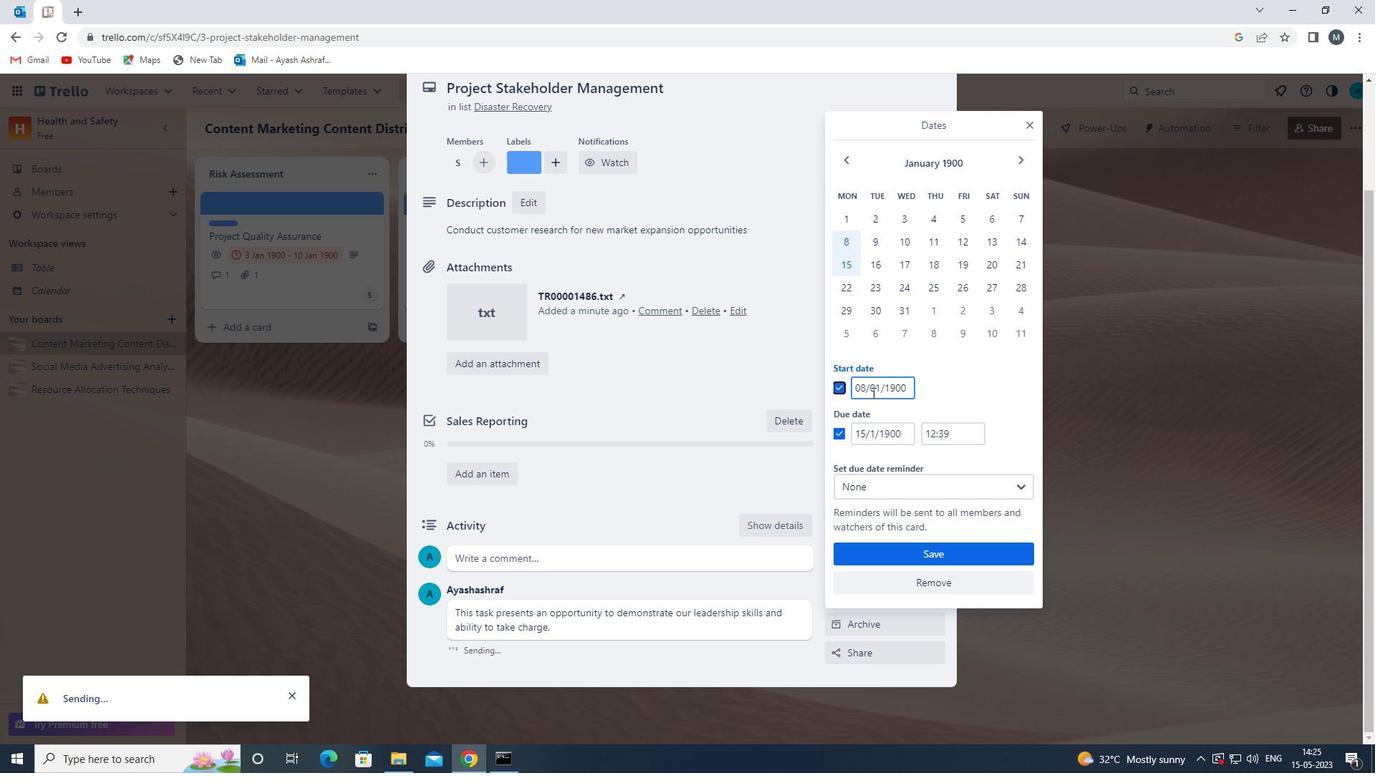
Action: Mouse pressed left at (868, 389)
Screenshot: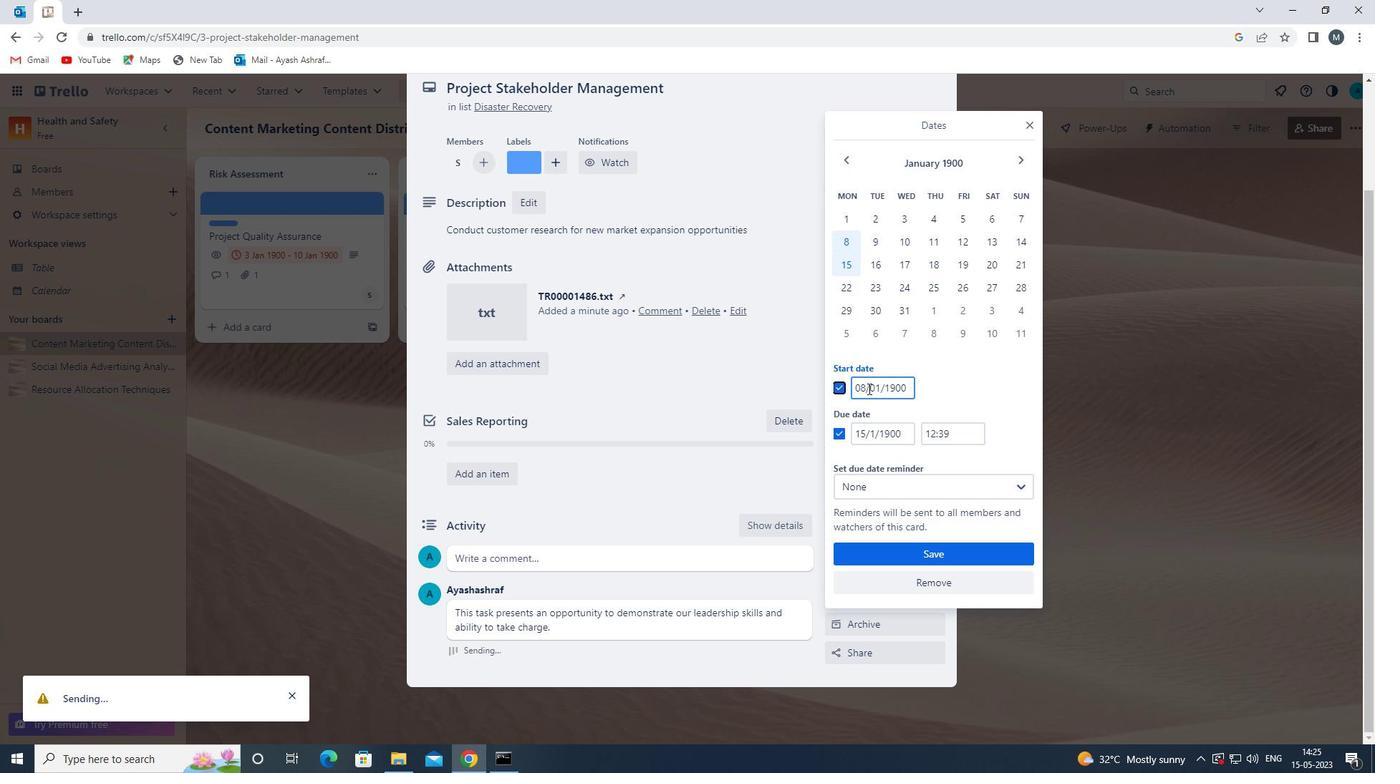 
Action: Mouse moved to (862, 388)
Screenshot: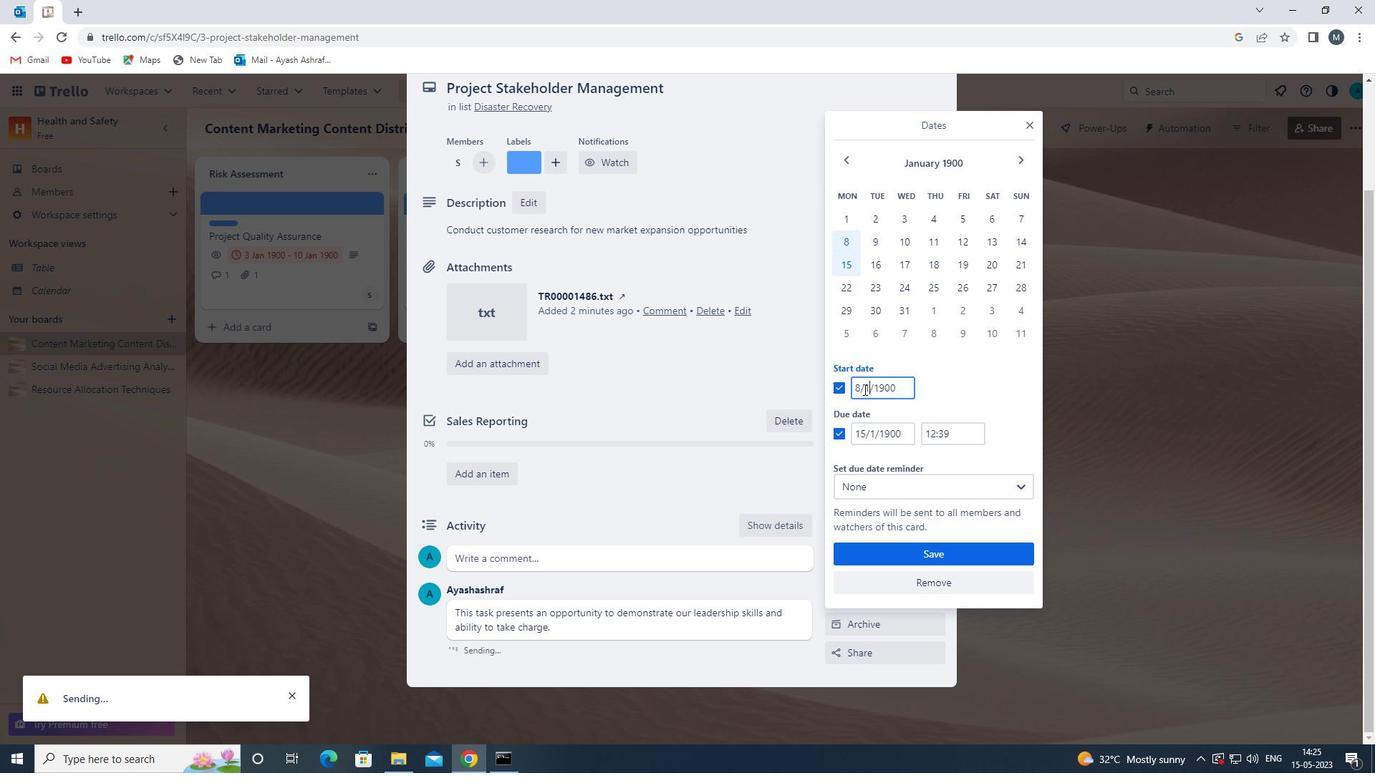 
Action: Mouse pressed left at (862, 388)
Screenshot: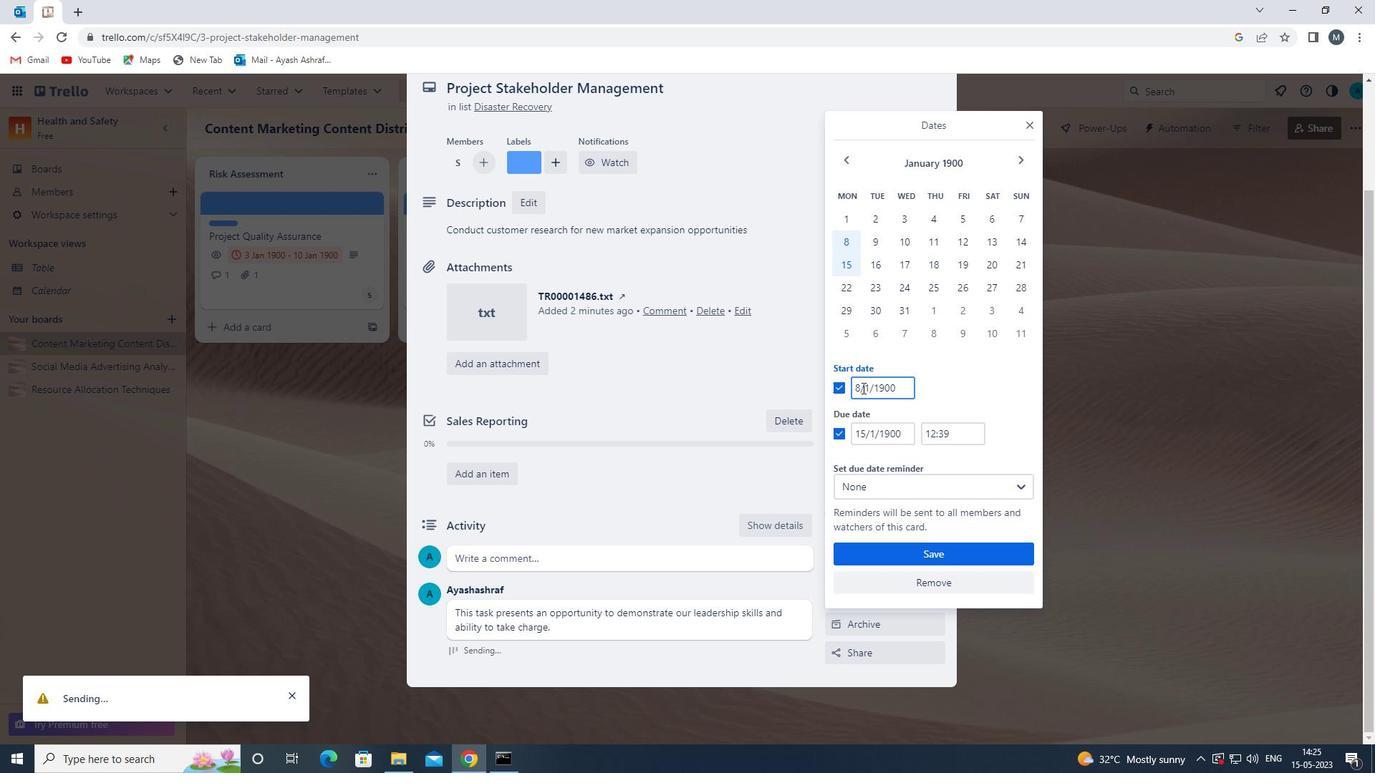 
Action: Mouse moved to (866, 388)
Screenshot: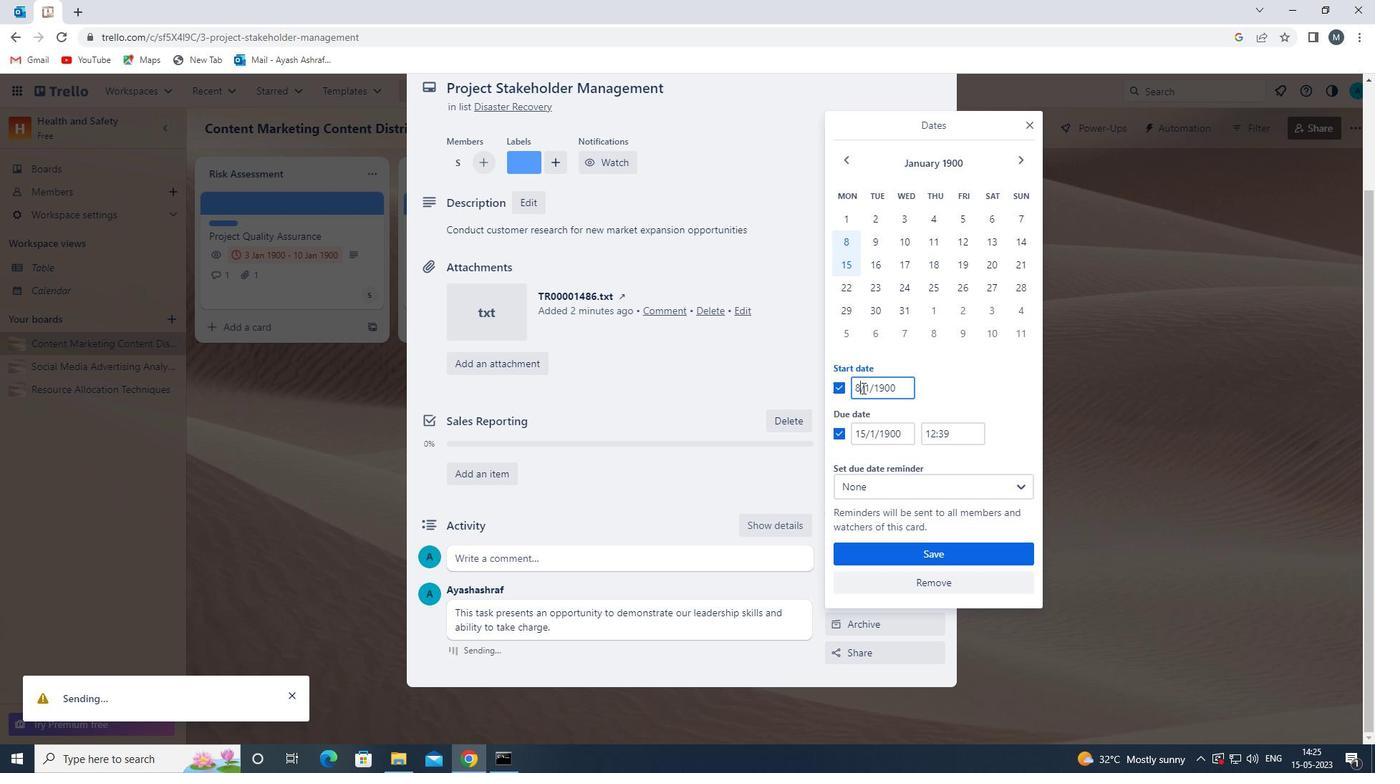 
Action: Key pressed <Key.backspace>09
Screenshot: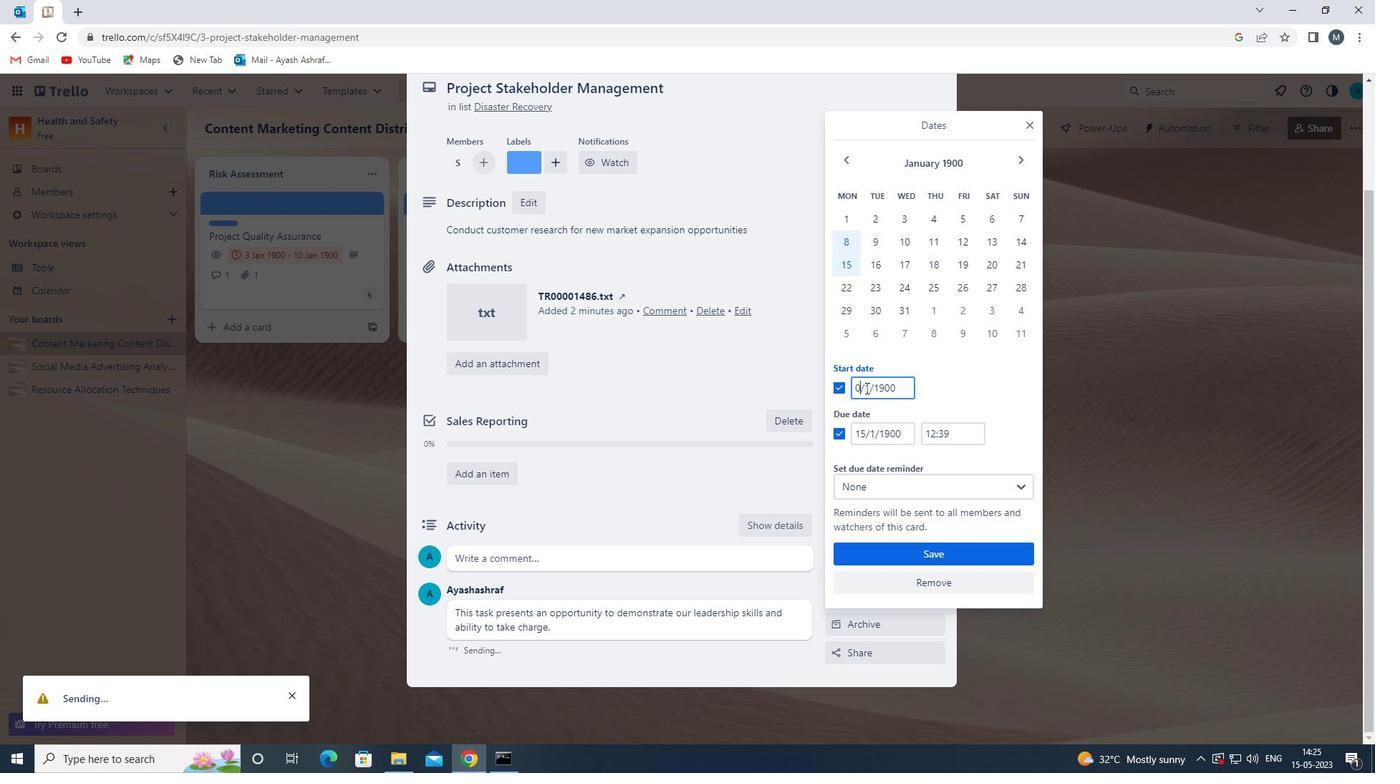 
Action: Mouse moved to (873, 390)
Screenshot: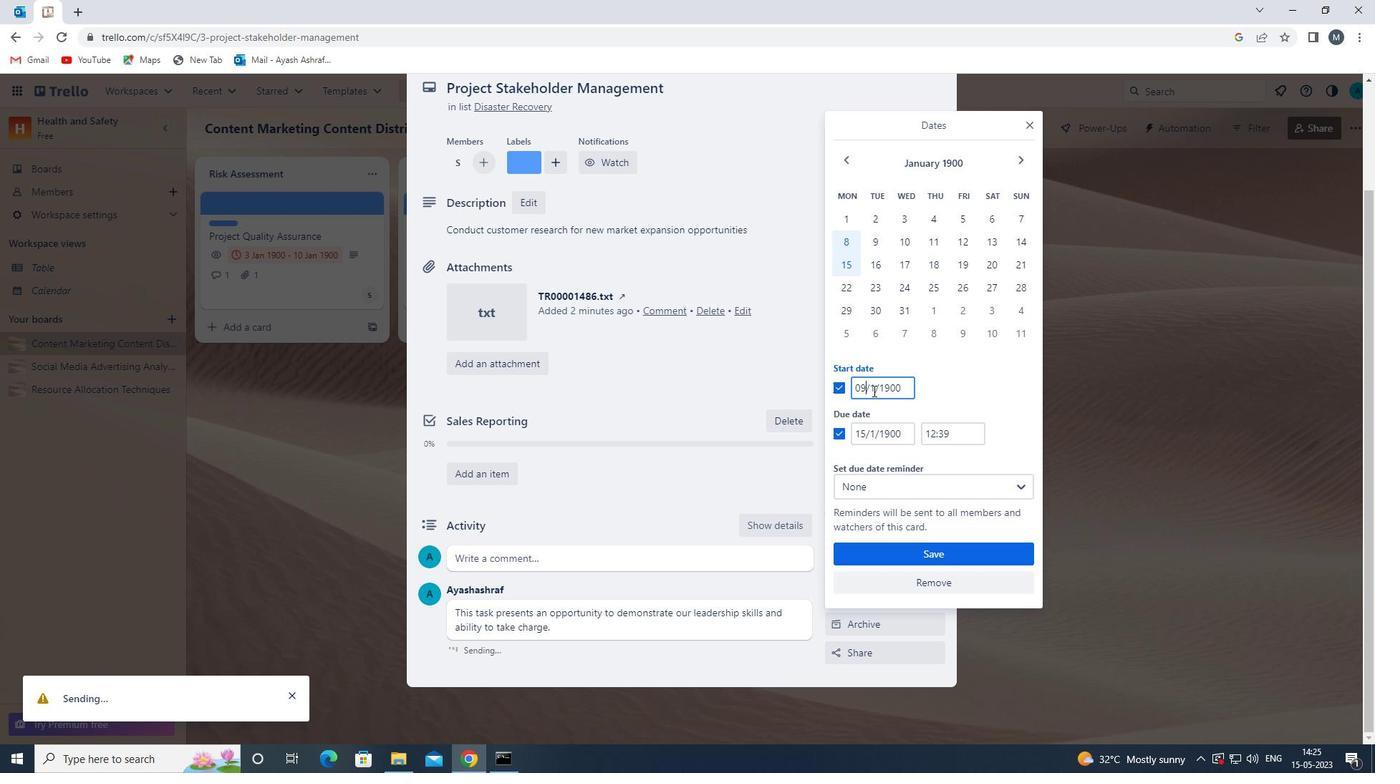 
Action: Mouse pressed left at (873, 390)
Screenshot: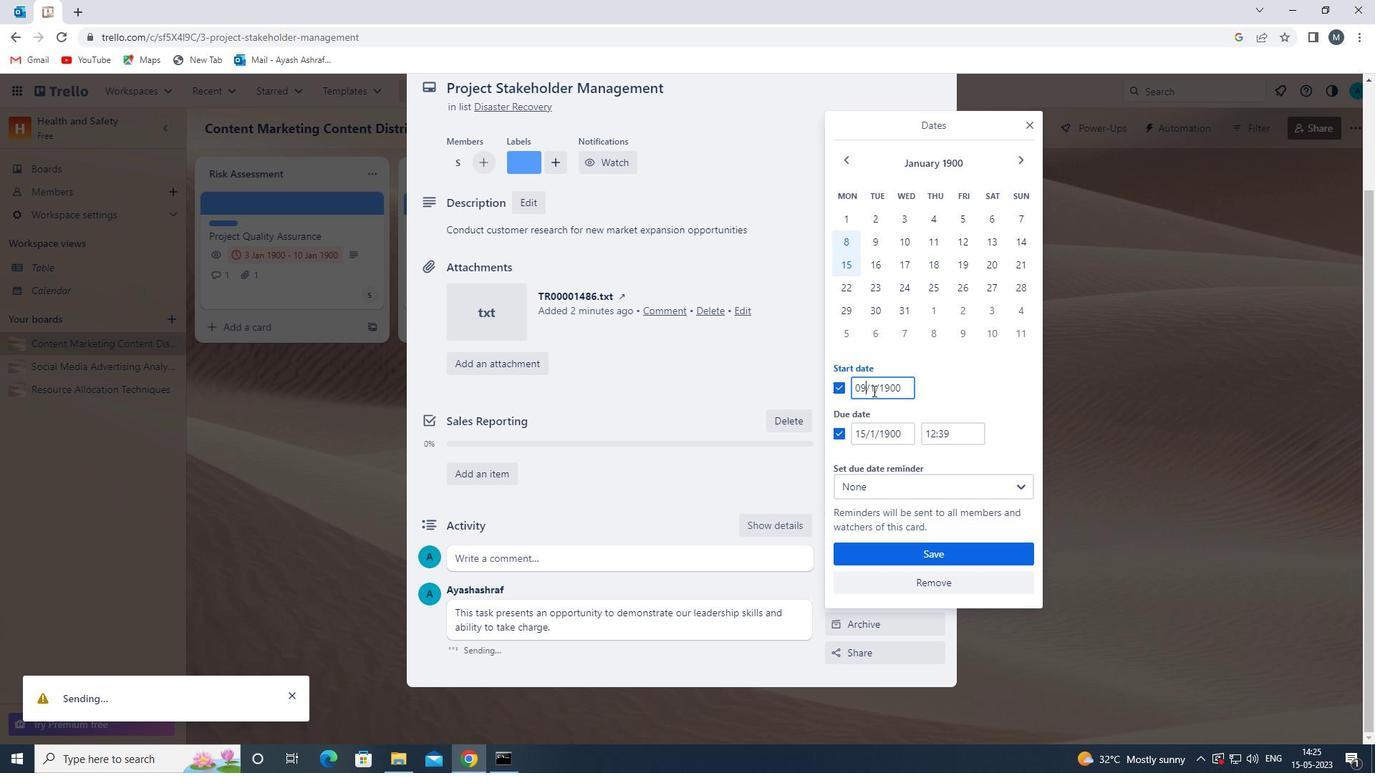 
Action: Mouse moved to (871, 388)
Screenshot: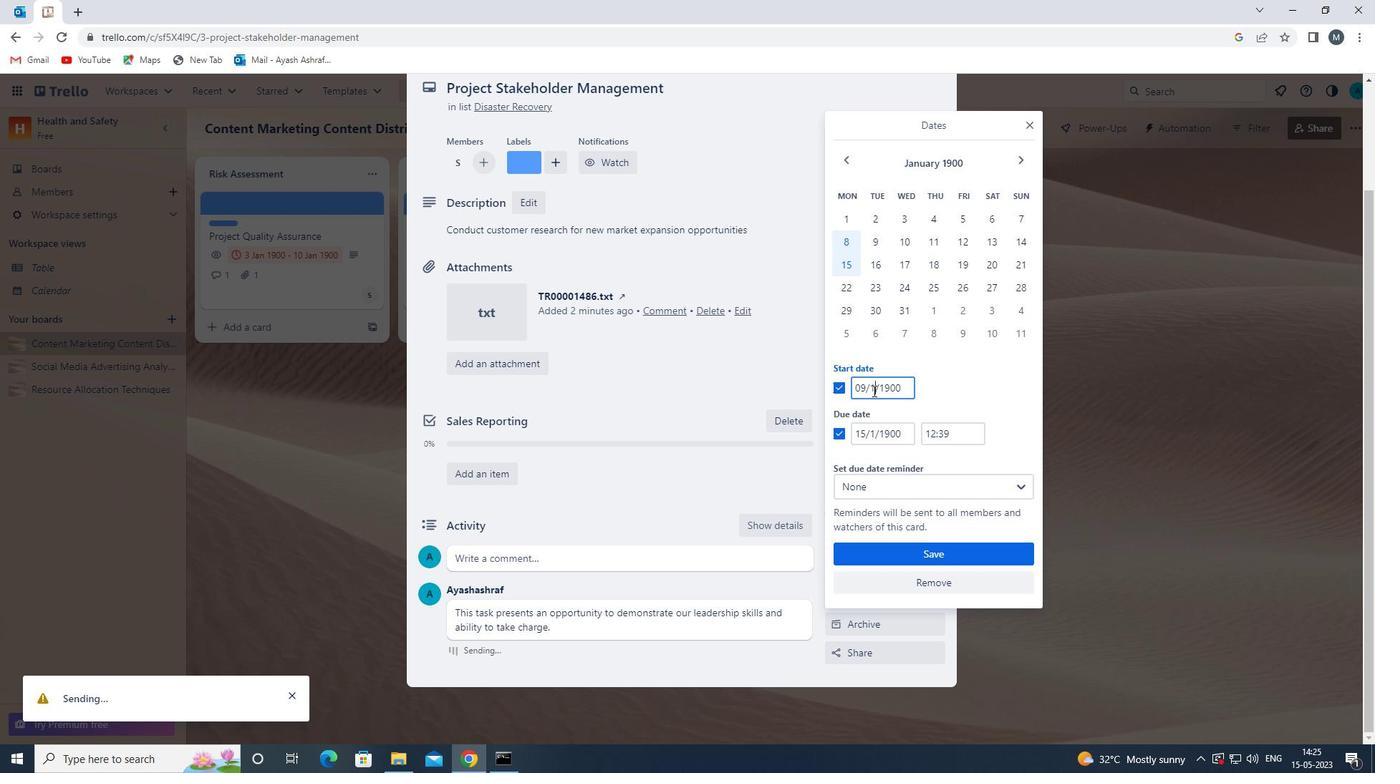
Action: Mouse pressed left at (871, 388)
Screenshot: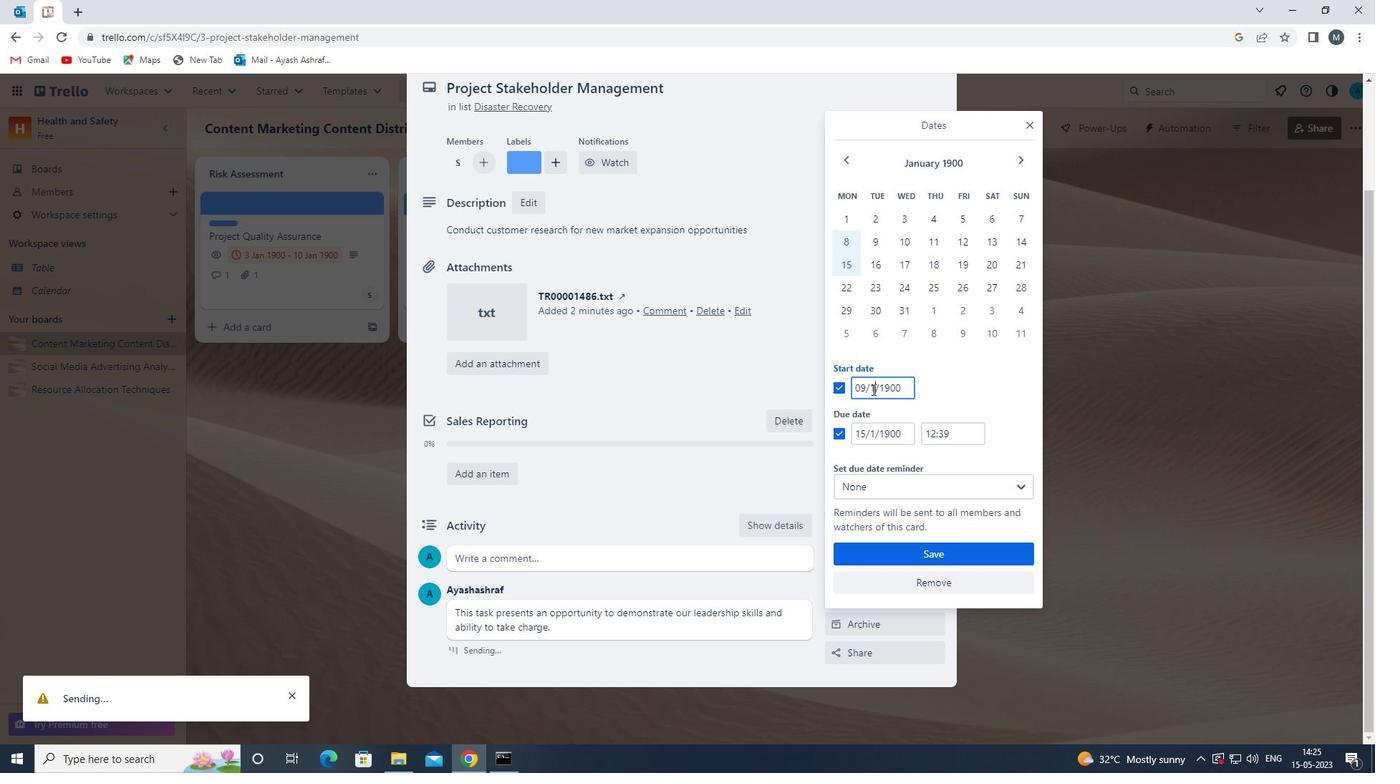 
Action: Mouse moved to (871, 388)
Screenshot: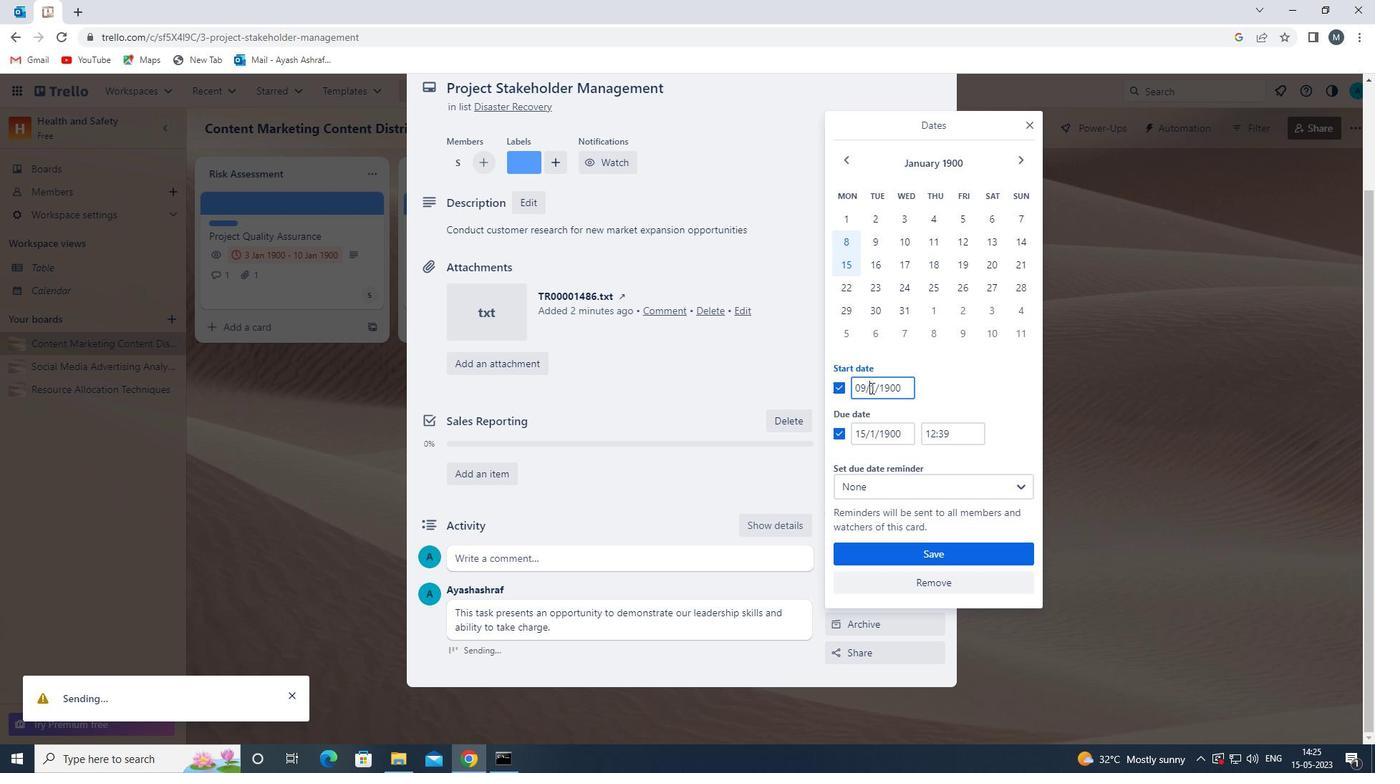 
Action: Key pressed 0
Screenshot: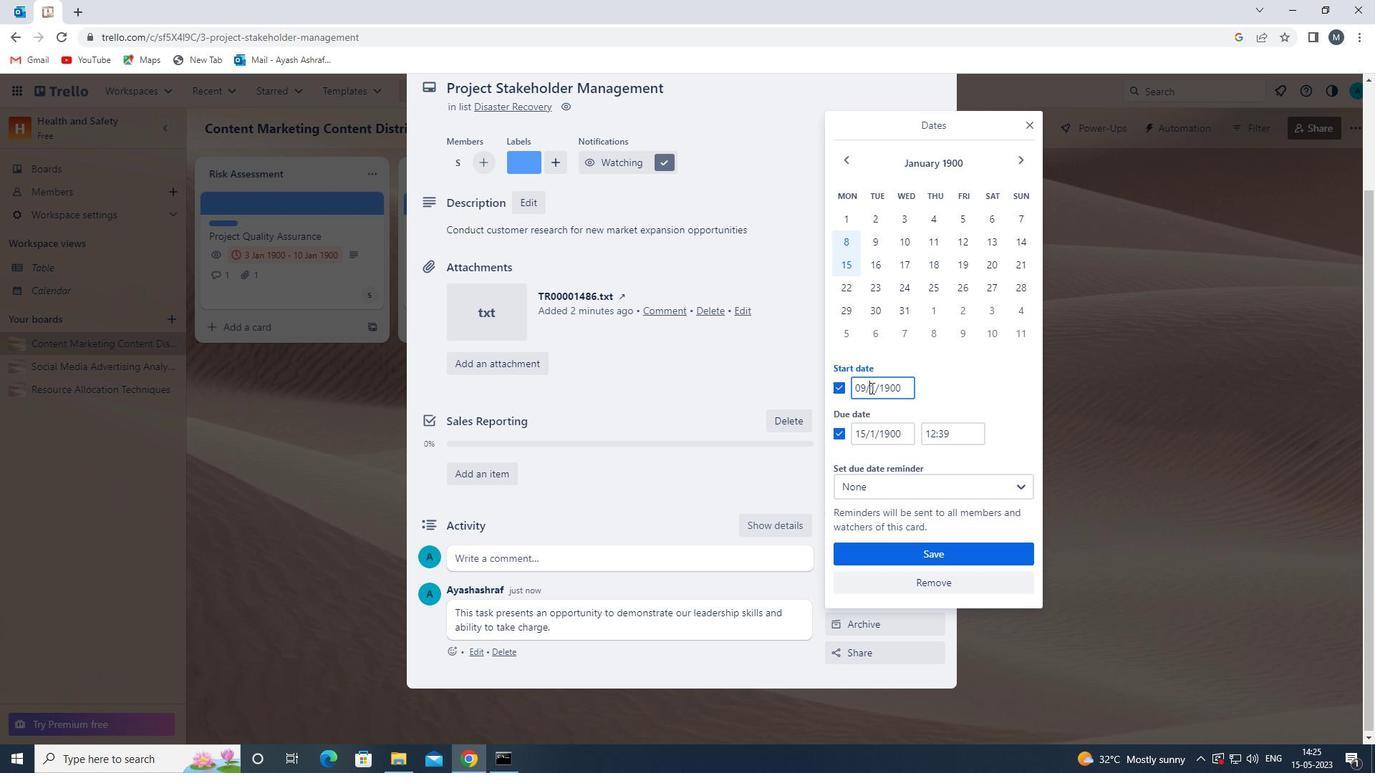 
Action: Mouse moved to (865, 432)
Screenshot: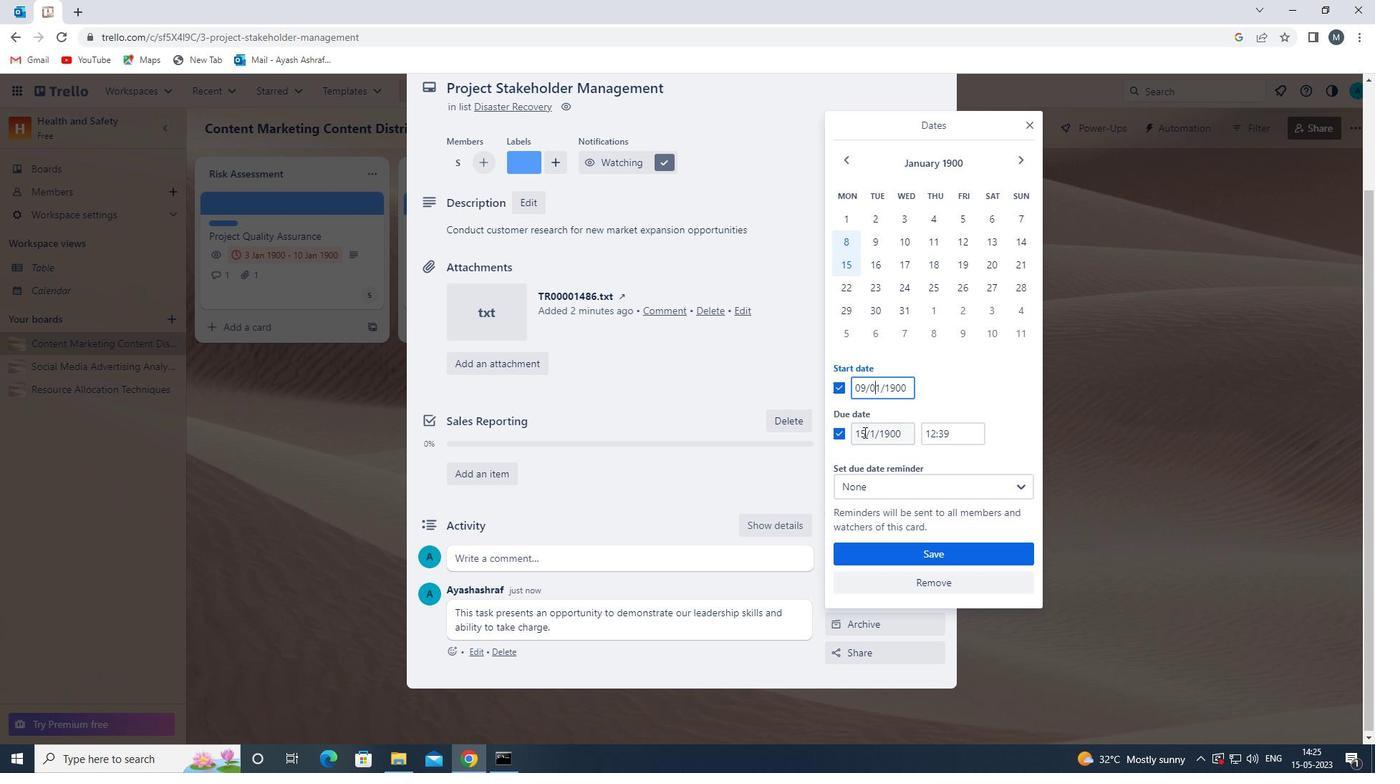 
Action: Mouse pressed left at (865, 432)
Screenshot: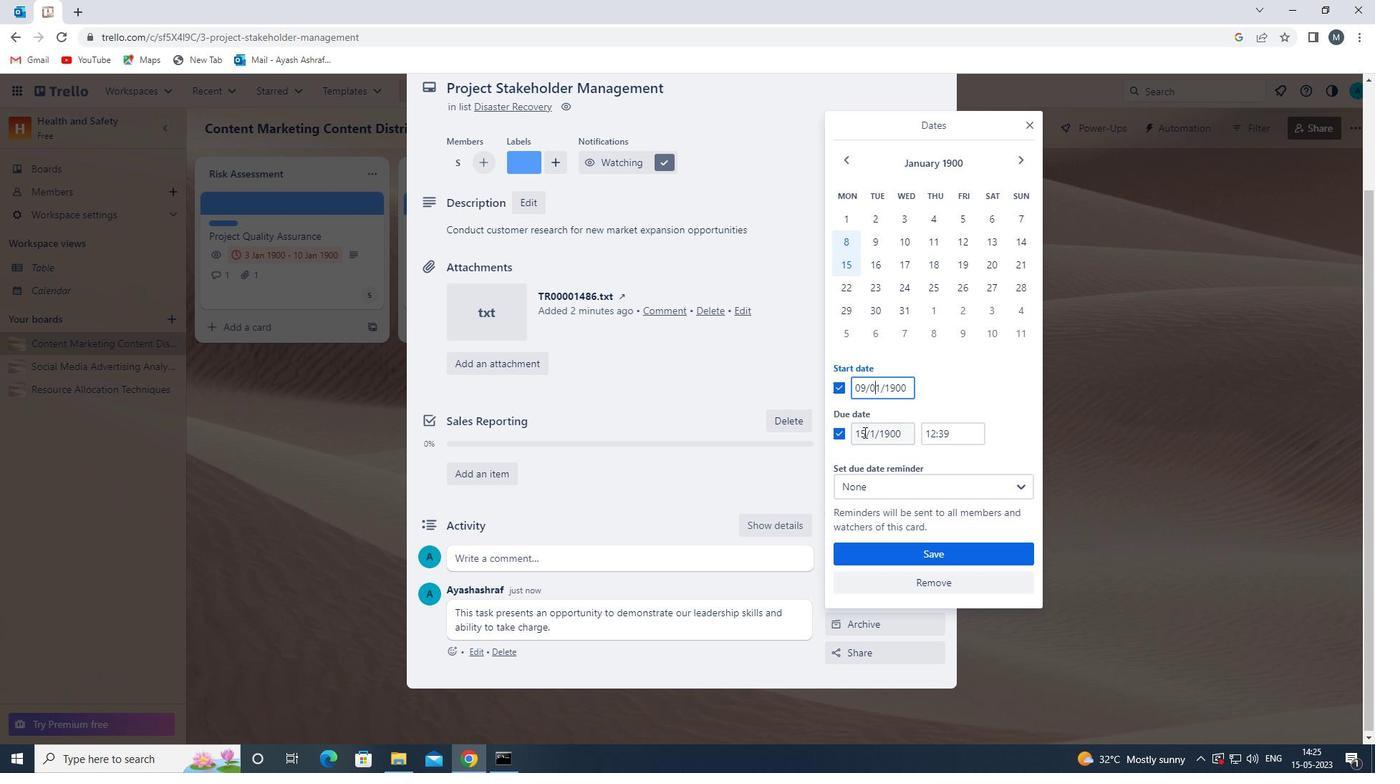 
Action: Mouse moved to (863, 438)
Screenshot: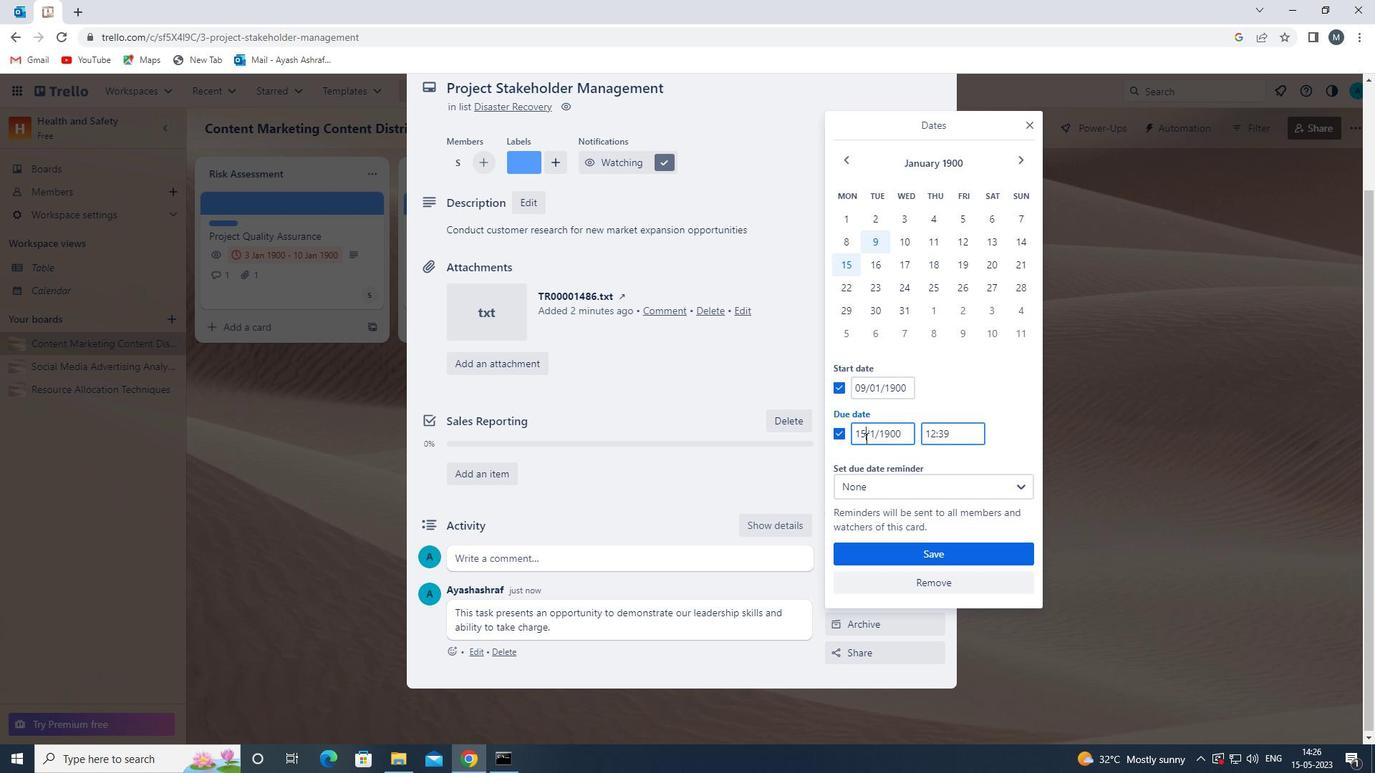 
Action: Key pressed <Key.backspace>6
Screenshot: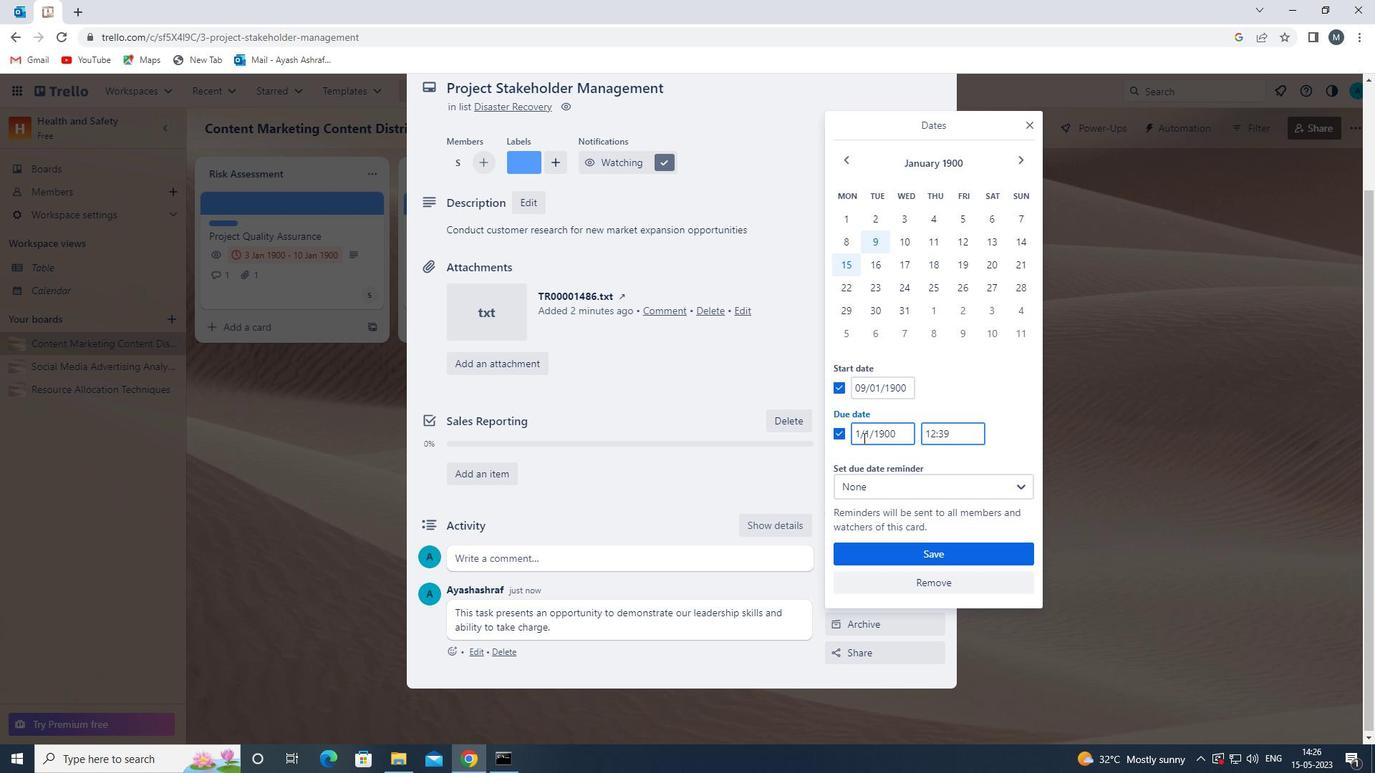 
Action: Mouse moved to (869, 434)
Screenshot: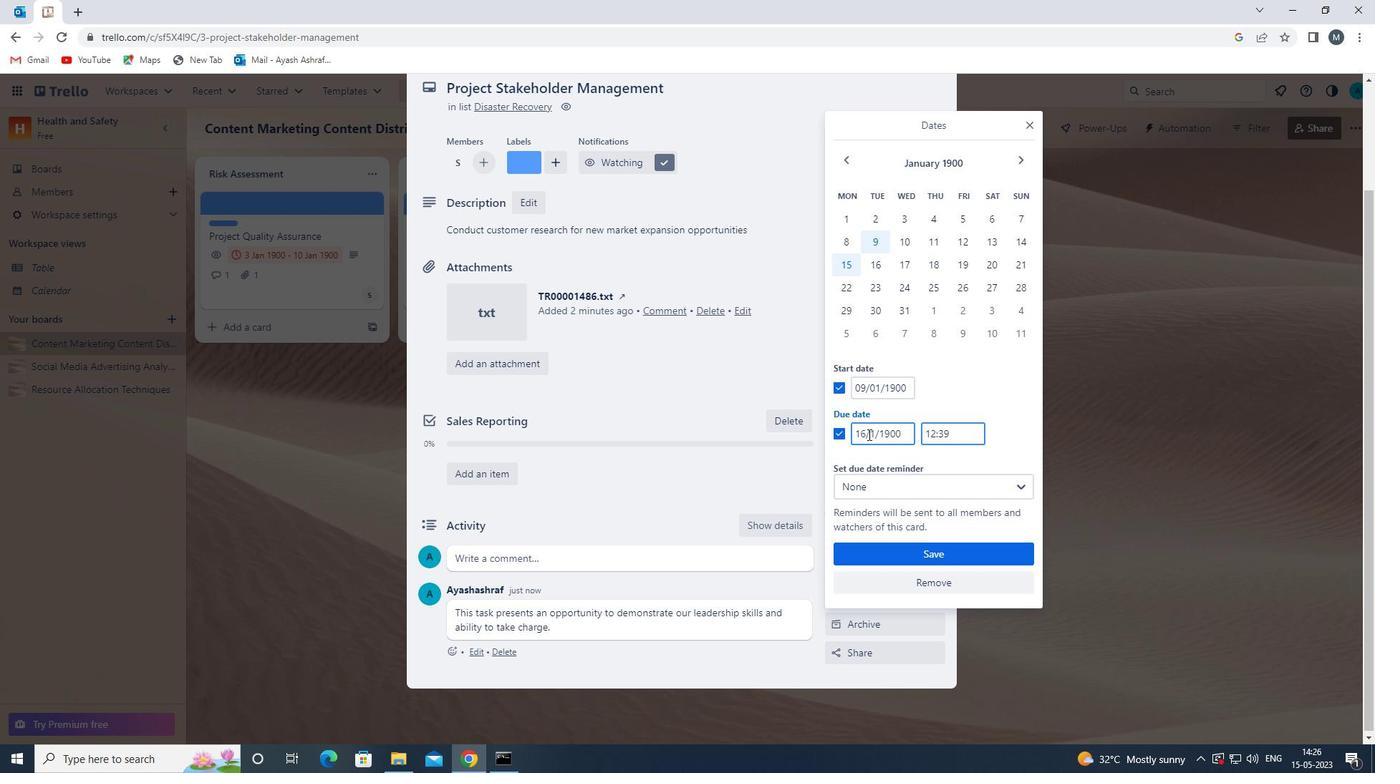 
Action: Mouse pressed left at (869, 434)
Screenshot: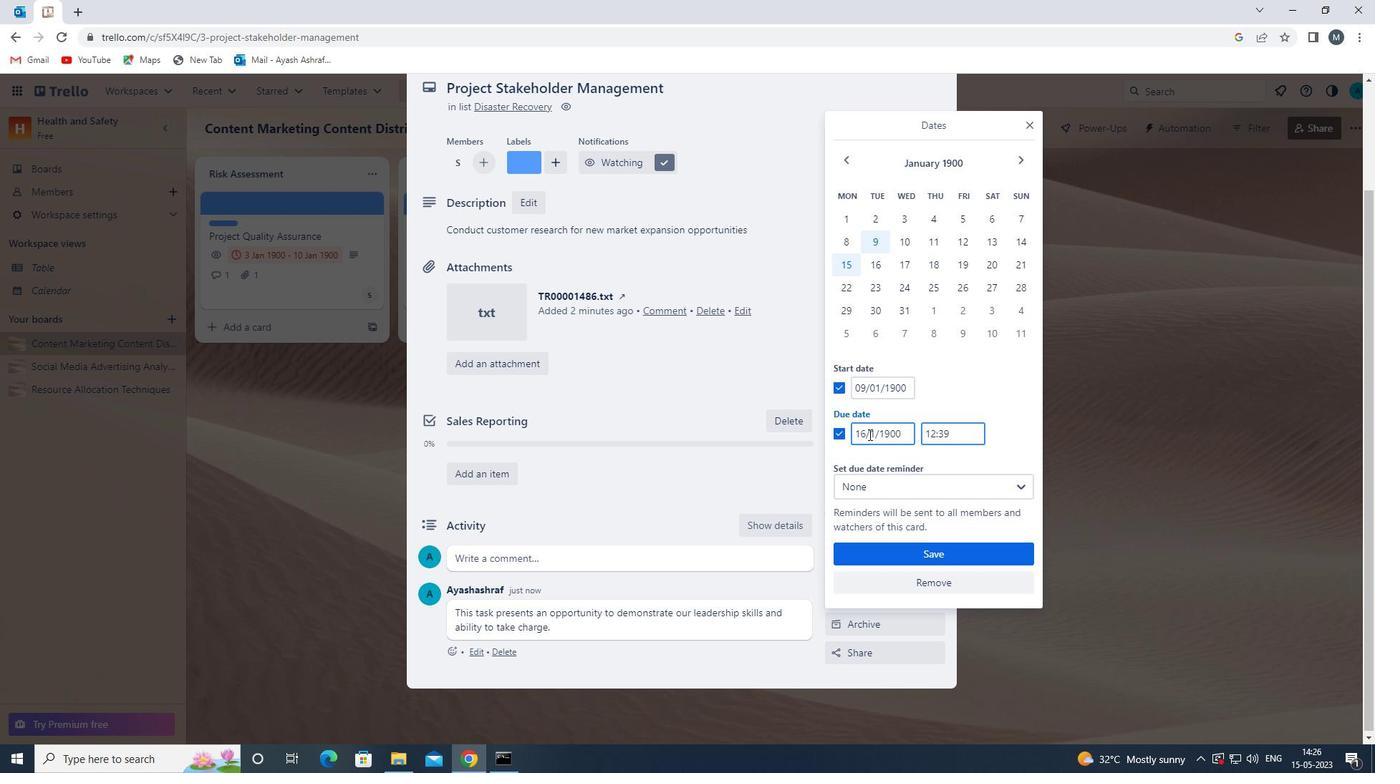 
Action: Mouse moved to (880, 442)
Screenshot: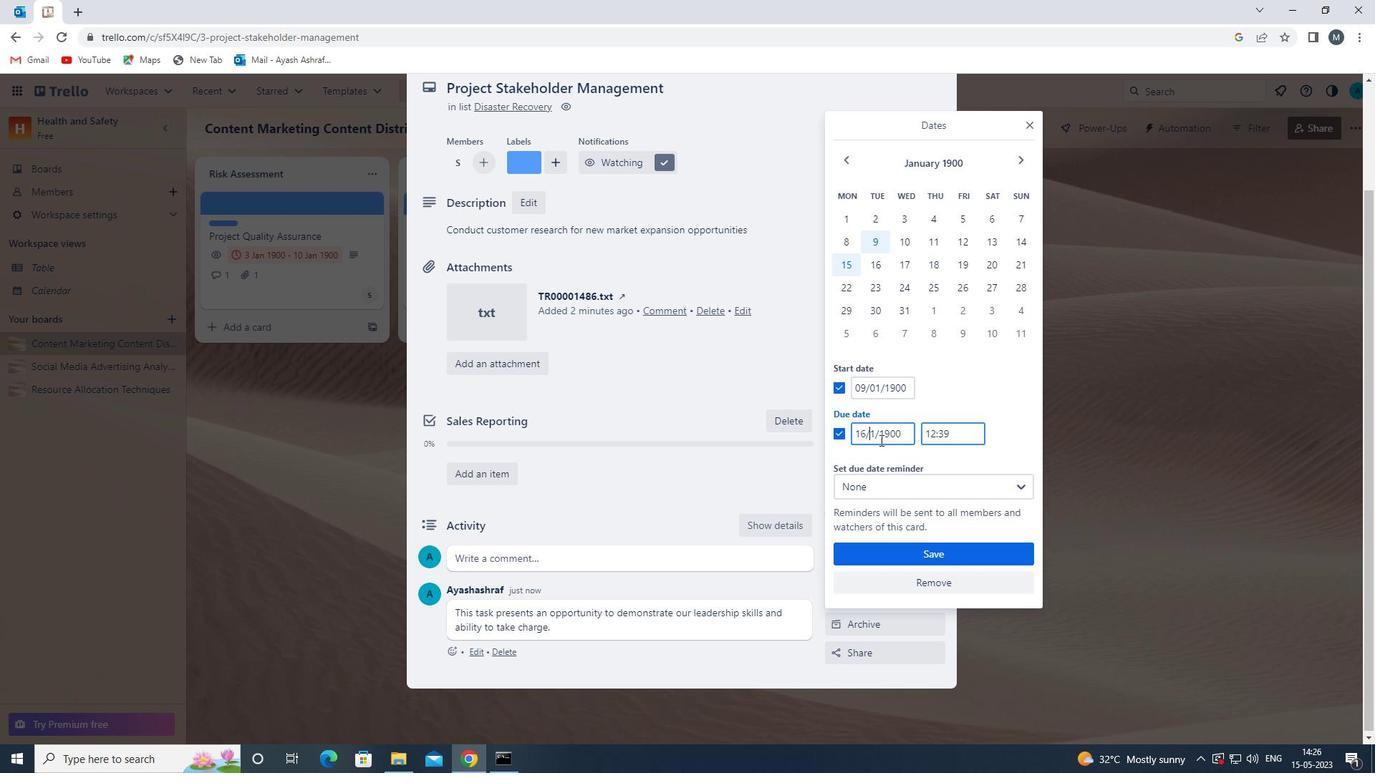 
Action: Key pressed 0
Screenshot: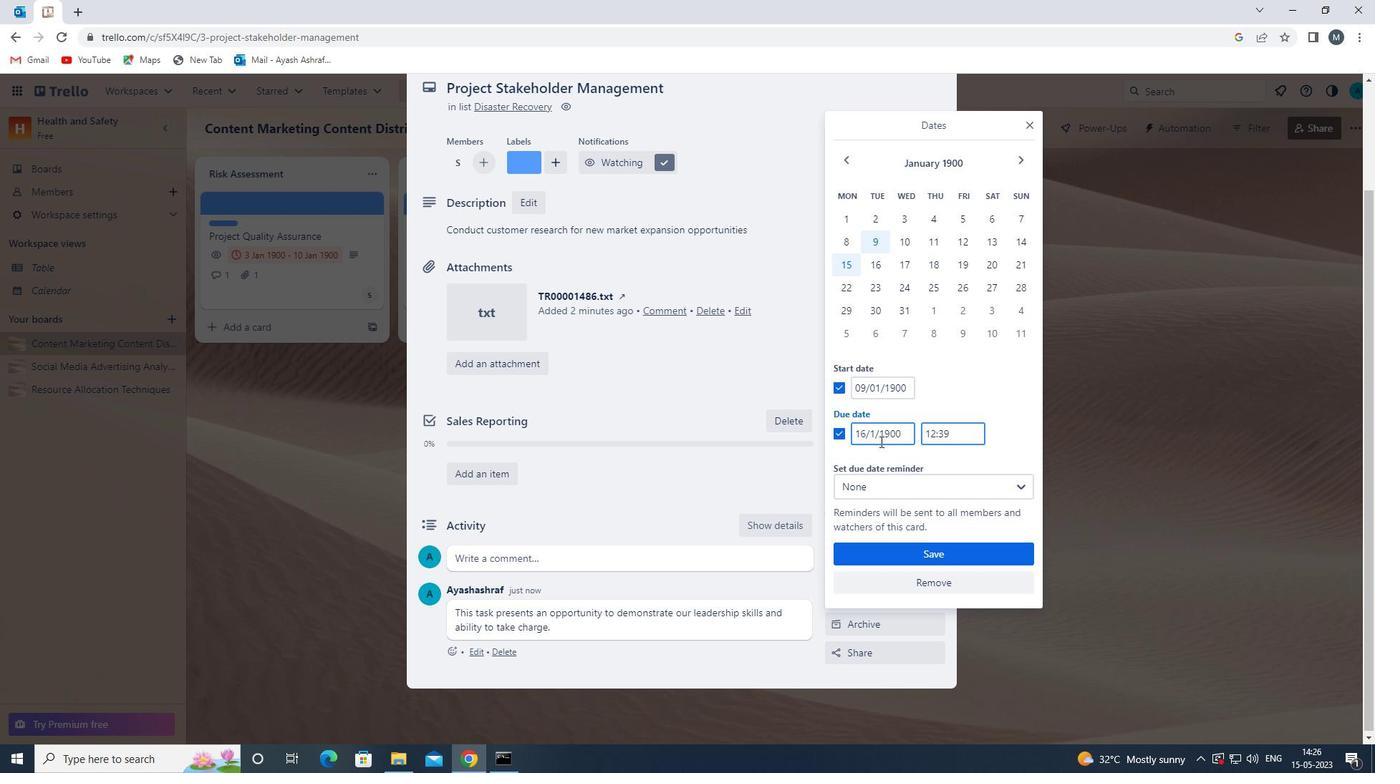 
Action: Mouse moved to (930, 556)
Screenshot: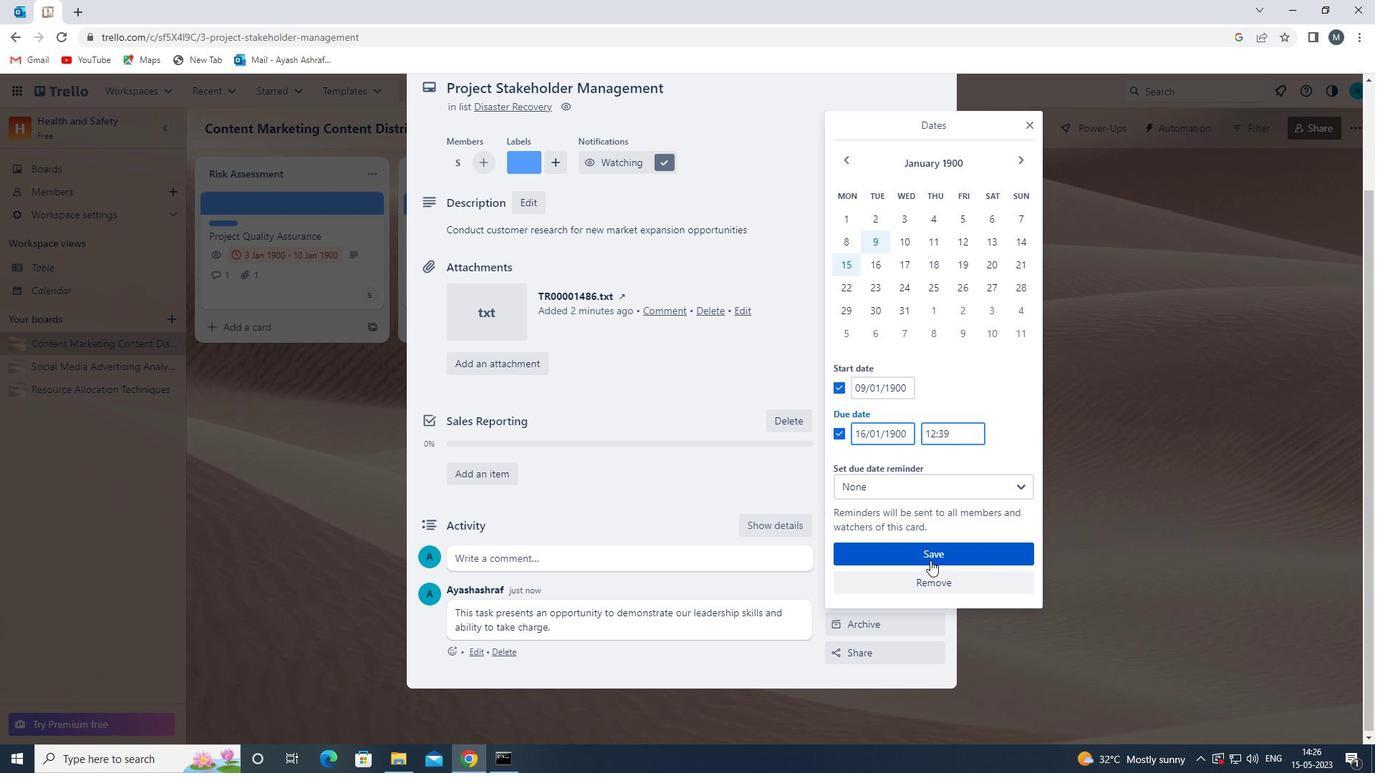 
Action: Mouse pressed left at (930, 556)
Screenshot: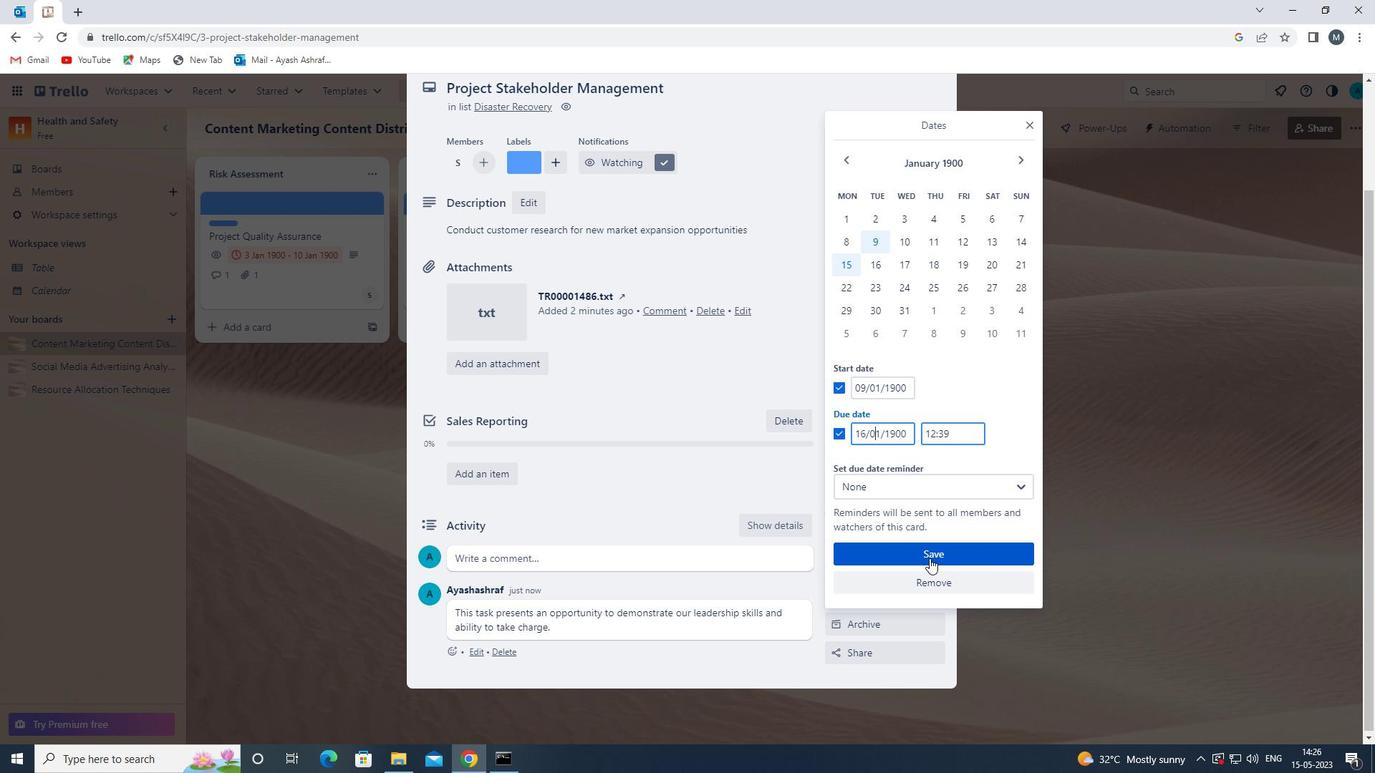 
Action: Mouse moved to (683, 581)
Screenshot: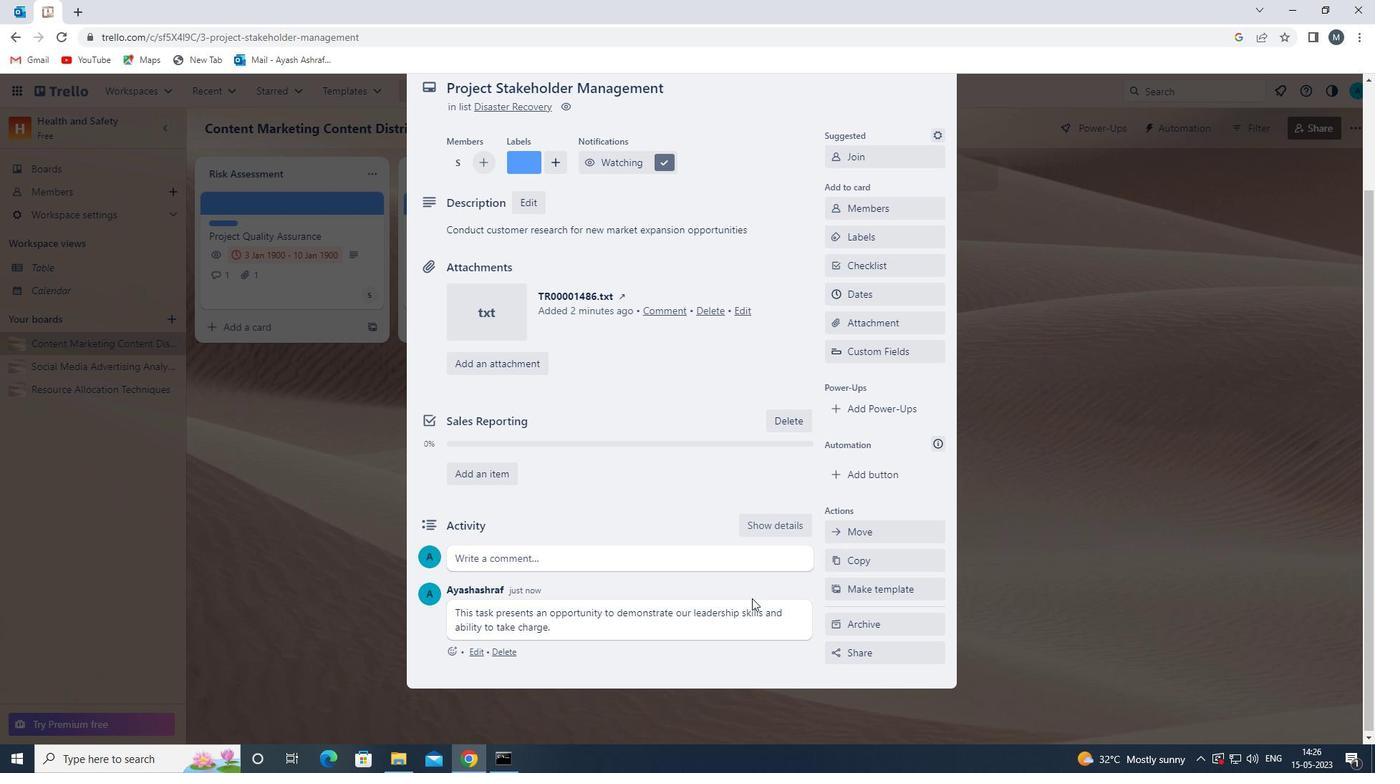 
Action: Mouse scrolled (683, 582) with delta (0, 0)
Screenshot: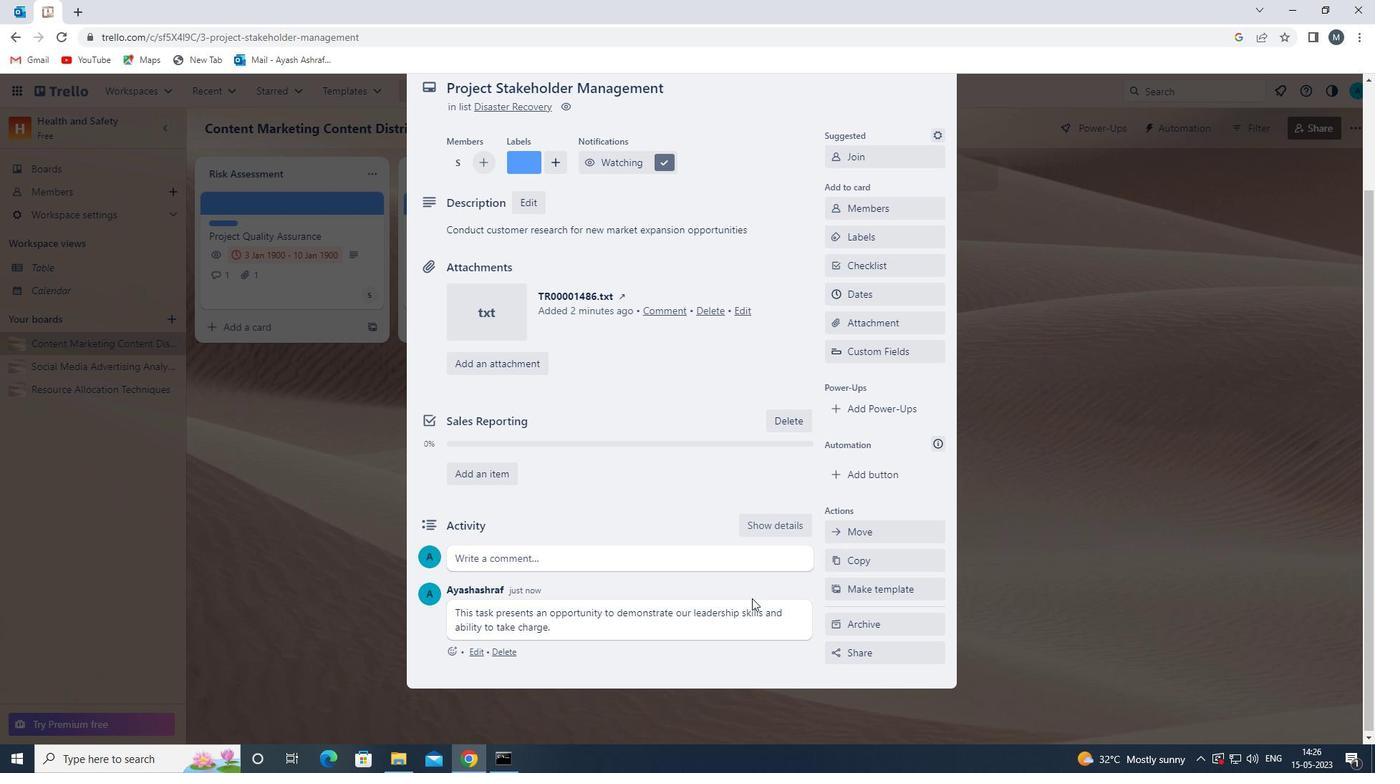 
Action: Mouse scrolled (683, 582) with delta (0, 0)
Screenshot: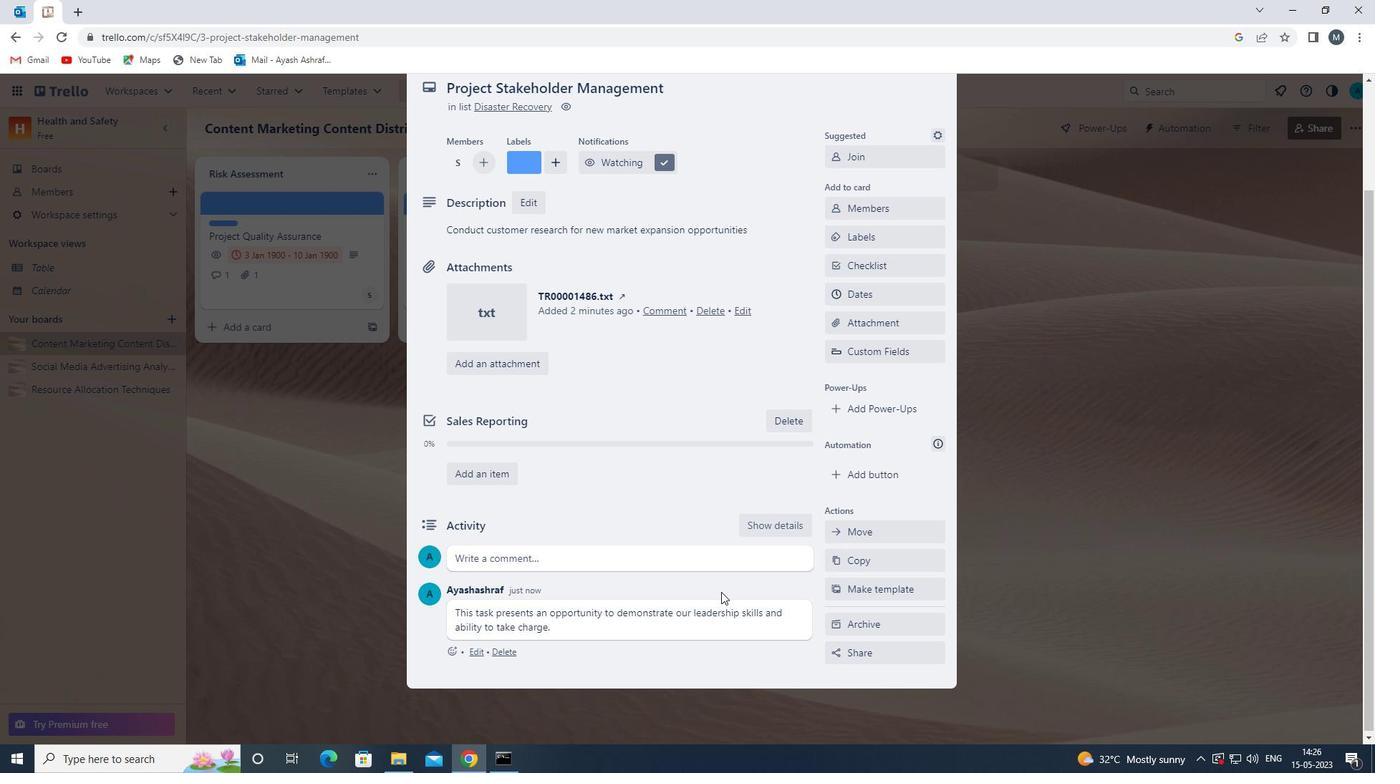 
Action: Mouse scrolled (683, 582) with delta (0, 0)
Screenshot: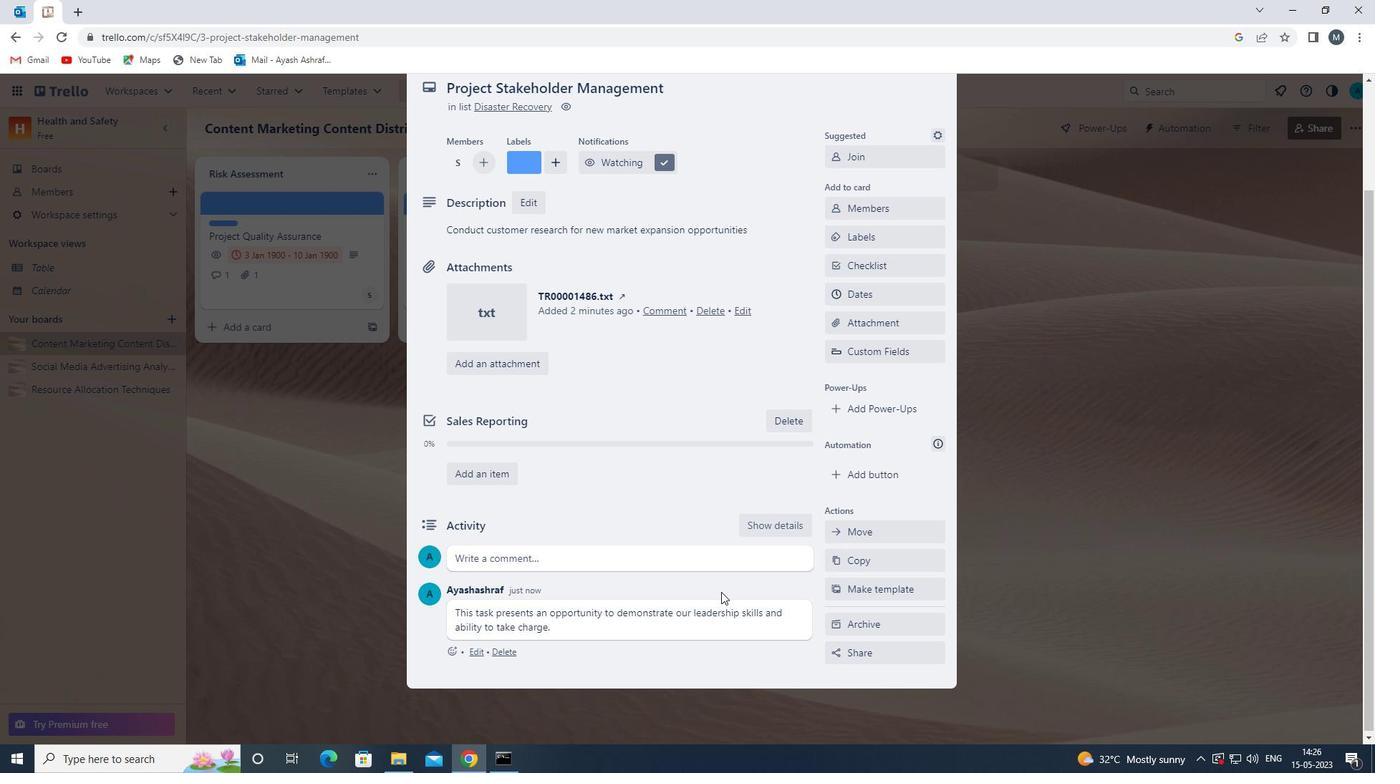 
Action: Mouse scrolled (683, 582) with delta (0, 0)
Screenshot: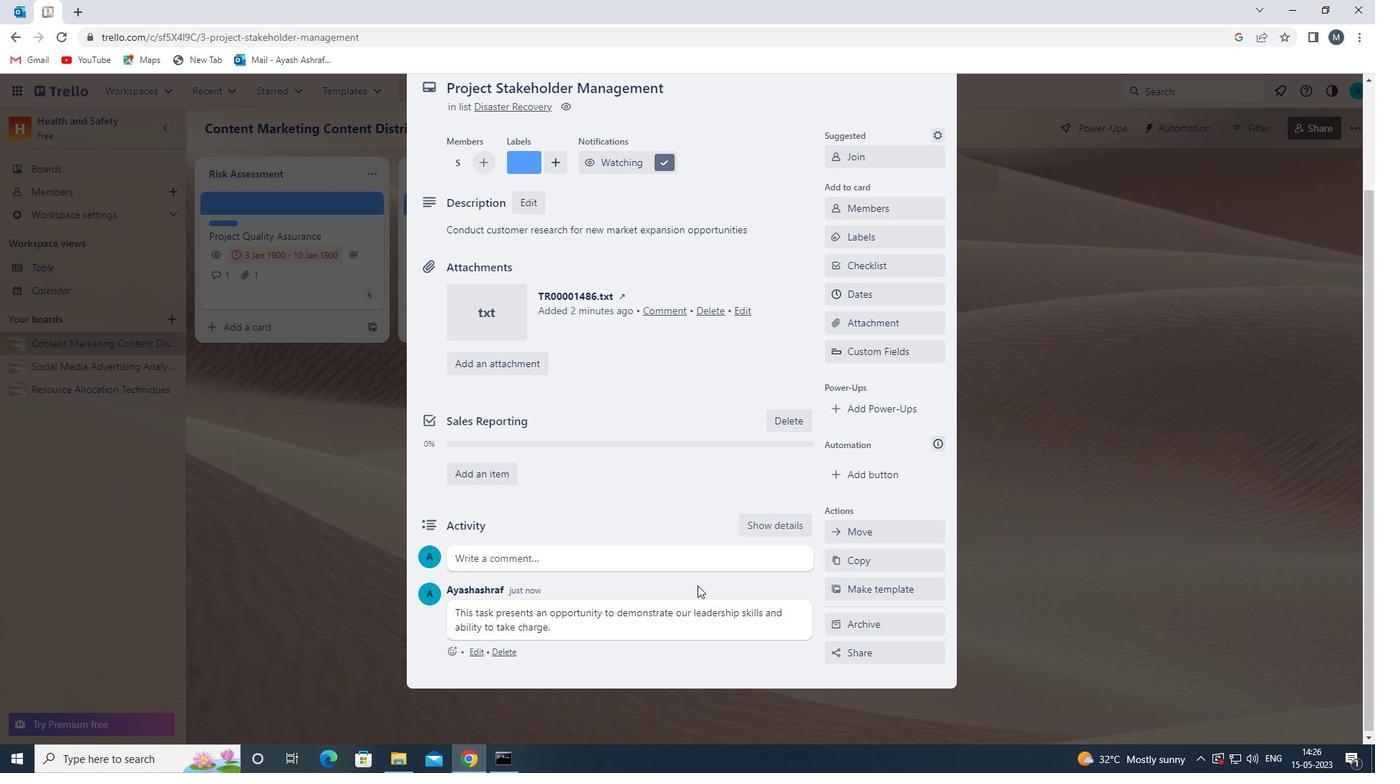 
Action: Mouse scrolled (683, 582) with delta (0, 0)
Screenshot: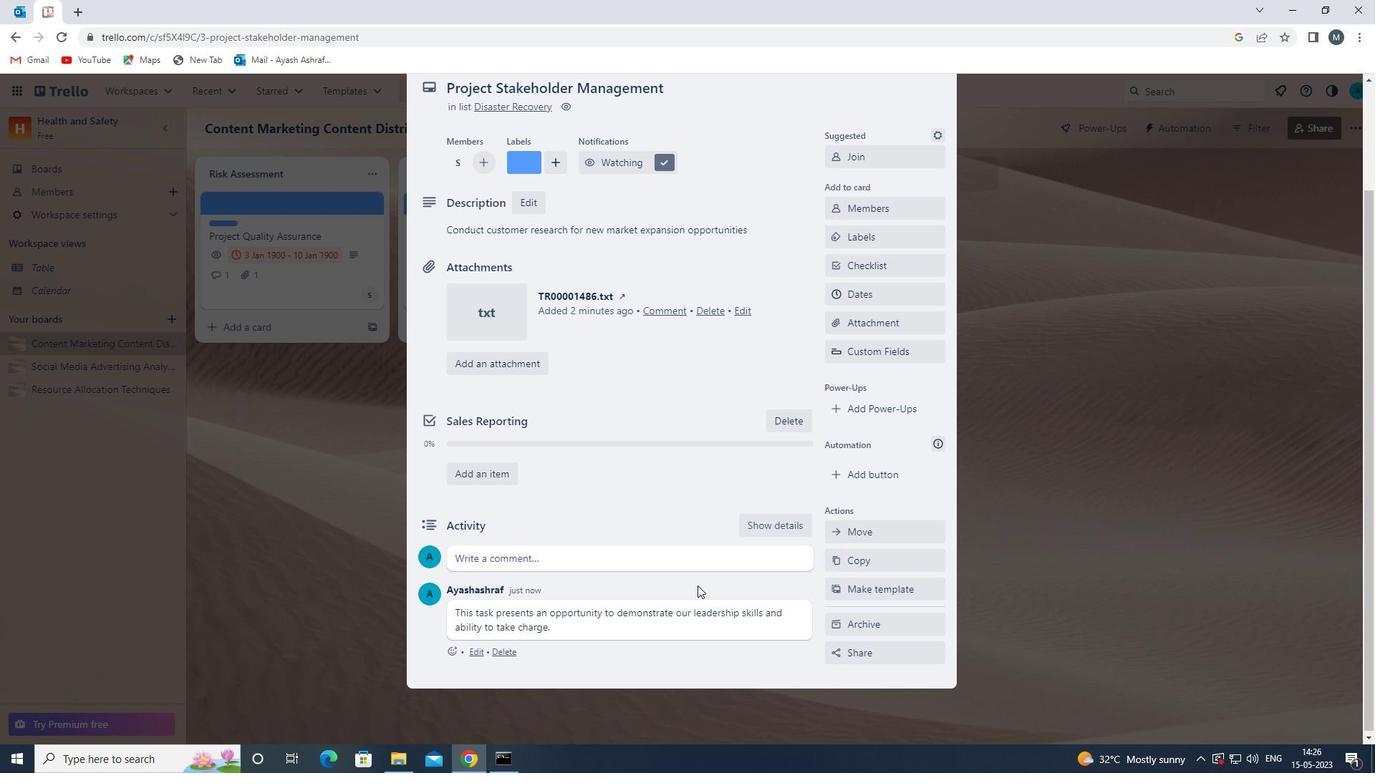 
Action: Mouse scrolled (683, 582) with delta (0, 0)
Screenshot: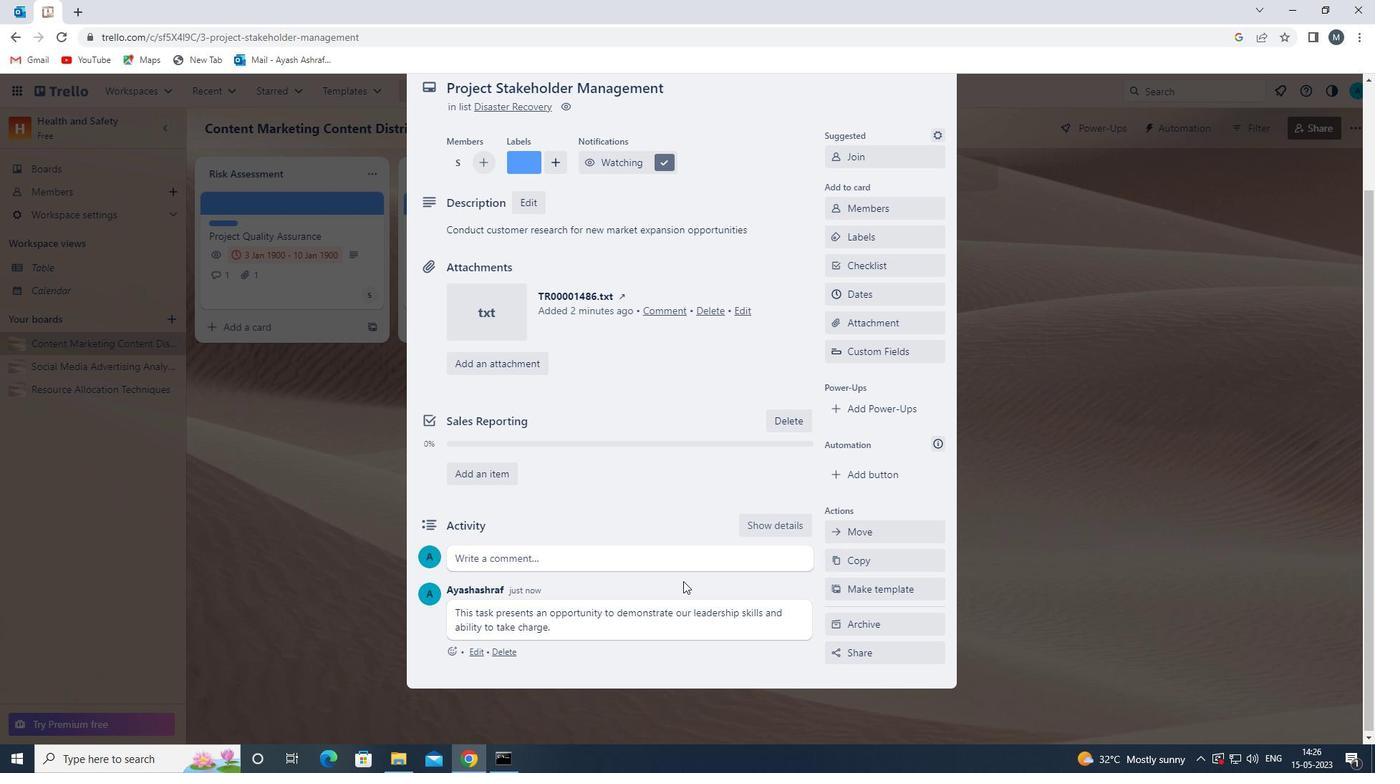 
Action: Mouse moved to (677, 580)
Screenshot: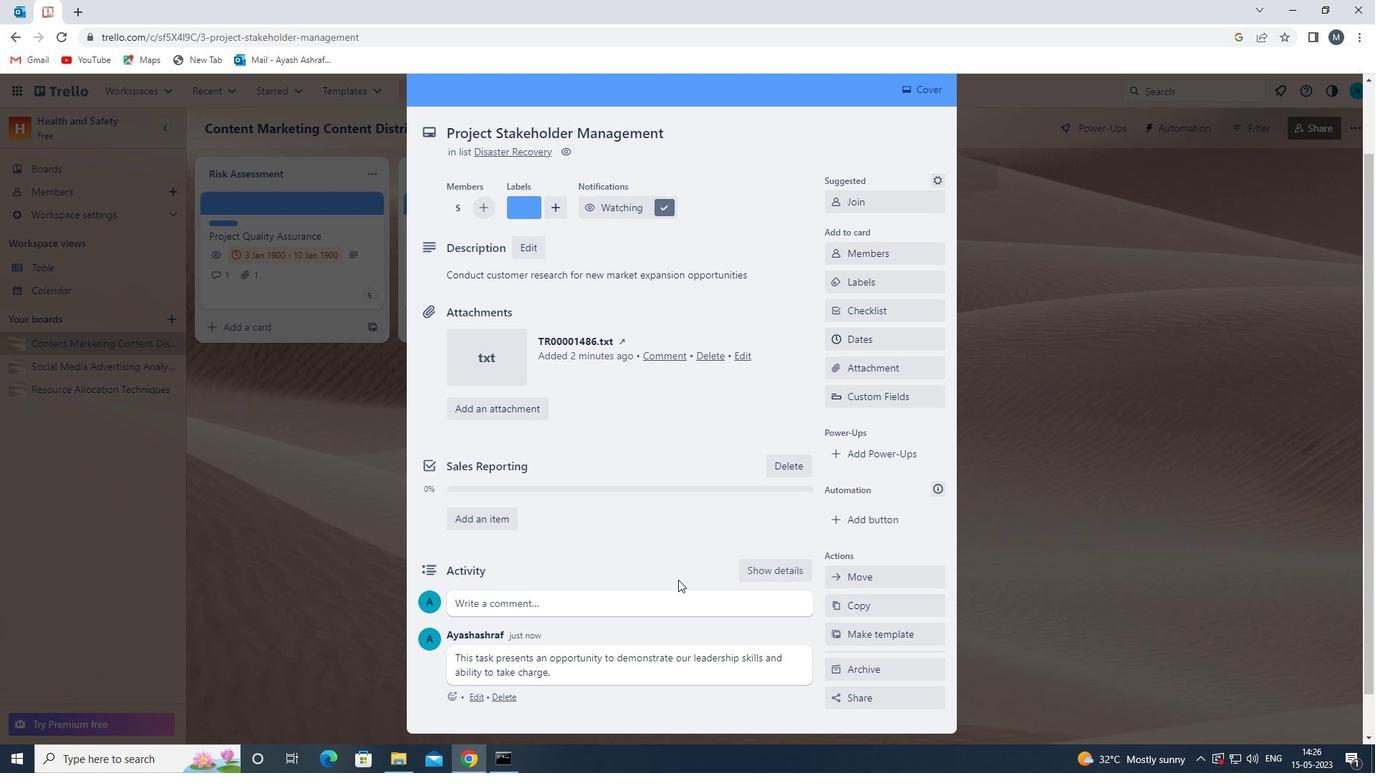 
Action: Mouse scrolled (677, 581) with delta (0, 0)
Screenshot: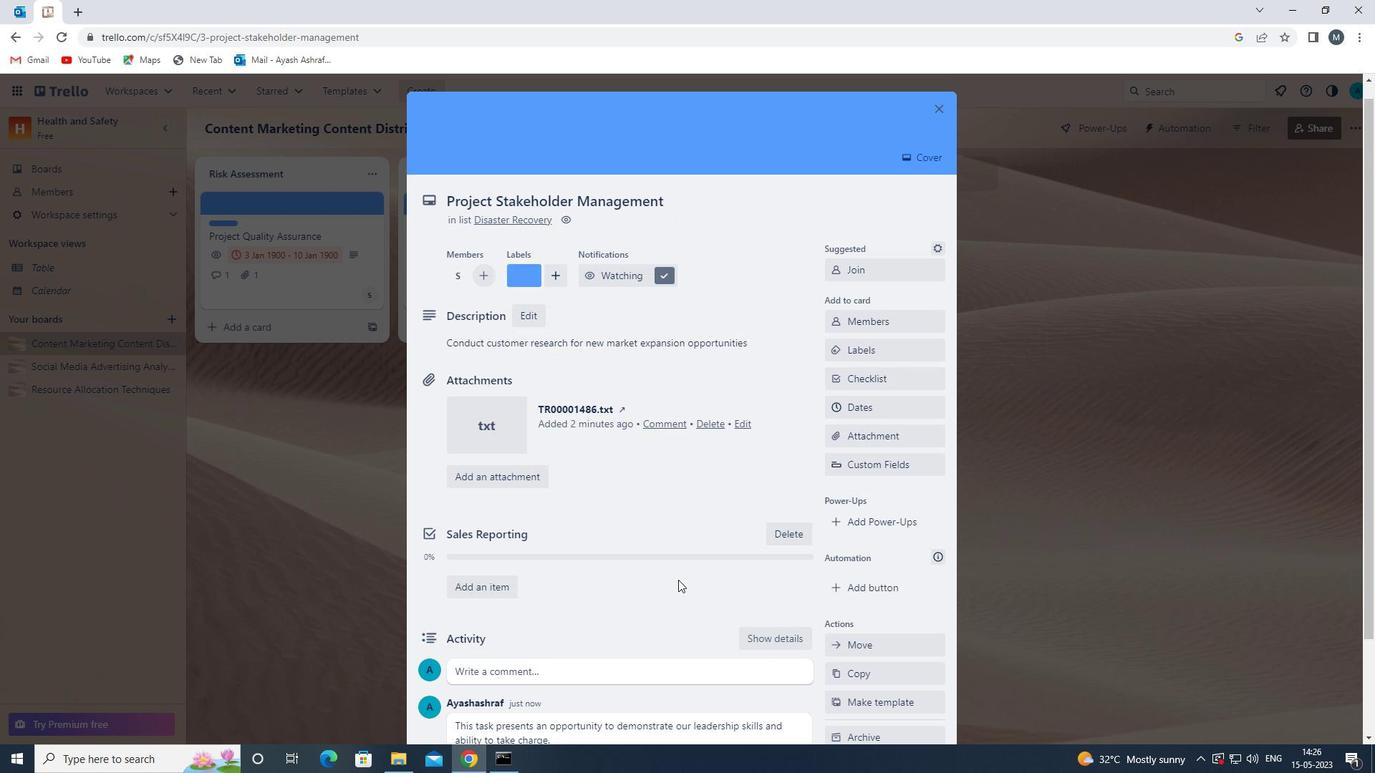 
Action: Mouse scrolled (677, 581) with delta (0, 0)
Screenshot: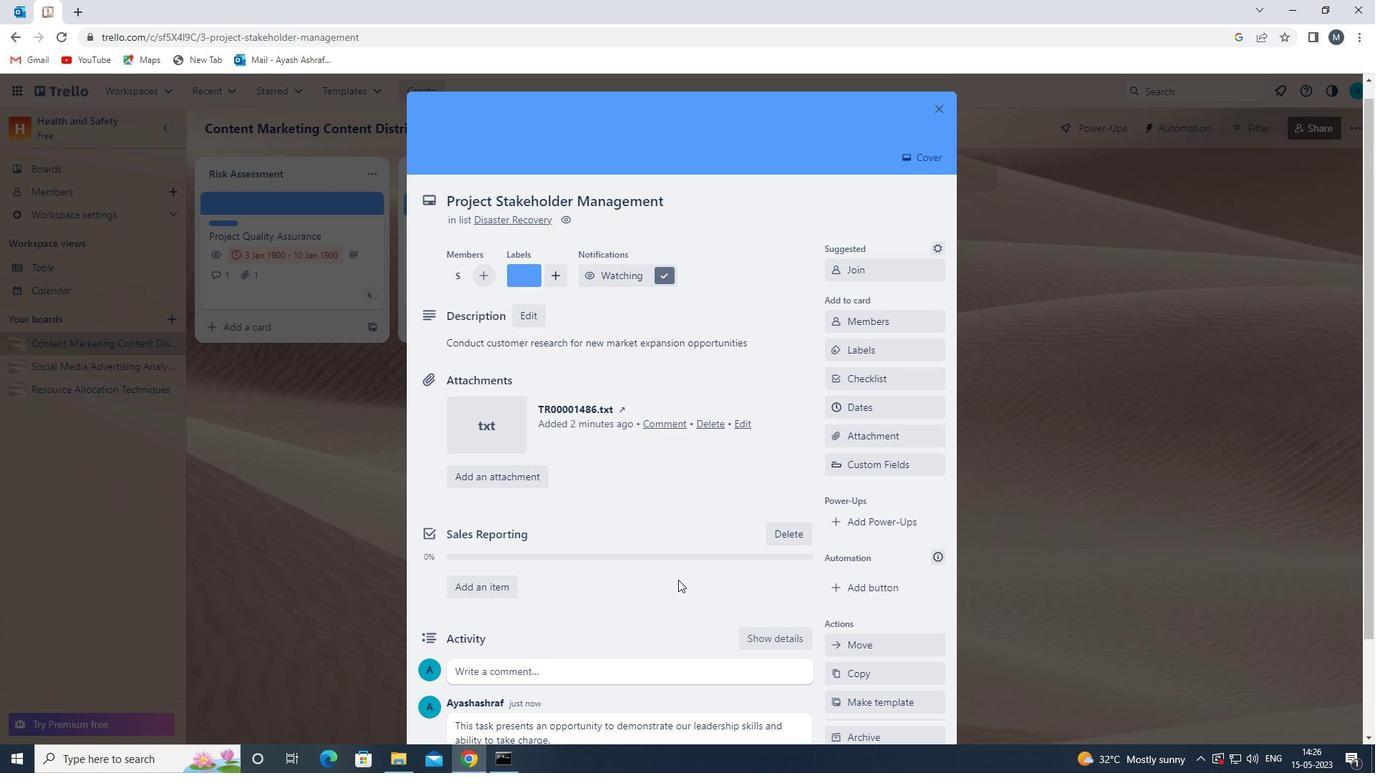 
Action: Mouse scrolled (677, 581) with delta (0, 0)
Screenshot: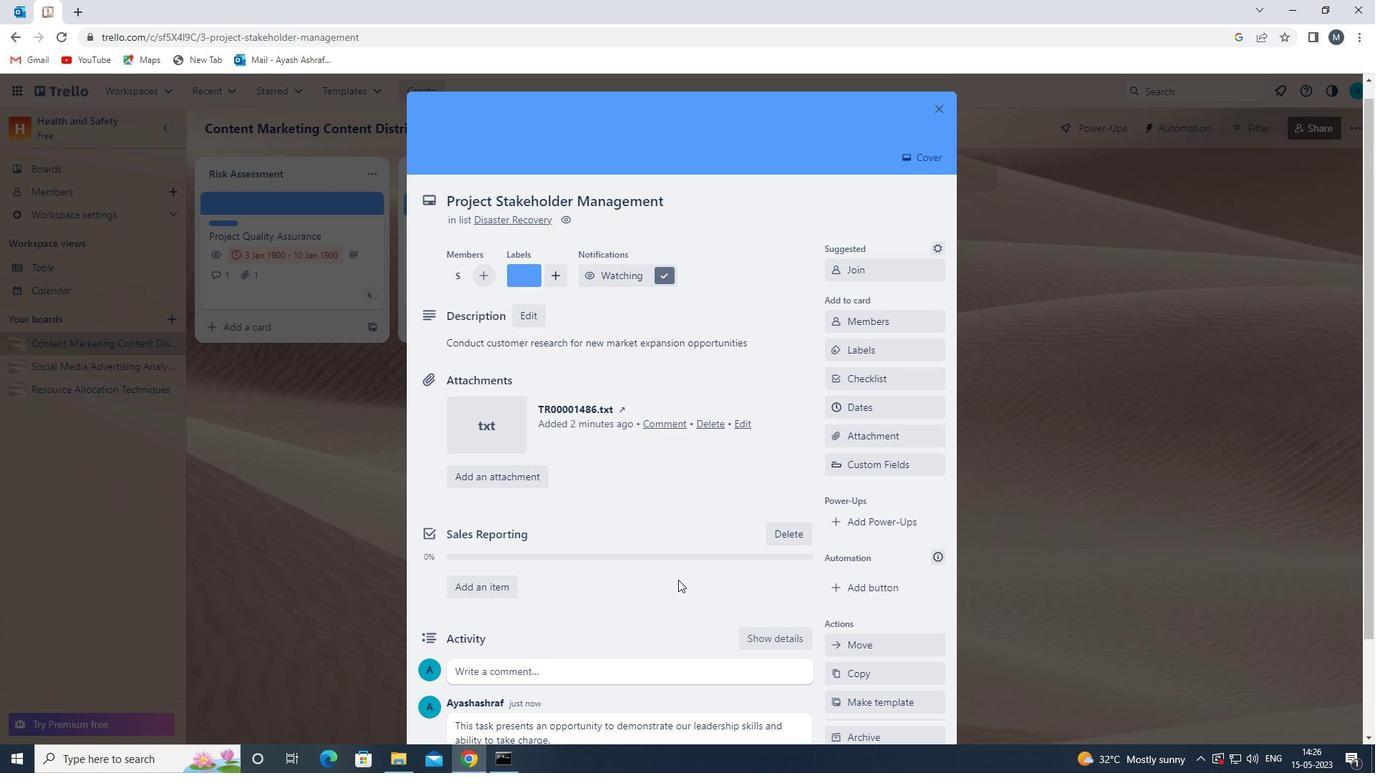 
